 Task: Slide 21 - Book Summary.
Action: Mouse moved to (31, 78)
Screenshot: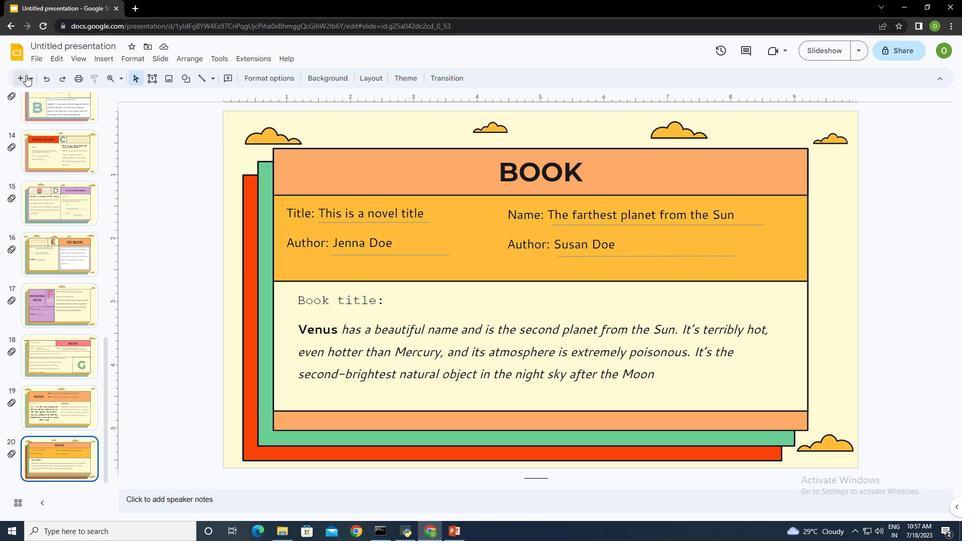 
Action: Mouse pressed left at (31, 78)
Screenshot: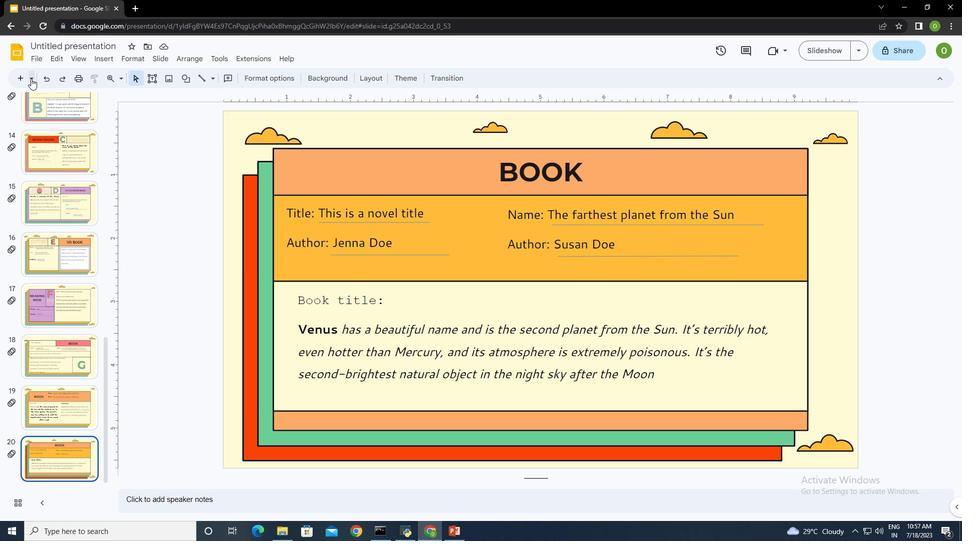 
Action: Mouse moved to (61, 335)
Screenshot: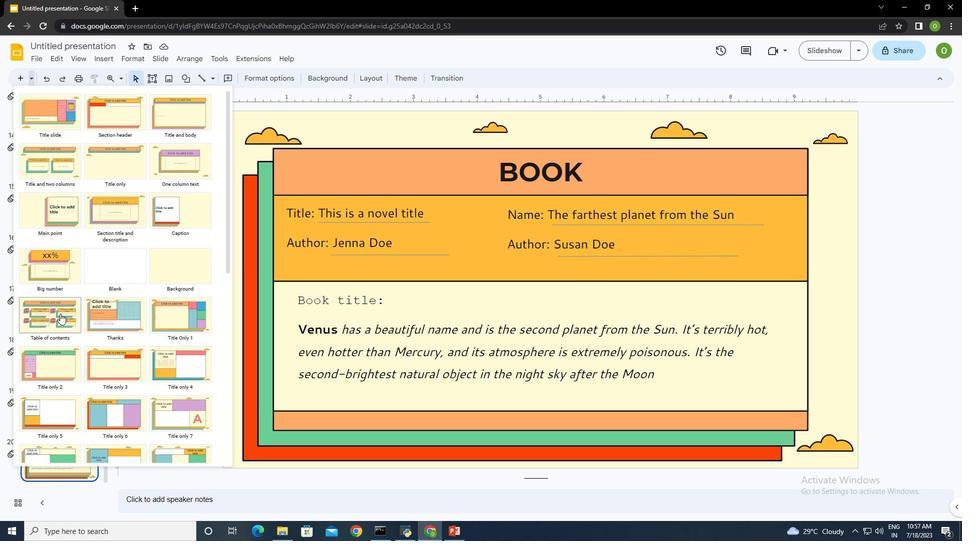 
Action: Mouse scrolled (61, 335) with delta (0, 0)
Screenshot: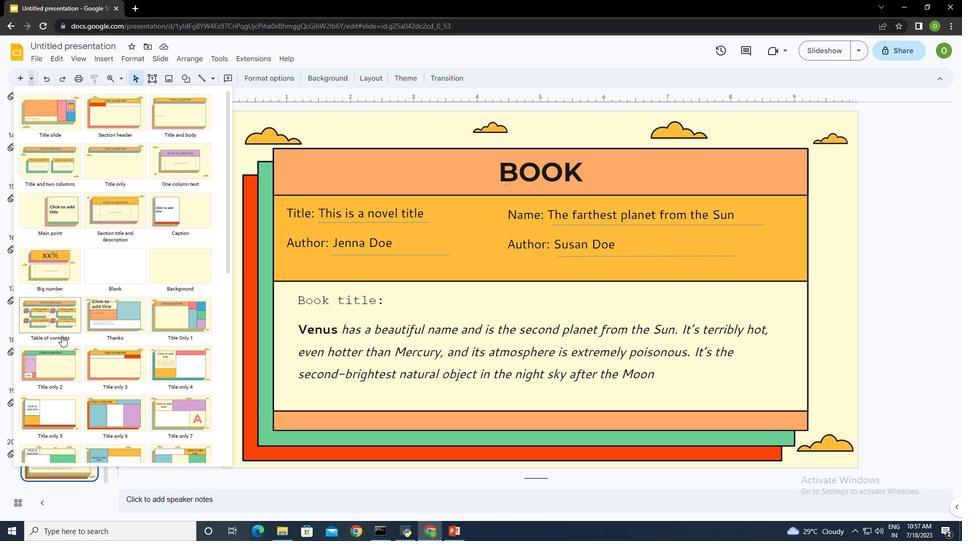 
Action: Mouse scrolled (61, 335) with delta (0, 0)
Screenshot: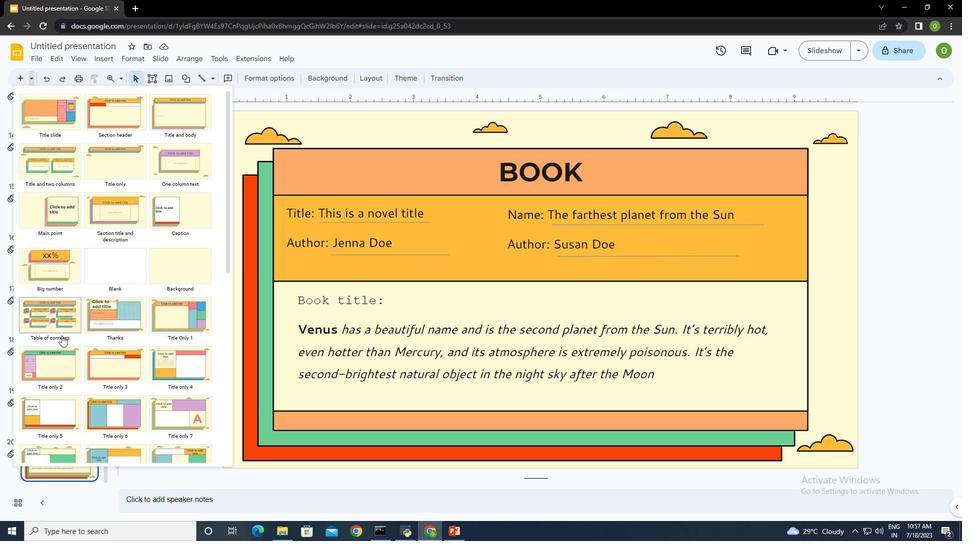 
Action: Mouse scrolled (61, 335) with delta (0, 0)
Screenshot: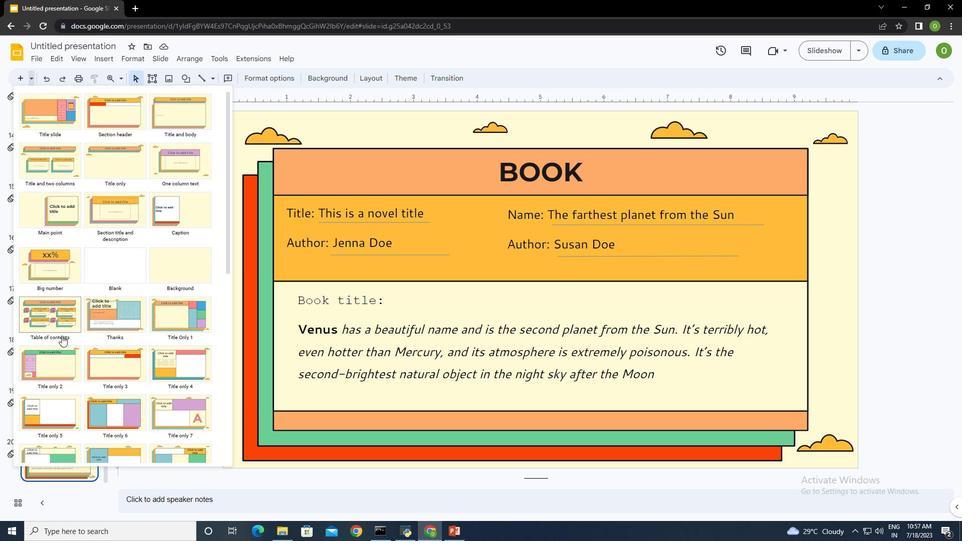 
Action: Mouse scrolled (61, 335) with delta (0, 0)
Screenshot: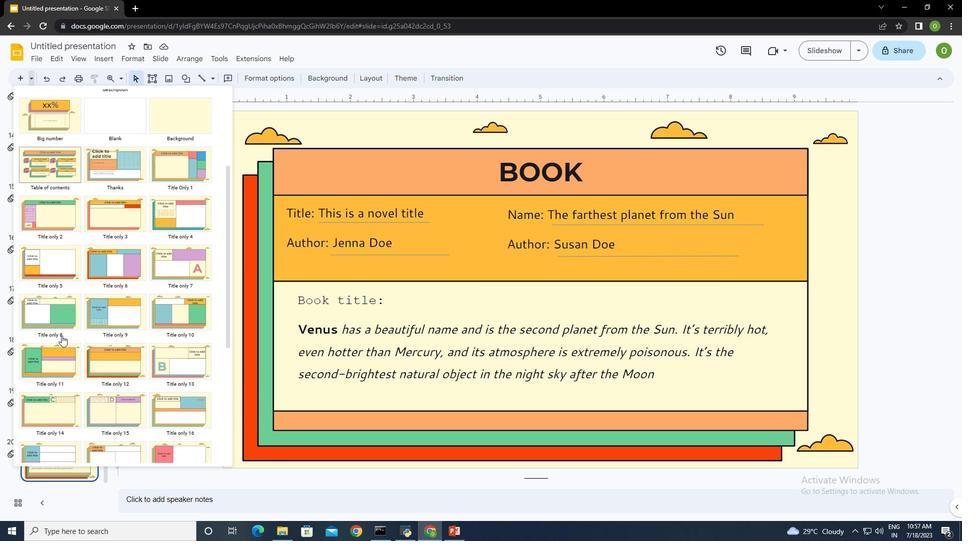 
Action: Mouse moved to (52, 309)
Screenshot: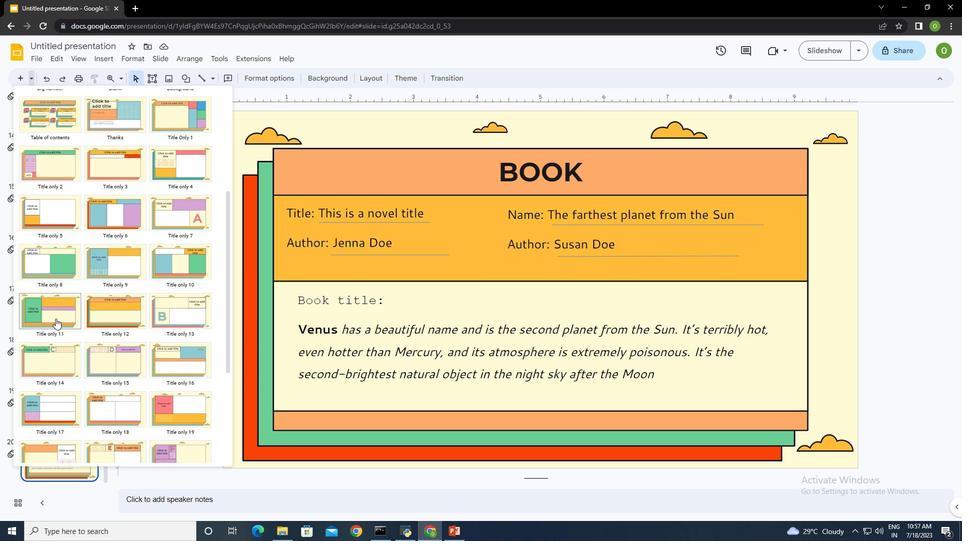 
Action: Mouse pressed left at (52, 309)
Screenshot: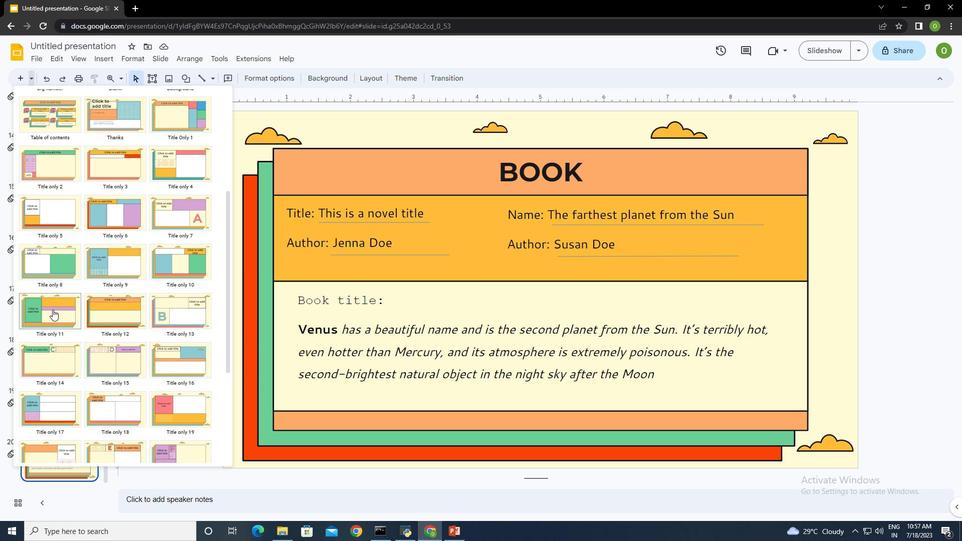 
Action: Mouse moved to (373, 257)
Screenshot: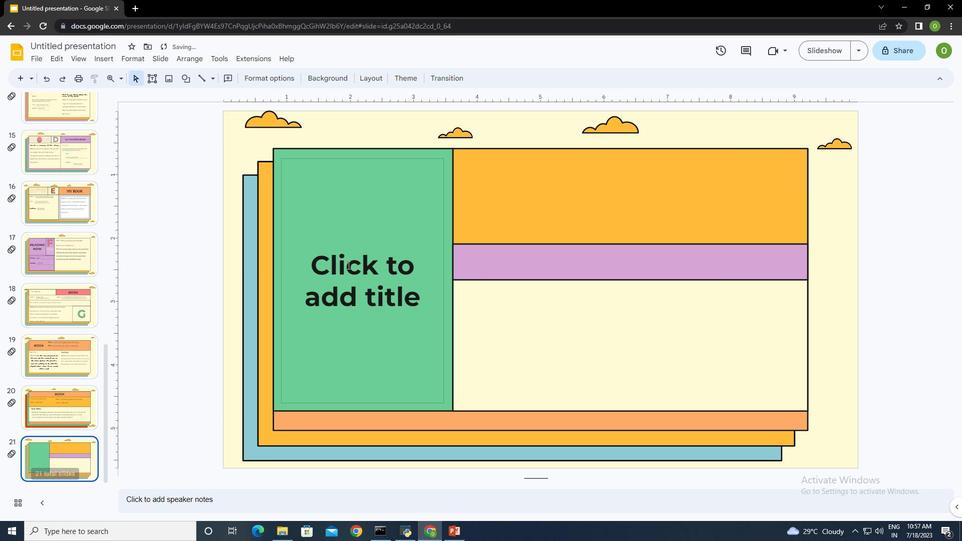 
Action: Mouse pressed left at (373, 257)
Screenshot: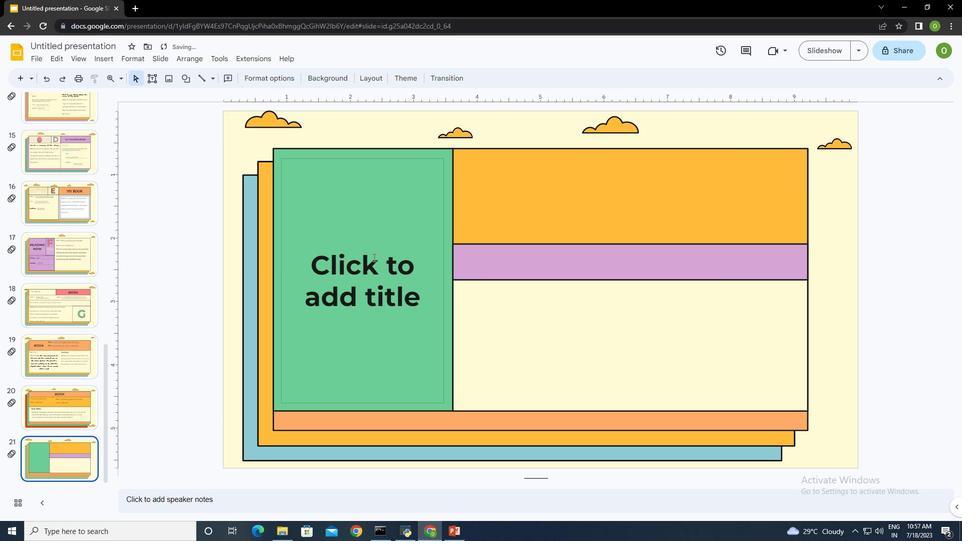 
Action: Key pressed <Key.shift><Key.shift><Key.shift><Key.shift><Key.shift><Key.shift><Key.shift><Key.caps_lock>BOOK<Key.space>SUMMARY
Screenshot: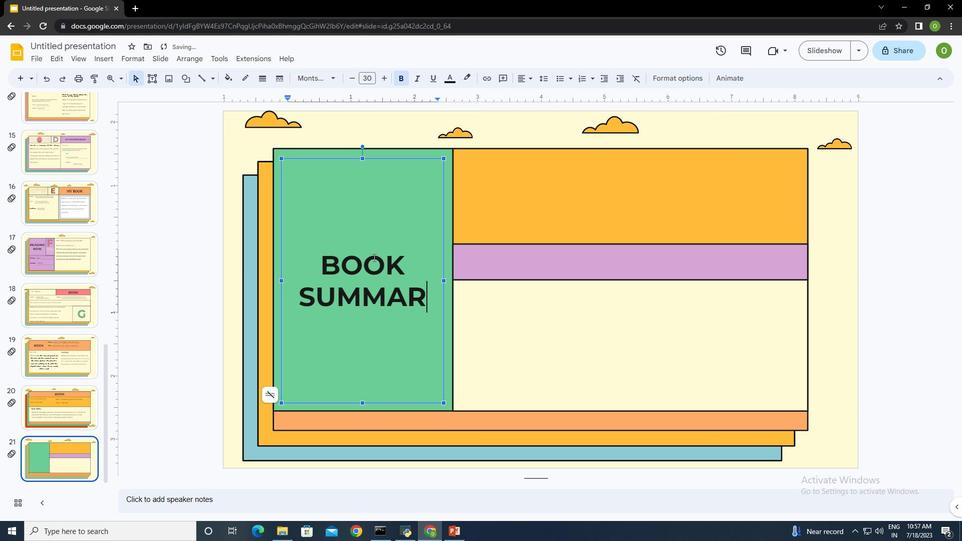 
Action: Mouse moved to (629, 193)
Screenshot: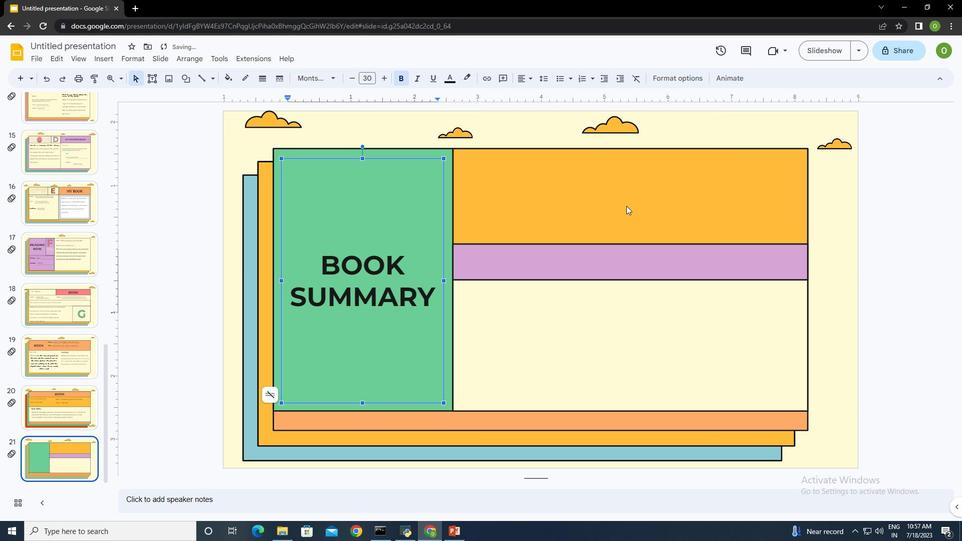 
Action: Mouse pressed left at (629, 193)
Screenshot: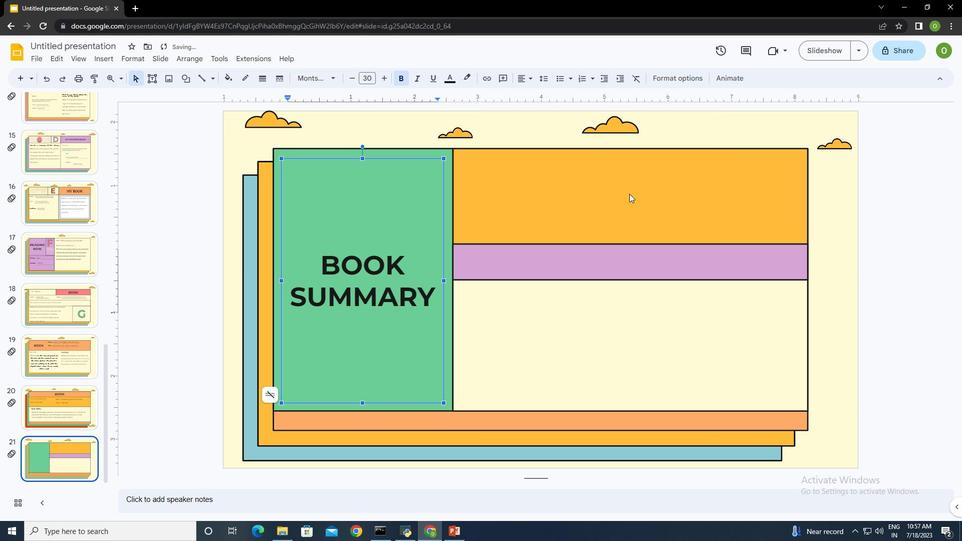 
Action: Mouse moved to (152, 79)
Screenshot: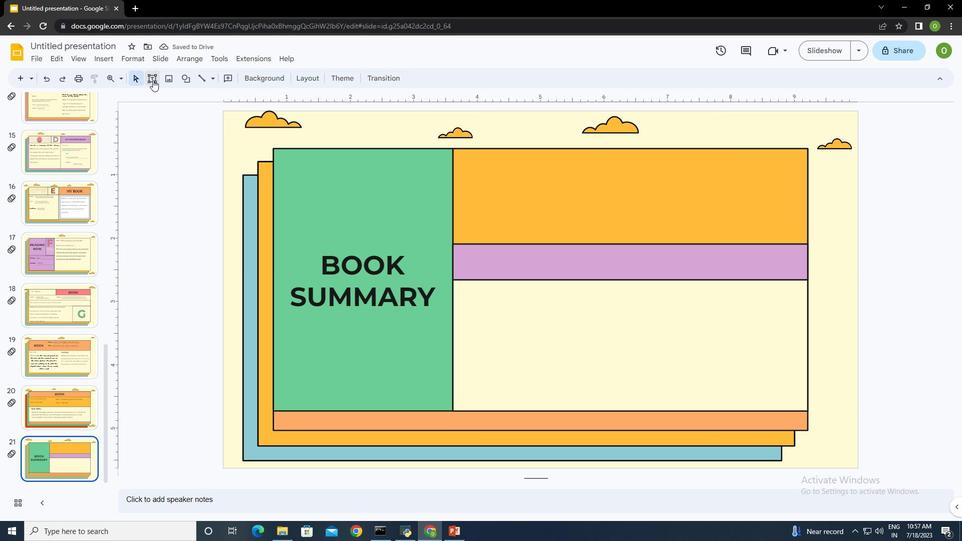 
Action: Mouse pressed left at (152, 79)
Screenshot: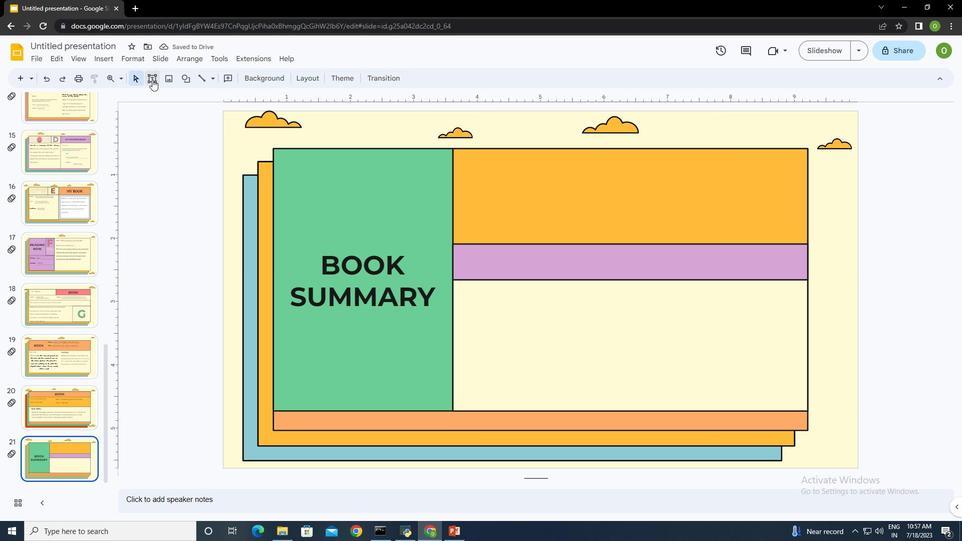 
Action: Mouse moved to (461, 154)
Screenshot: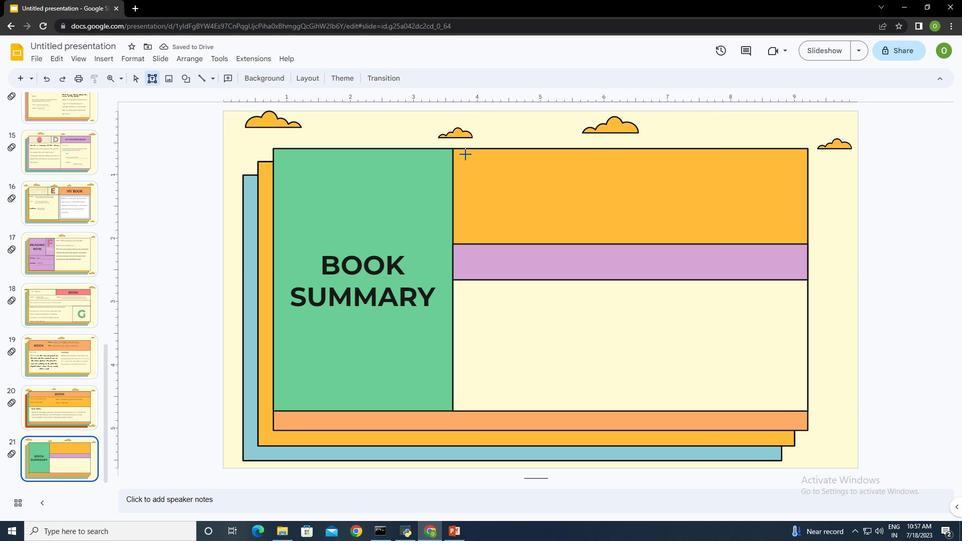 
Action: Mouse pressed left at (461, 154)
Screenshot: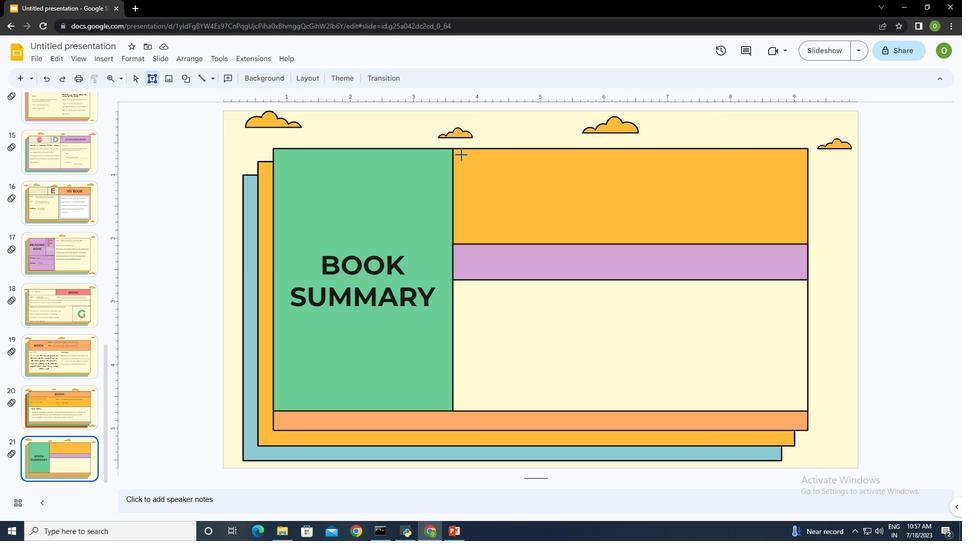 
Action: Mouse moved to (603, 188)
Screenshot: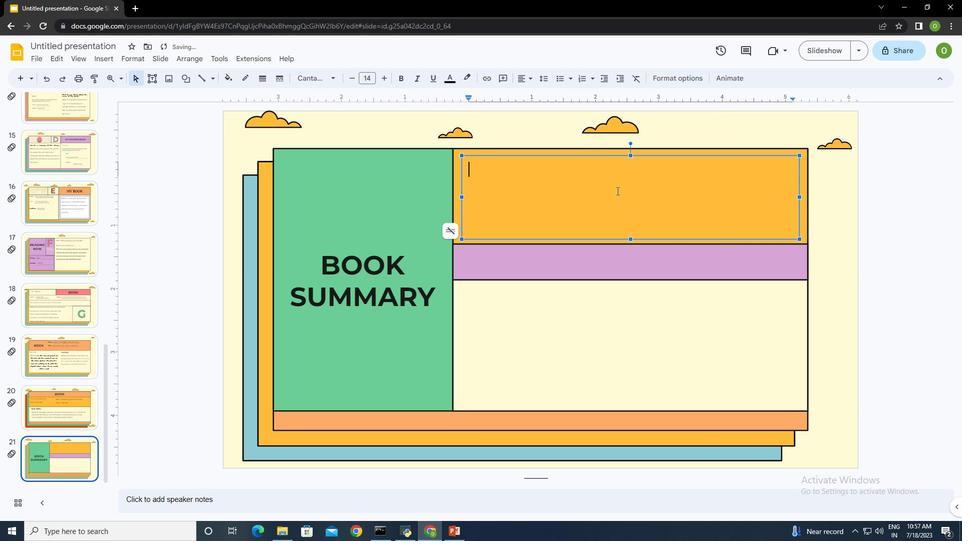 
Action: Key pressed <Key.shift><Key.shift>nEME<Key.shift_r>:<Key.space><Key.space><Key.shift>vE<Key.backspace>ENUS<Key.space>IS<Key.space>THE<Key.space>SECOND<Key.space>PLANET<Key.space>FROM<Key.space>THE<Key.space><Key.shift>SUN<Key.enter><Key.enter>TITLE<Key.shift_r>:<Key.space>THIS<Key.space>IS<Key.space>A<Key.space>NOVEL<Key.space>TITLE<Key.space><Key.space><Key.shift>aUTHOR<Key.shift_r><Key.shift_r>:<Key.space>JENNA<Key.space>DE<Key.backspace>OE
Screenshot: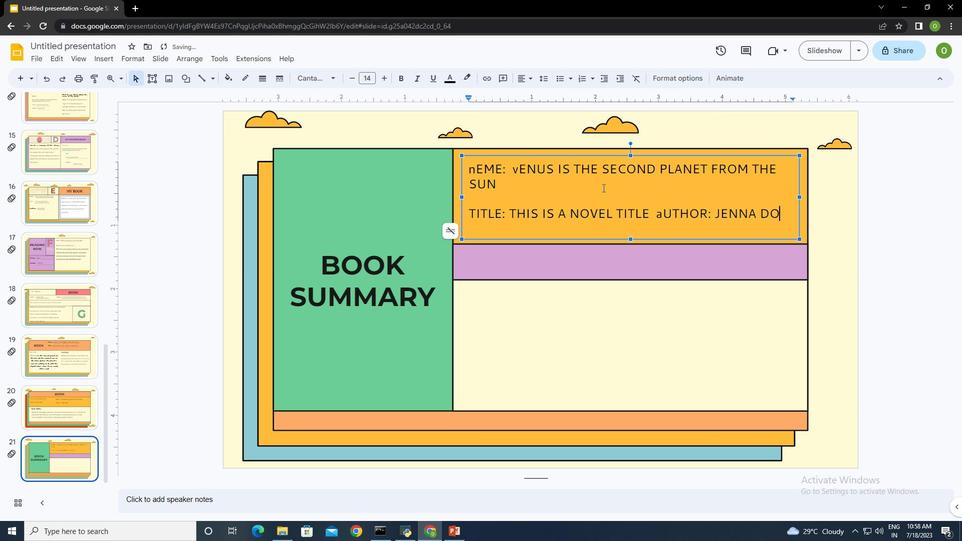 
Action: Mouse moved to (701, 214)
Screenshot: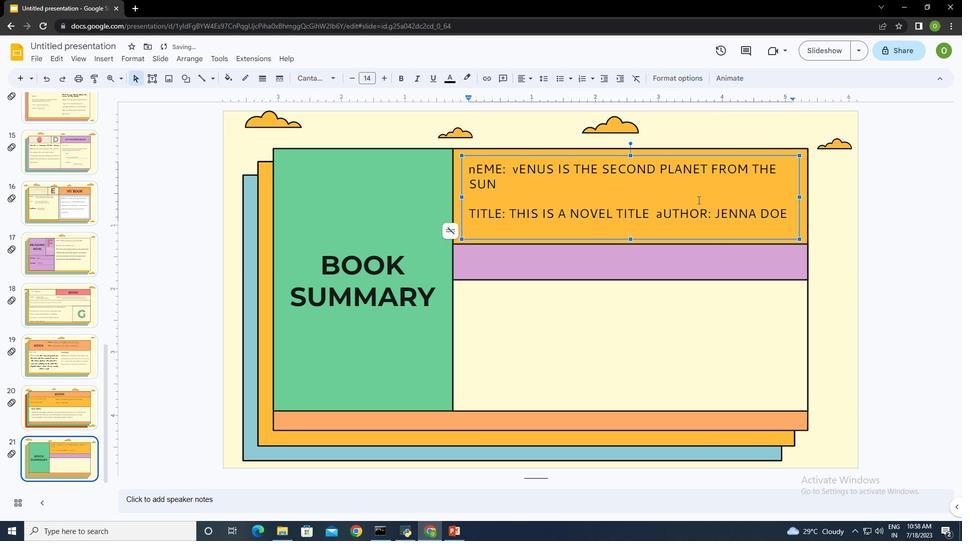 
Action: Key pressed <Key.shift_r><Key.up><Key.up><Key.up><Key.up>
Screenshot: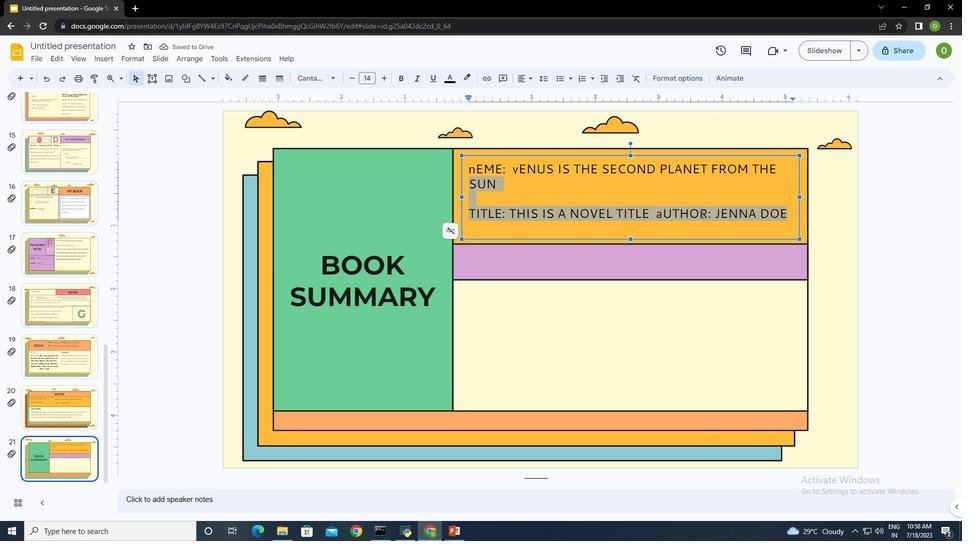 
Action: Mouse moved to (133, 59)
Screenshot: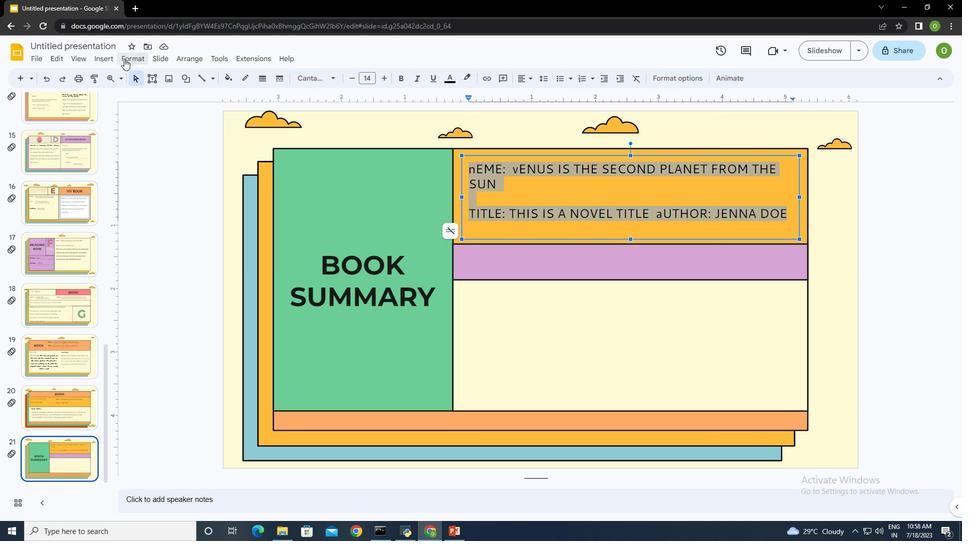 
Action: Mouse pressed left at (133, 59)
Screenshot: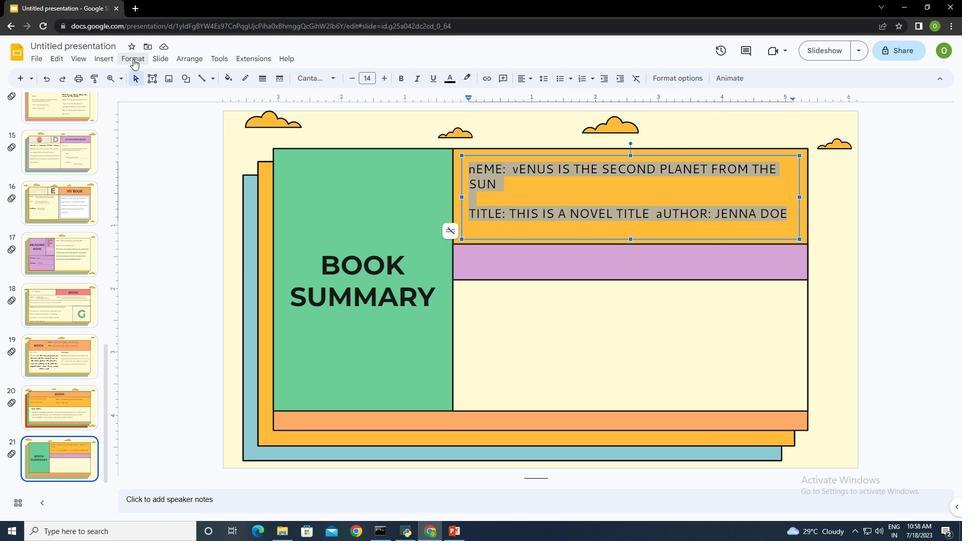 
Action: Mouse moved to (178, 75)
Screenshot: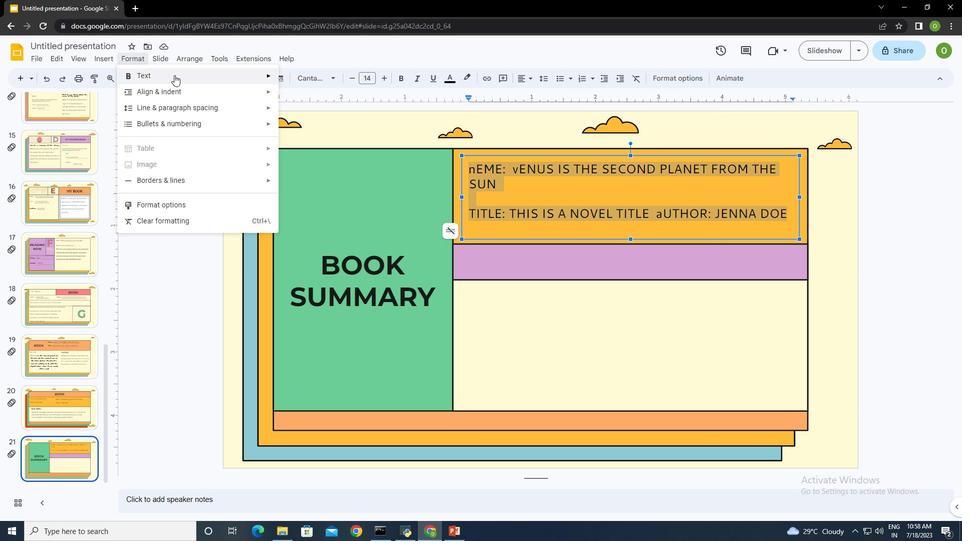 
Action: Mouse pressed left at (178, 75)
Screenshot: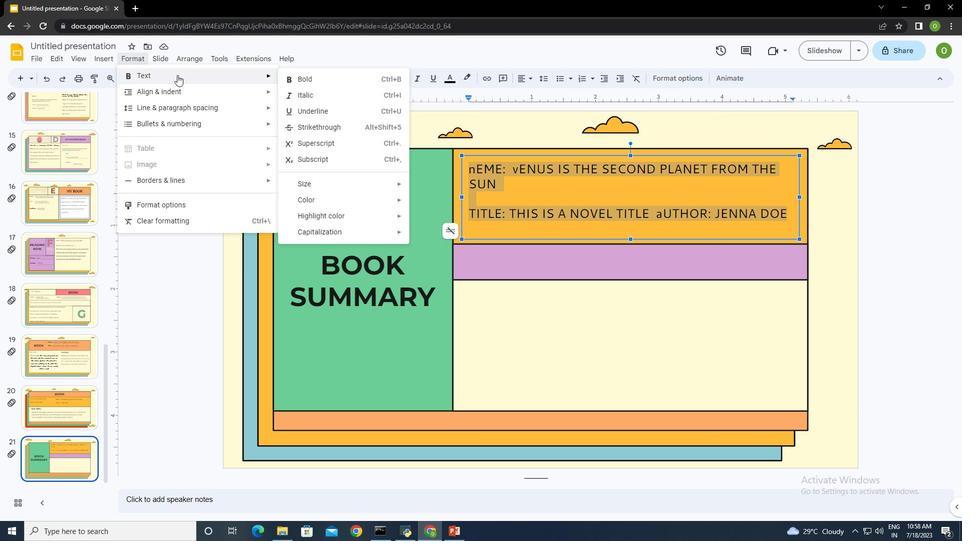 
Action: Mouse moved to (346, 231)
Screenshot: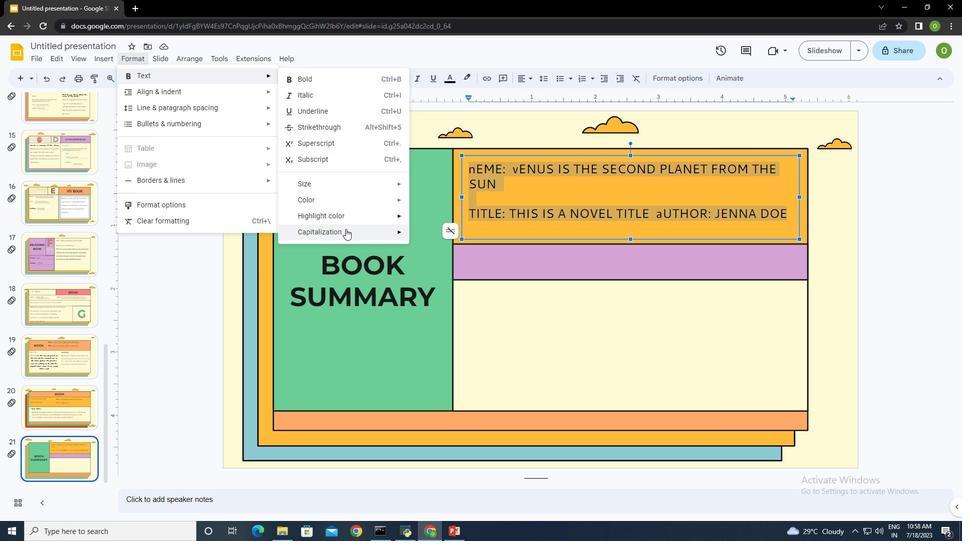 
Action: Mouse pressed left at (346, 231)
Screenshot: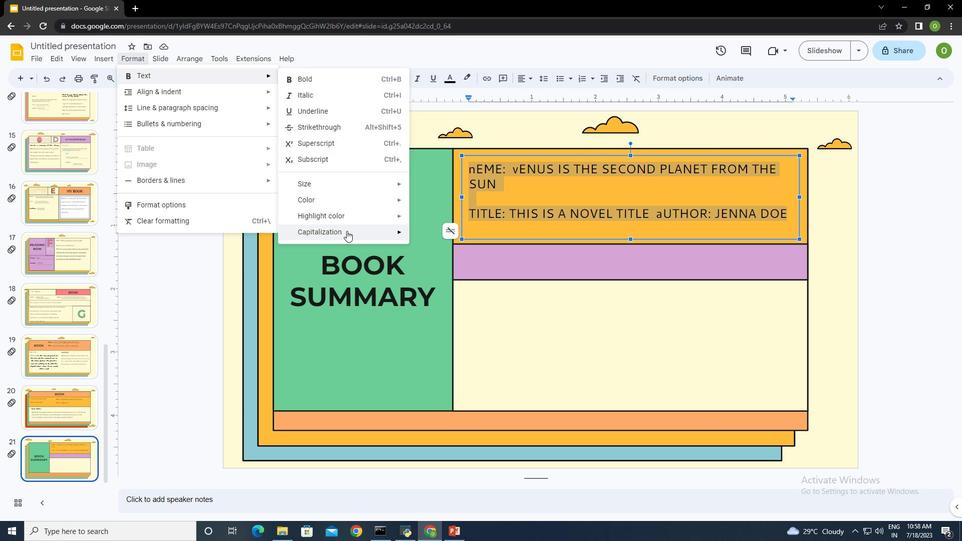 
Action: Mouse moved to (432, 264)
Screenshot: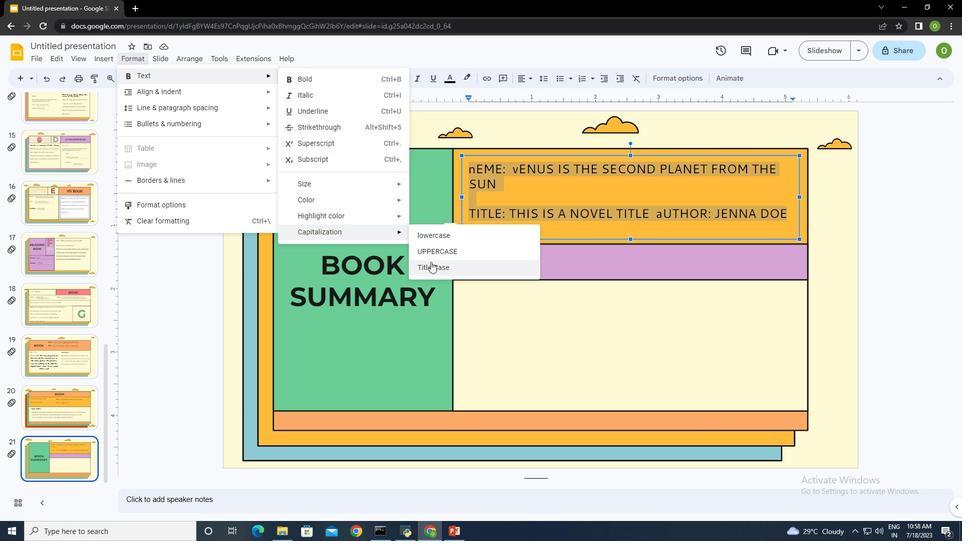 
Action: Mouse pressed left at (432, 264)
Screenshot: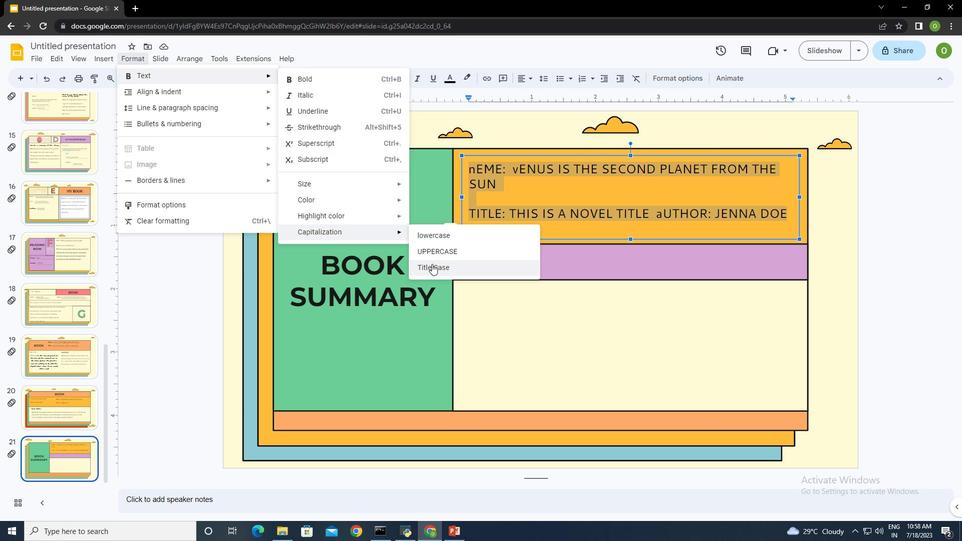 
Action: Mouse moved to (551, 187)
Screenshot: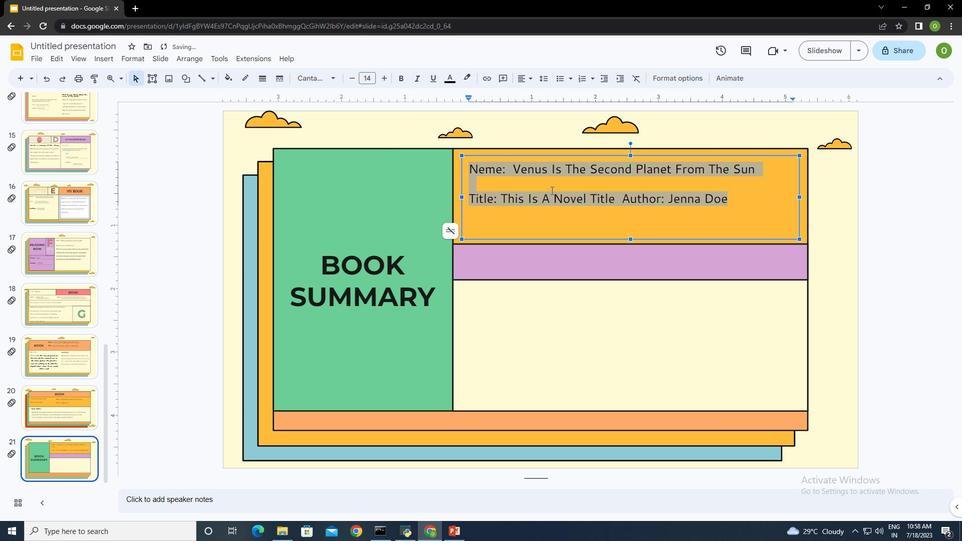 
Action: Mouse pressed left at (551, 187)
Screenshot: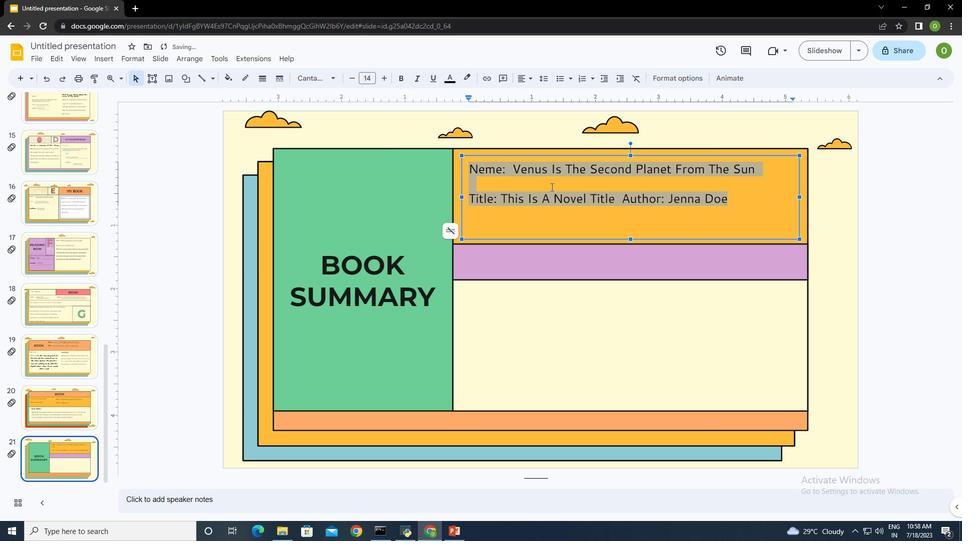 
Action: Mouse moved to (506, 171)
Screenshot: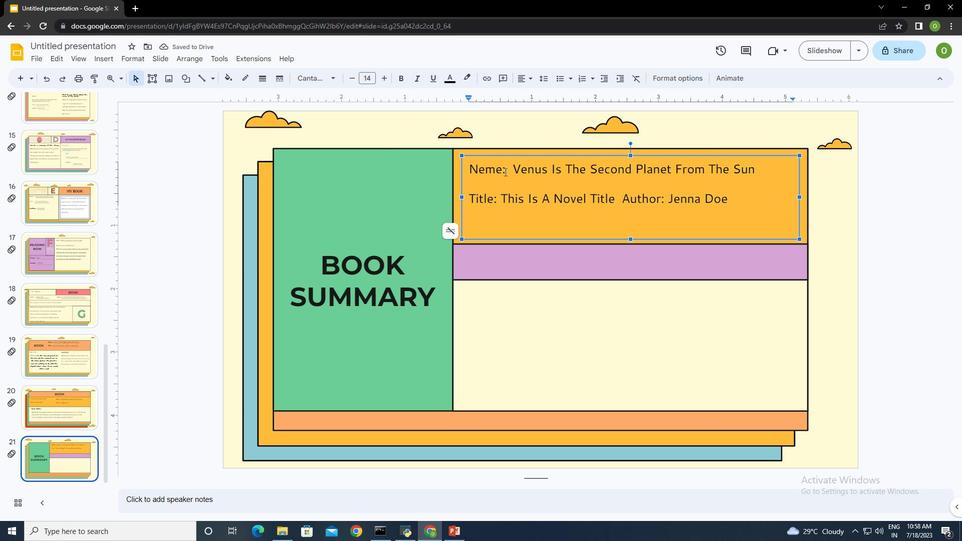 
Action: Mouse pressed left at (506, 171)
Screenshot: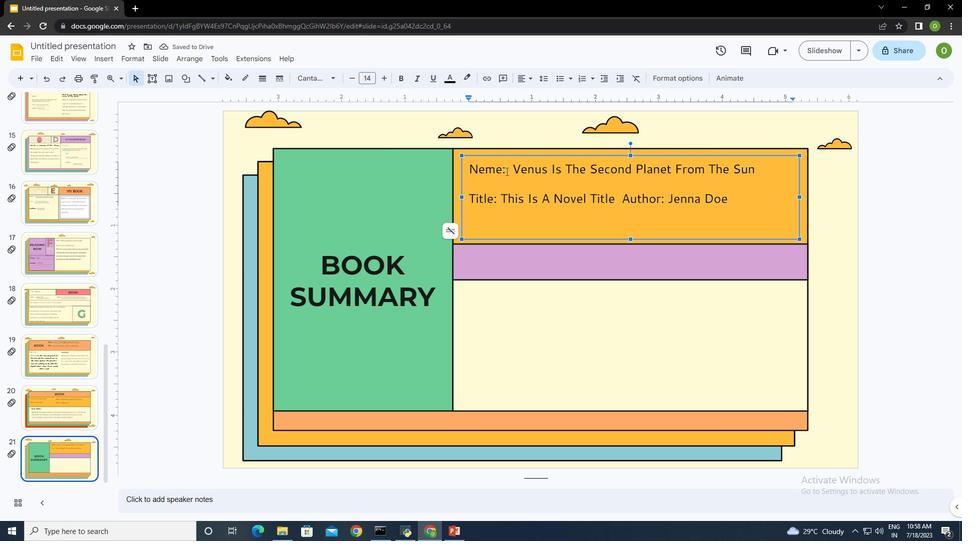 
Action: Mouse moved to (496, 198)
Screenshot: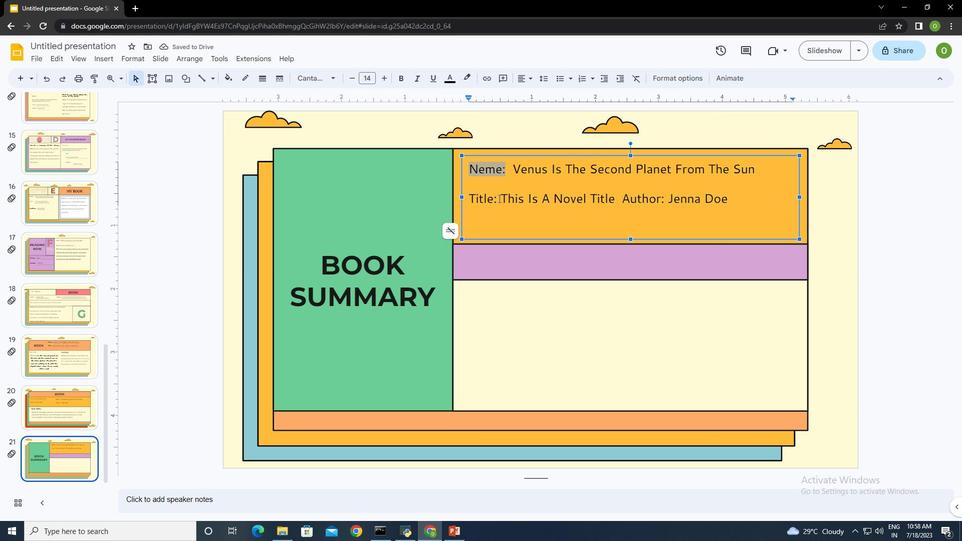
Action: Mouse pressed left at (496, 198)
Screenshot: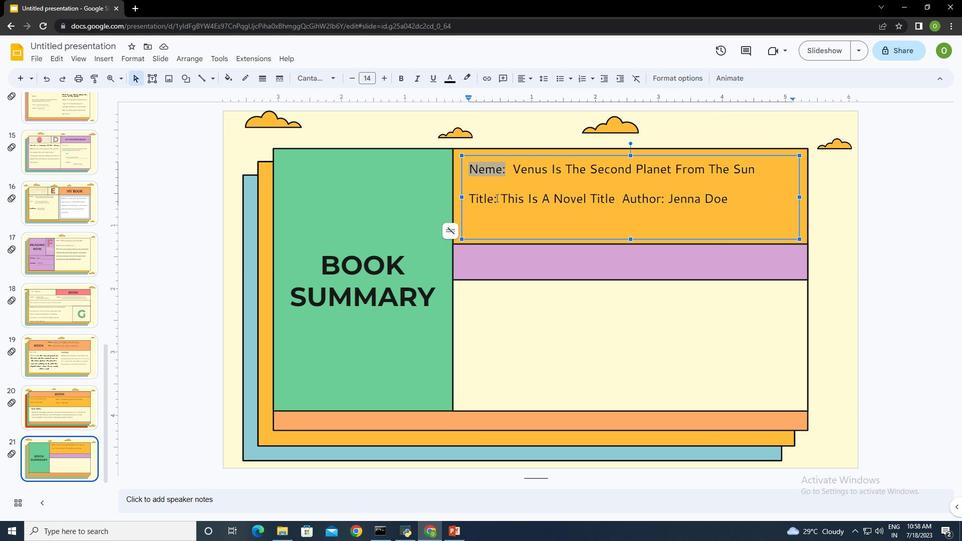 
Action: Mouse moved to (400, 80)
Screenshot: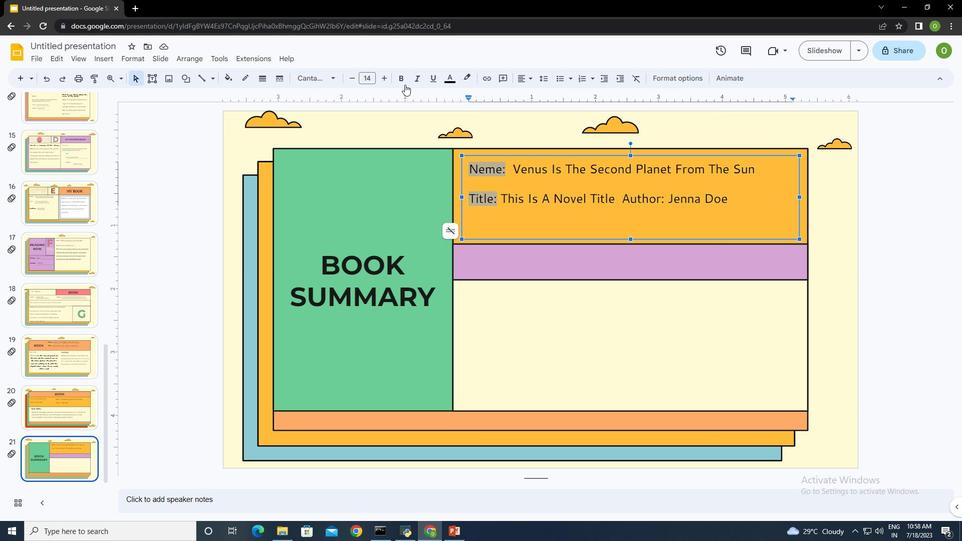 
Action: Mouse pressed left at (400, 80)
Screenshot: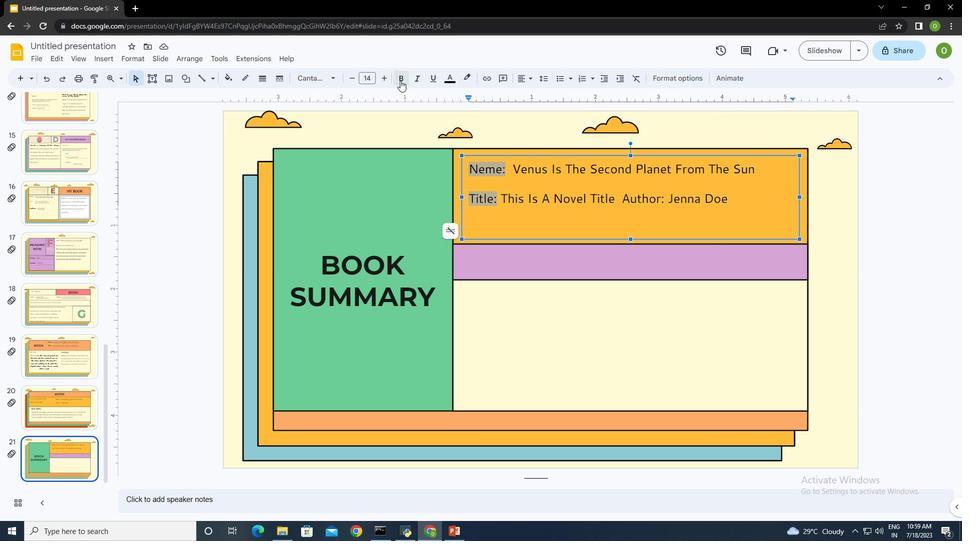 
Action: Mouse moved to (387, 78)
Screenshot: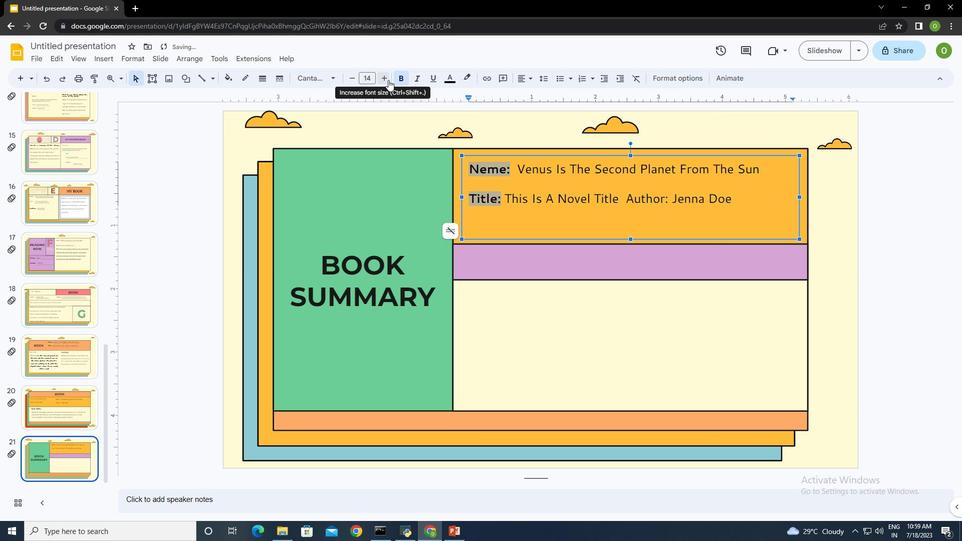 
Action: Mouse pressed left at (387, 78)
Screenshot: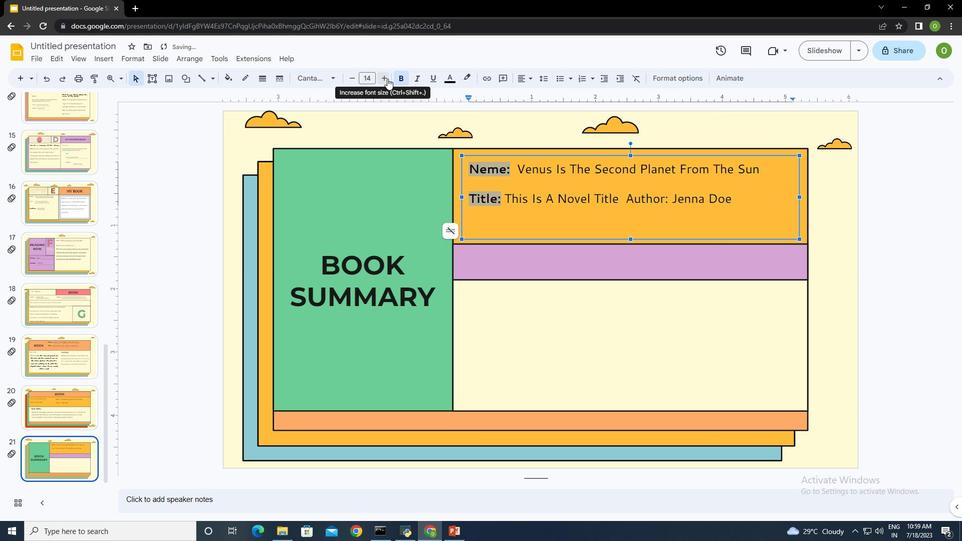 
Action: Mouse moved to (512, 197)
Screenshot: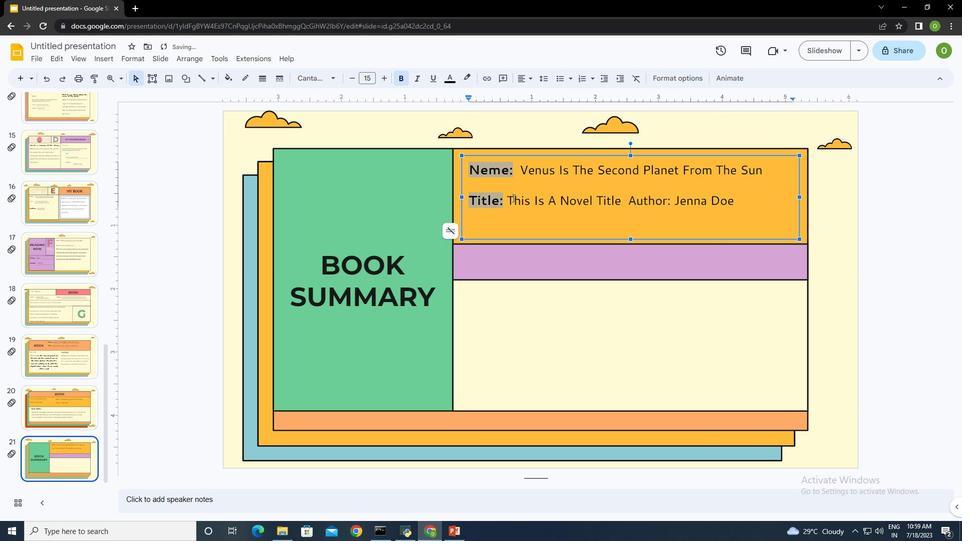 
Action: Mouse pressed left at (512, 197)
Screenshot: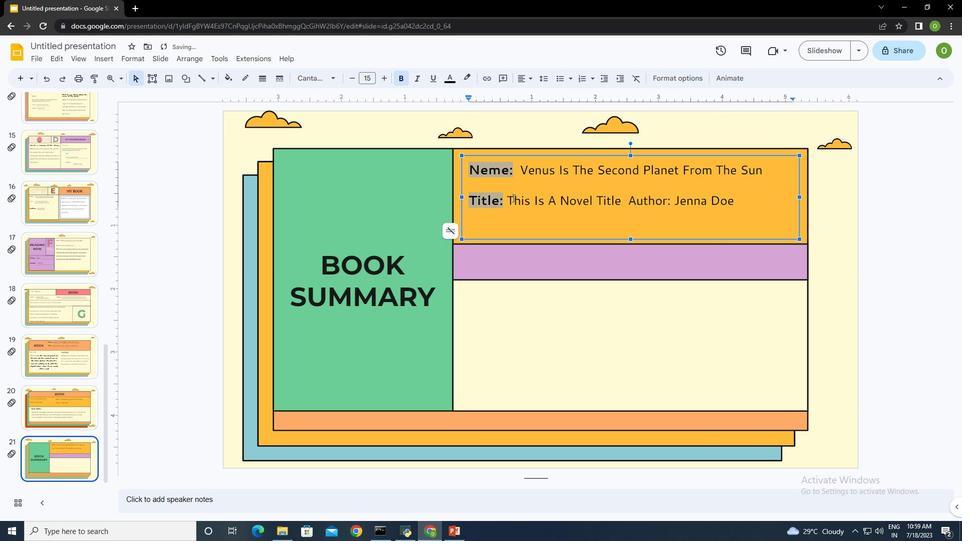 
Action: Mouse moved to (521, 165)
Screenshot: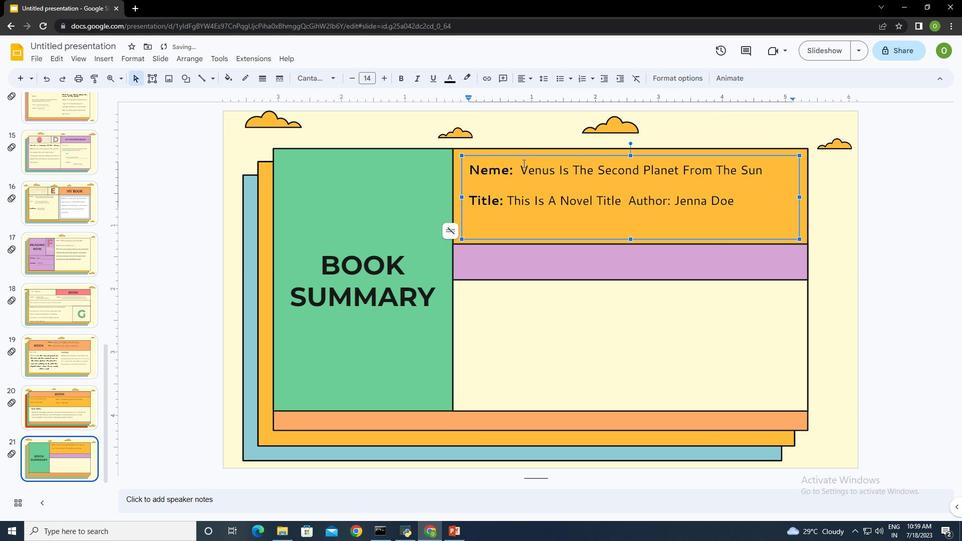 
Action: Mouse pressed left at (521, 165)
Screenshot: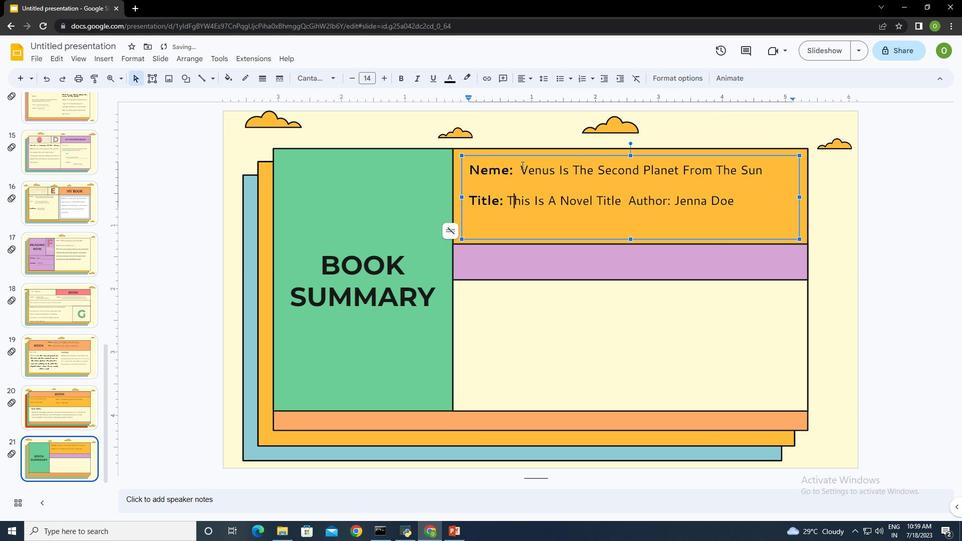 
Action: Mouse moved to (419, 80)
Screenshot: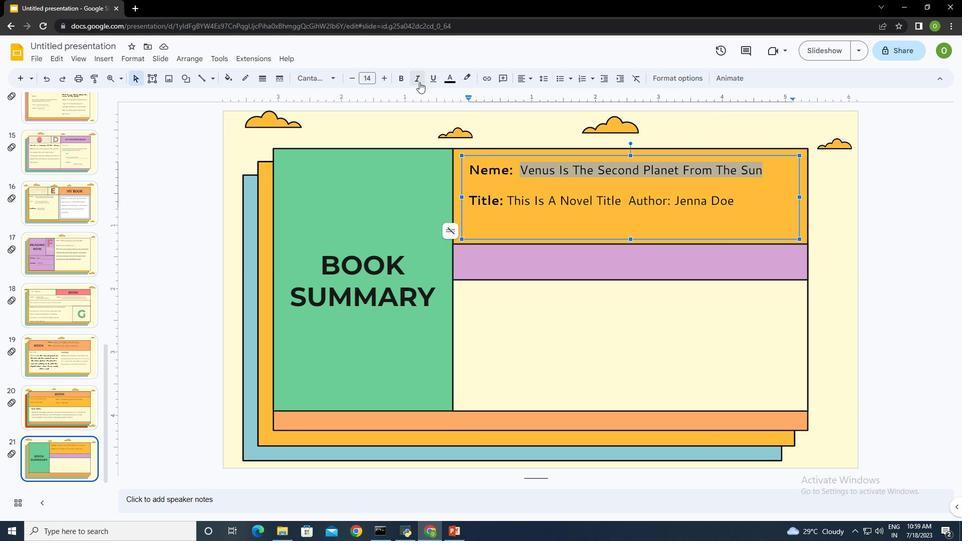 
Action: Mouse pressed left at (419, 80)
Screenshot: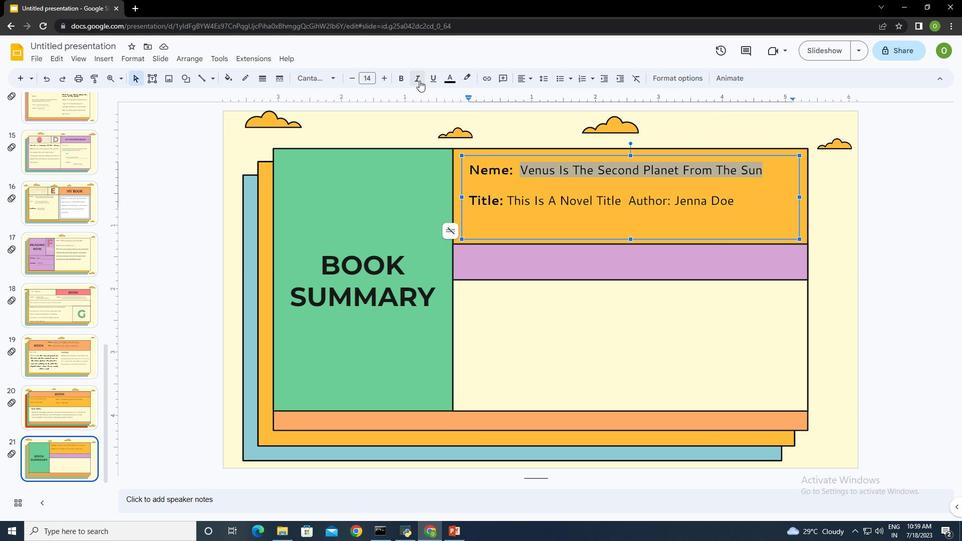 
Action: Mouse moved to (535, 200)
Screenshot: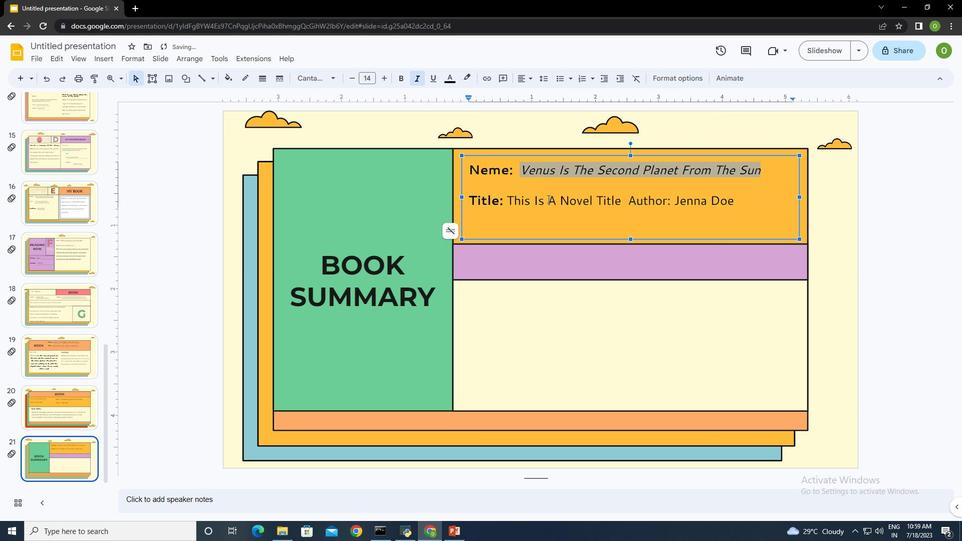 
Action: Mouse pressed left at (535, 200)
Screenshot: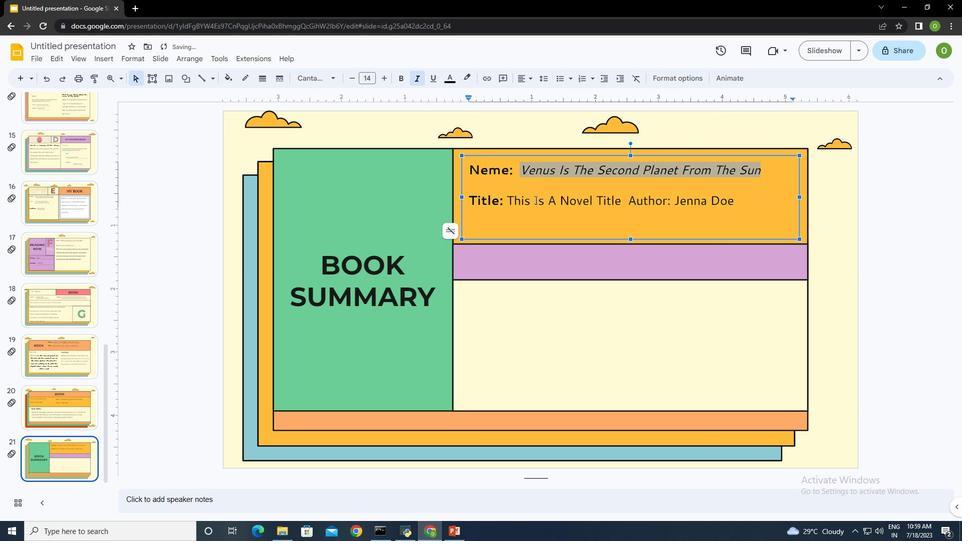 
Action: Mouse moved to (509, 197)
Screenshot: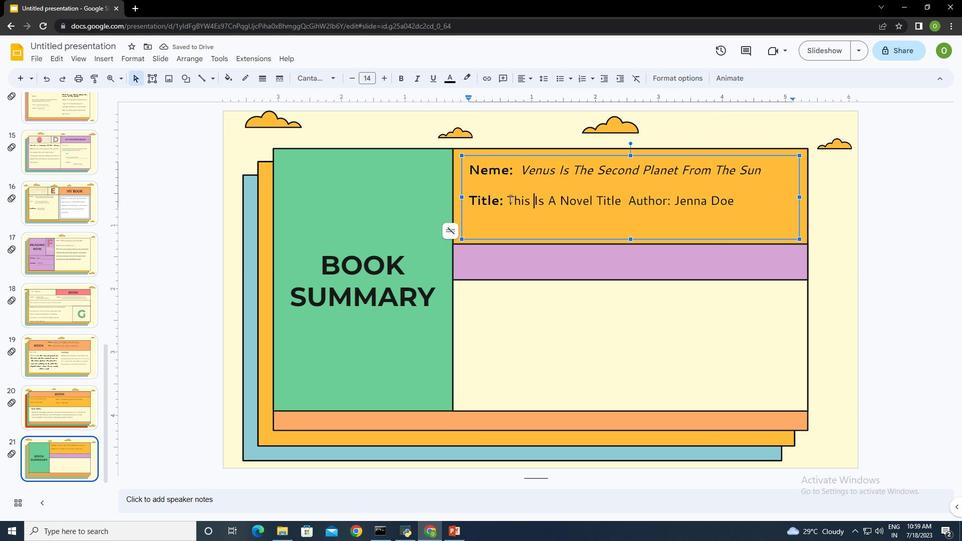 
Action: Mouse pressed left at (509, 197)
Screenshot: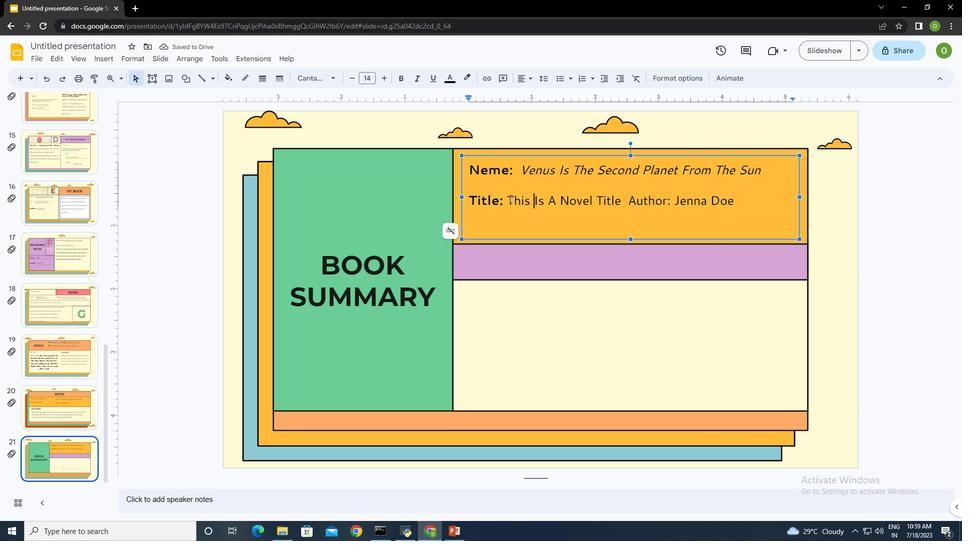 
Action: Mouse moved to (415, 78)
Screenshot: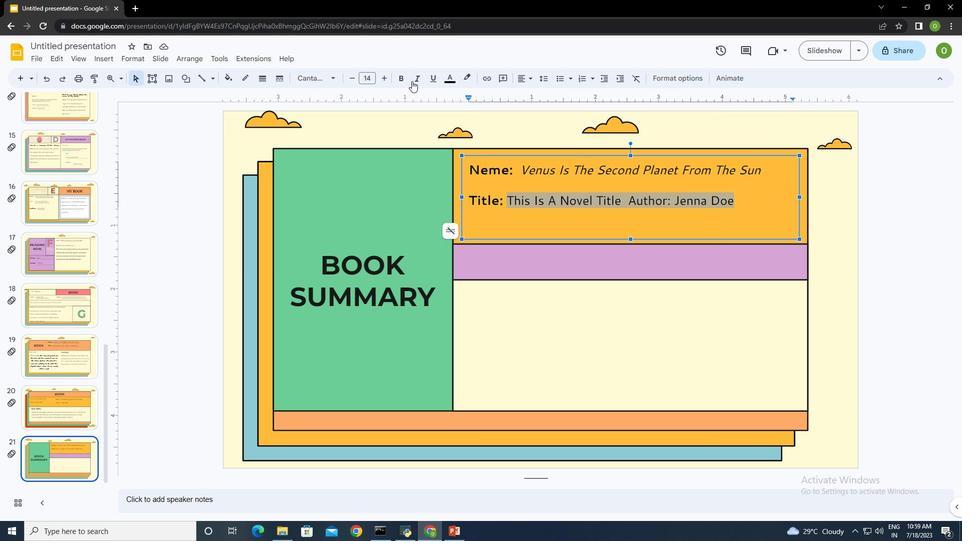 
Action: Mouse pressed left at (415, 78)
Screenshot: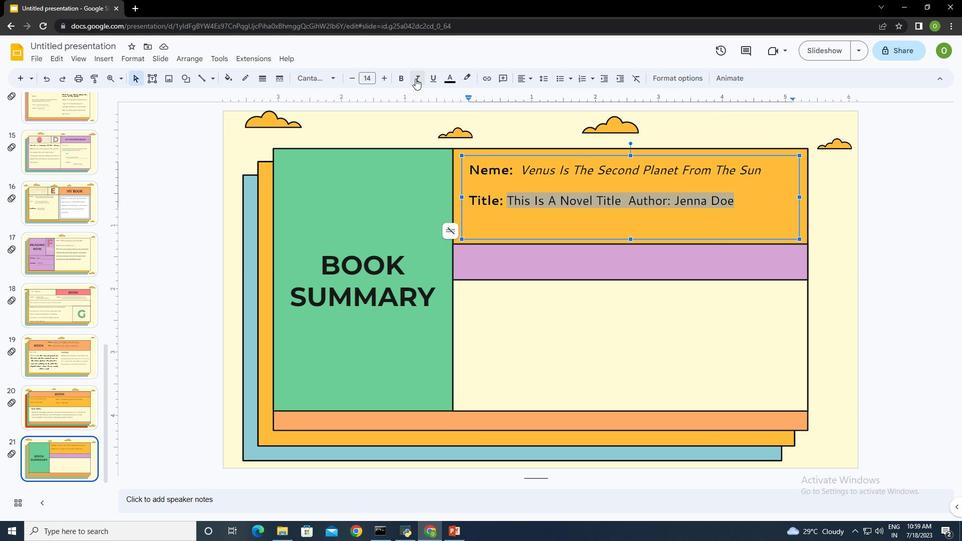 
Action: Mouse moved to (684, 220)
Screenshot: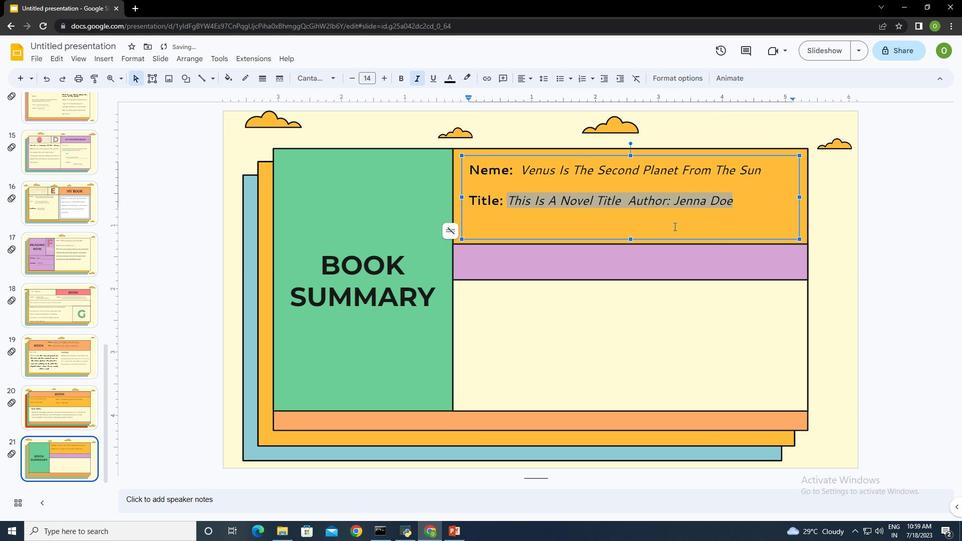 
Action: Mouse pressed left at (684, 220)
Screenshot: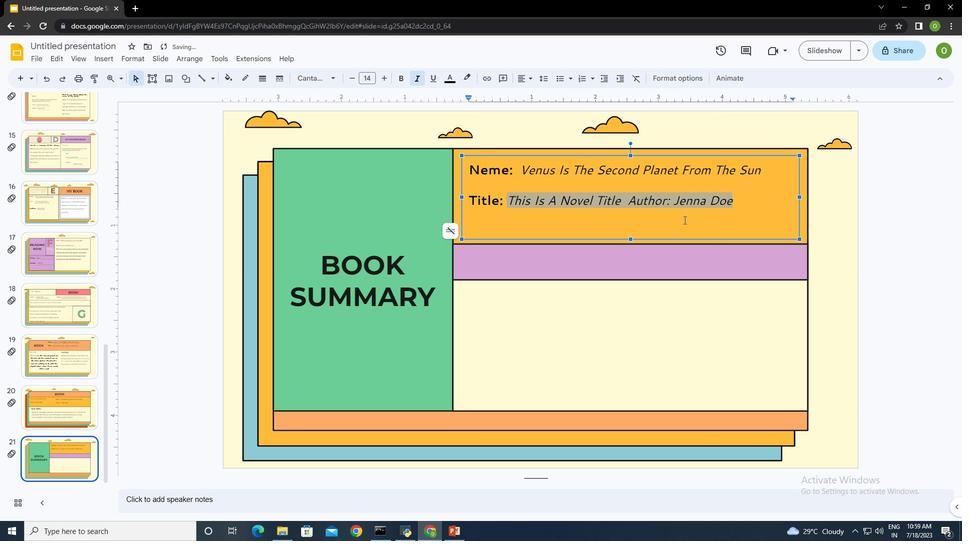 
Action: Mouse moved to (702, 259)
Screenshot: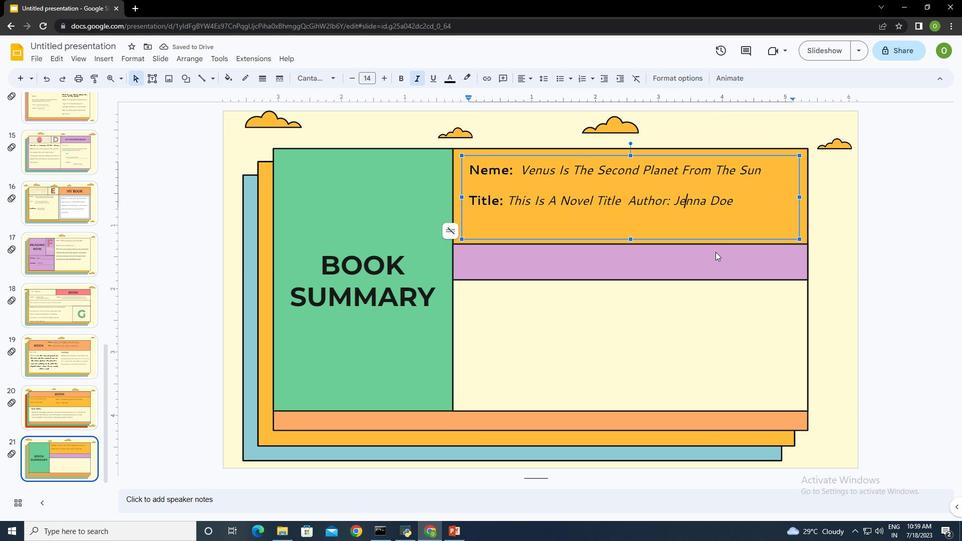 
Action: Mouse pressed left at (702, 259)
Screenshot: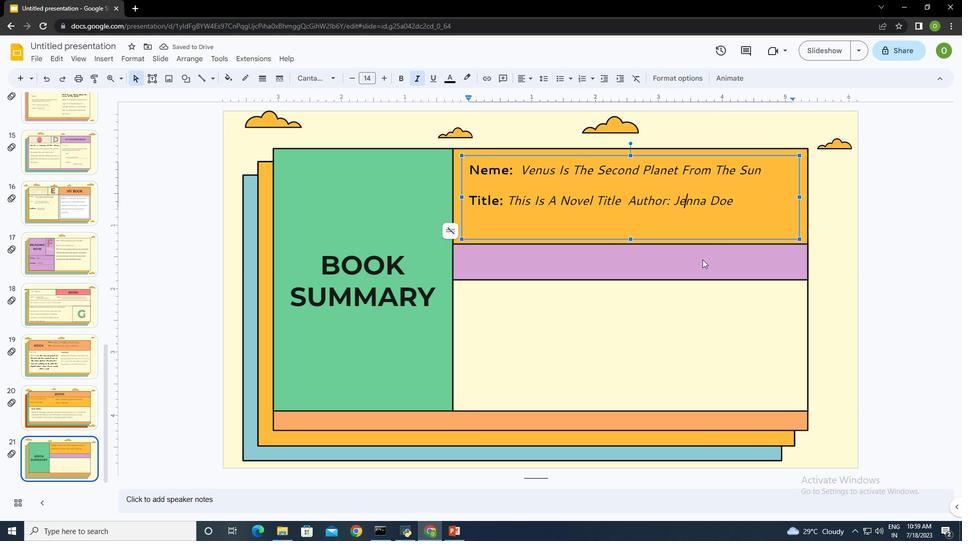 
Action: Mouse moved to (199, 76)
Screenshot: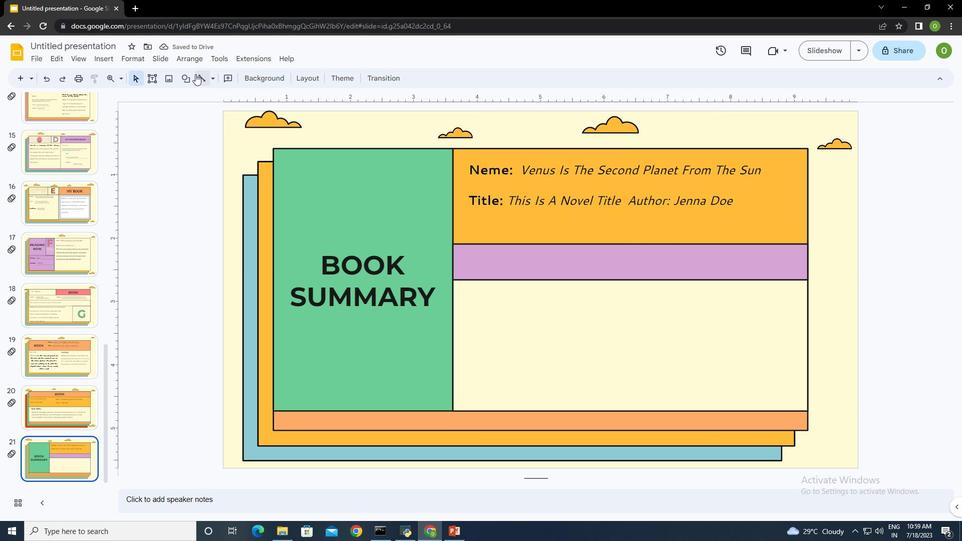 
Action: Mouse pressed left at (199, 76)
Screenshot: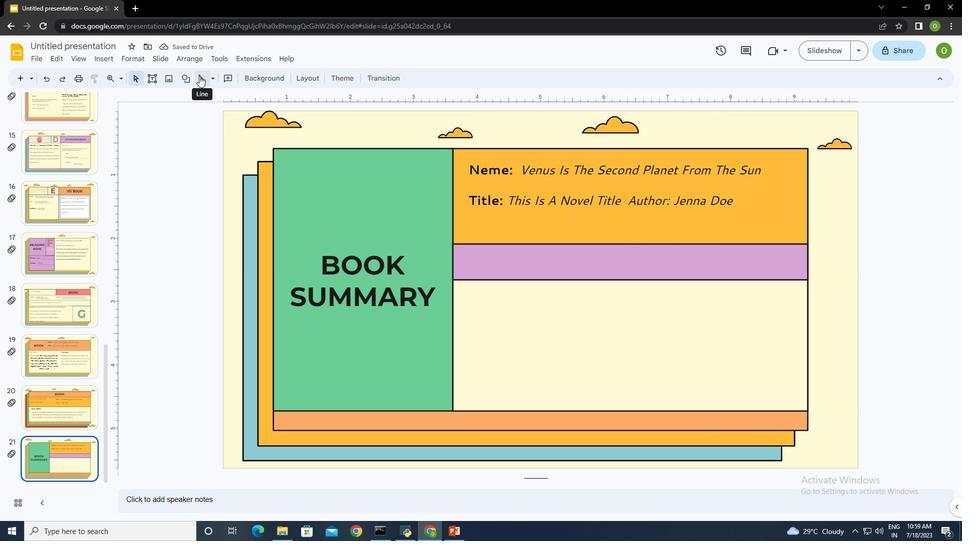 
Action: Mouse moved to (524, 177)
Screenshot: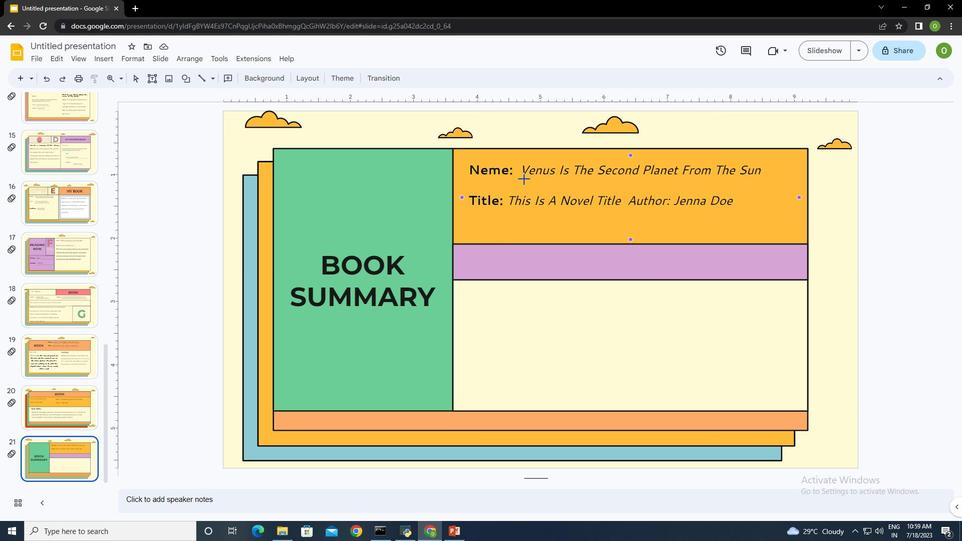 
Action: Mouse pressed left at (524, 177)
Screenshot: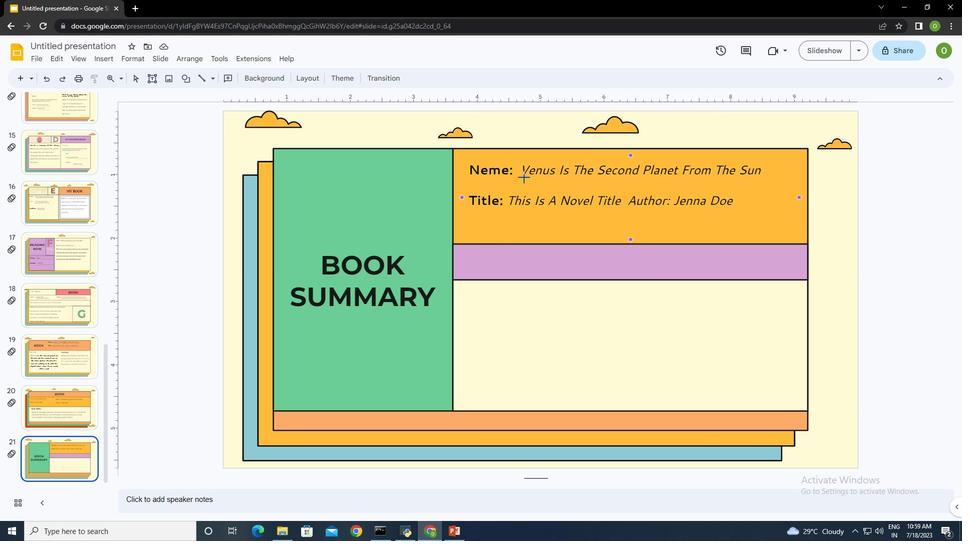 
Action: Mouse moved to (524, 178)
Screenshot: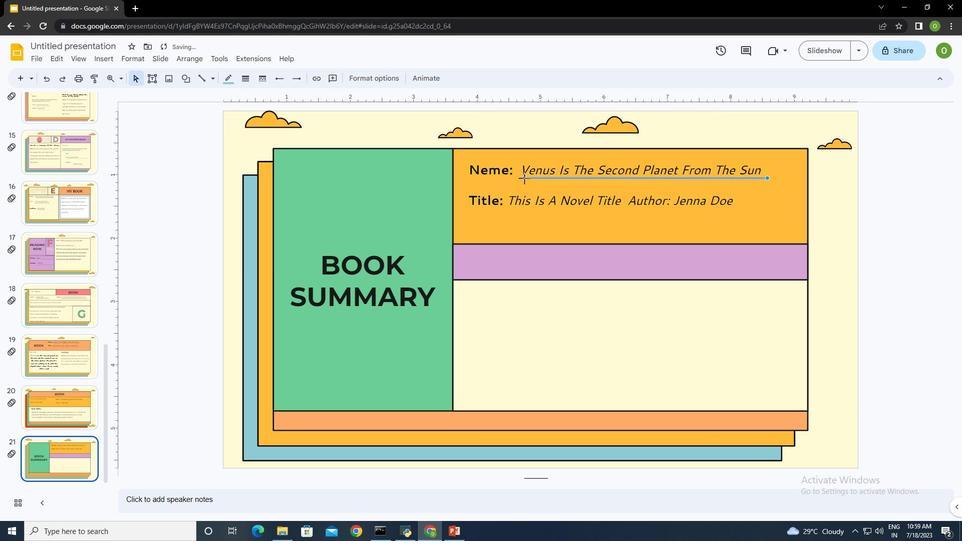
Action: Mouse pressed left at (524, 178)
Screenshot: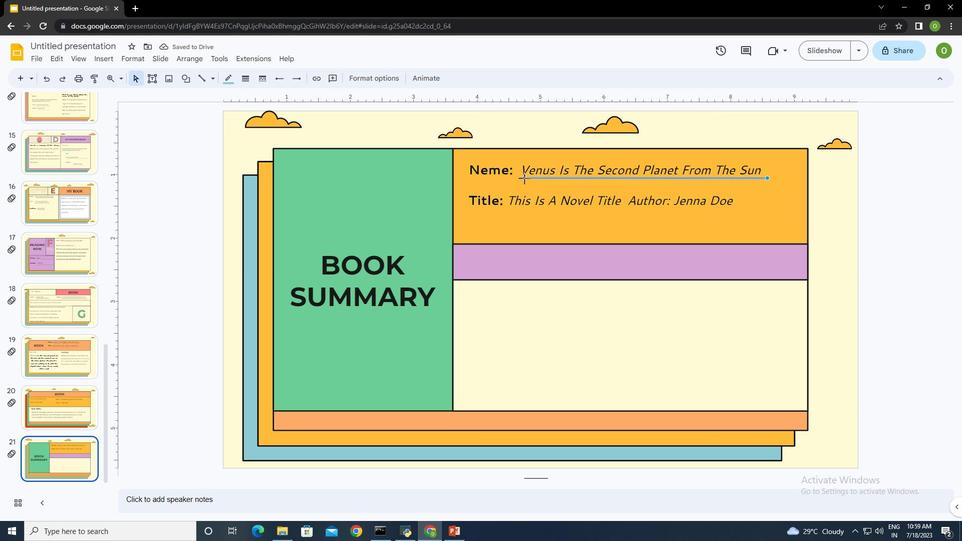 
Action: Mouse moved to (529, 186)
Screenshot: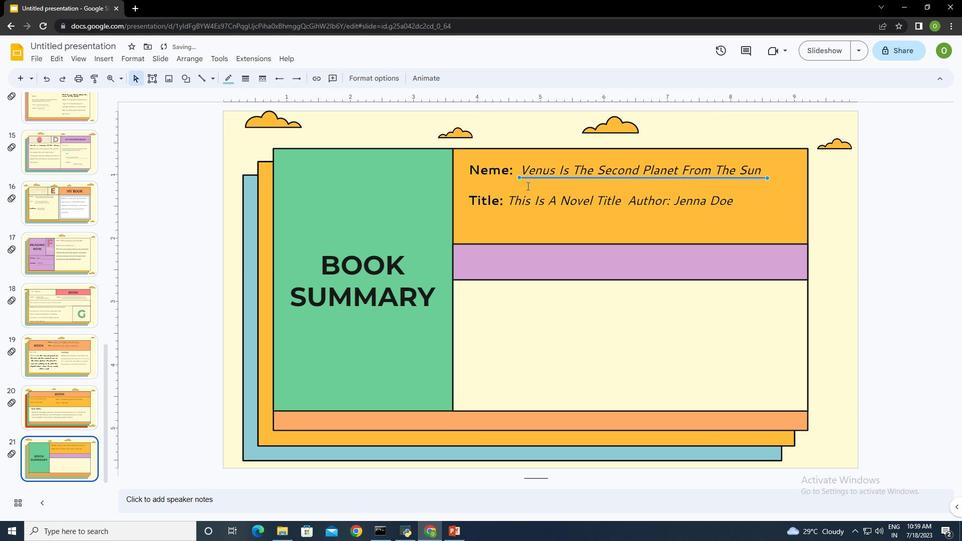 
Action: Mouse pressed left at (529, 186)
Screenshot: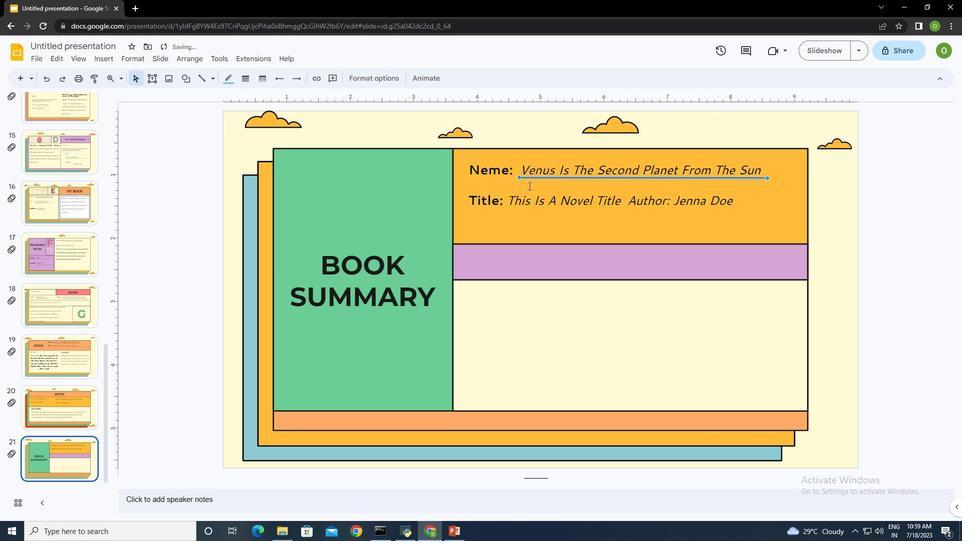 
Action: Mouse moved to (532, 174)
Screenshot: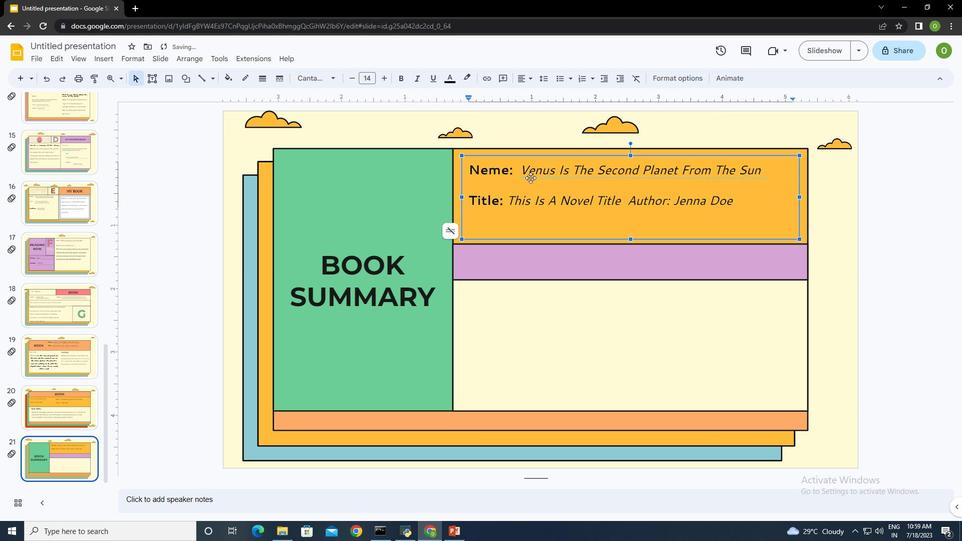 
Action: Mouse pressed left at (532, 174)
Screenshot: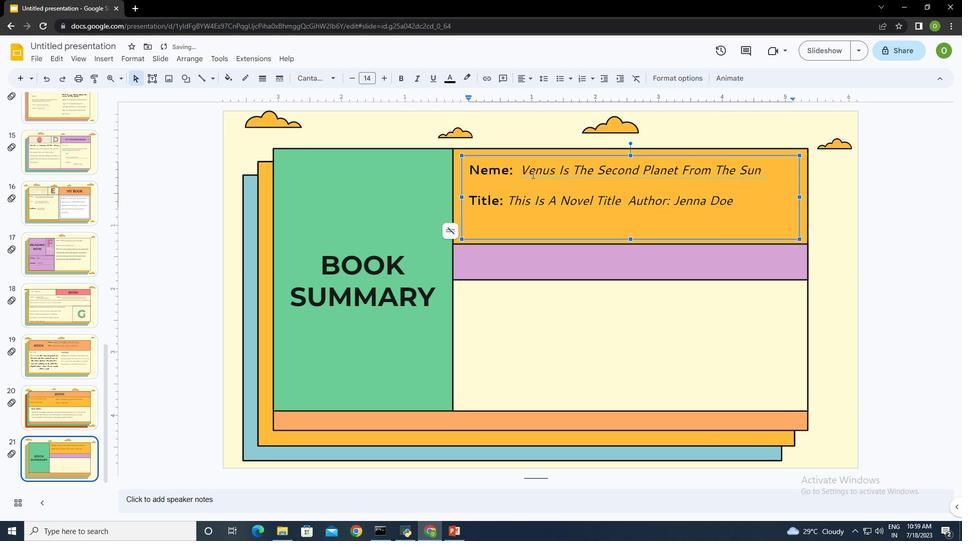 
Action: Mouse moved to (532, 178)
Screenshot: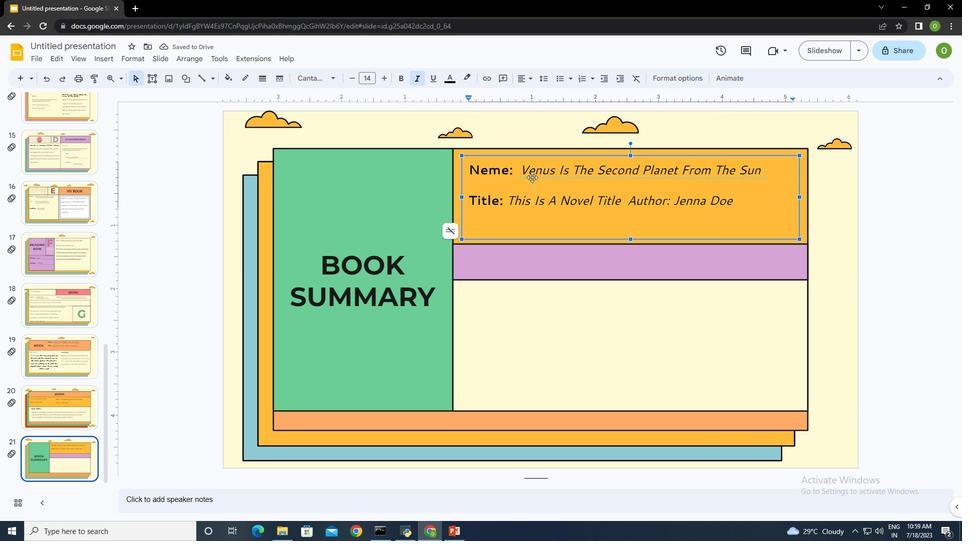 
Action: Mouse pressed left at (532, 178)
Screenshot: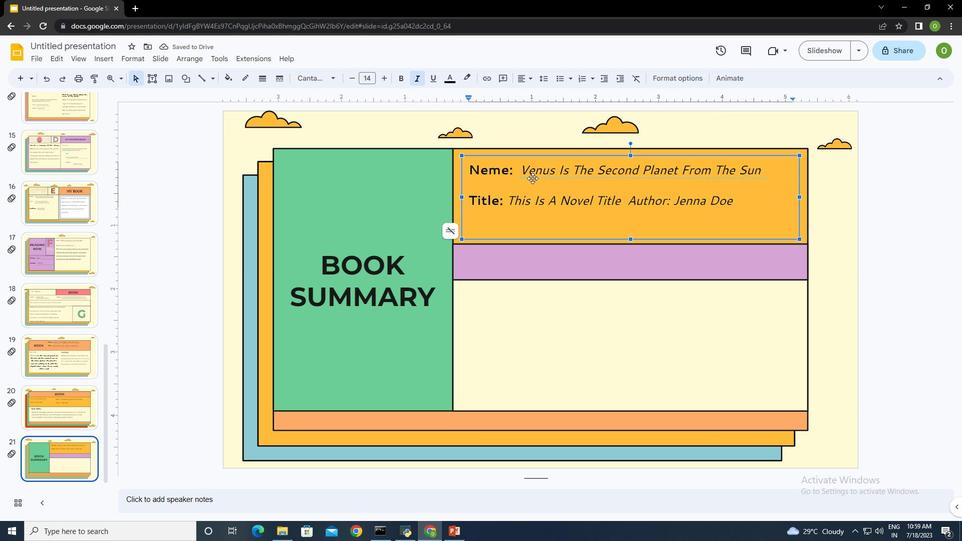 
Action: Mouse moved to (225, 78)
Screenshot: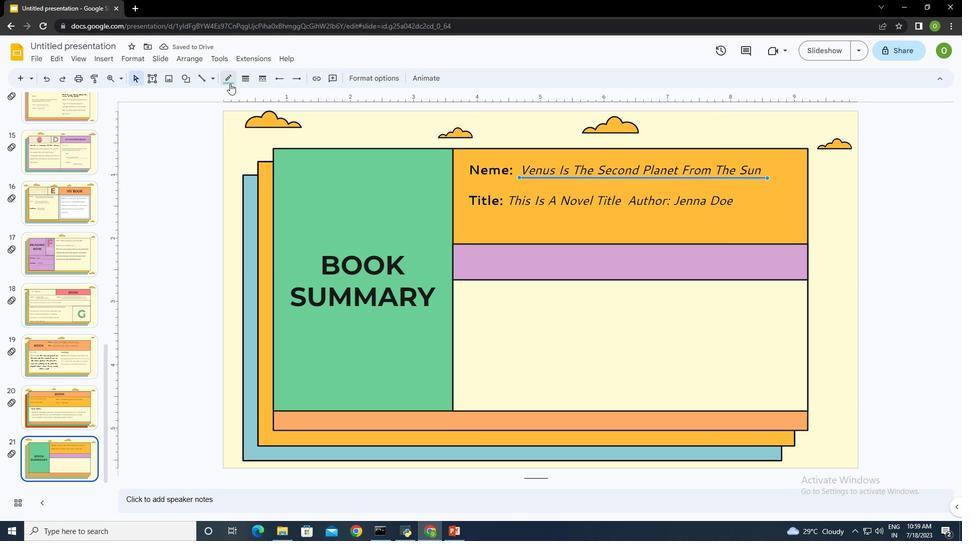 
Action: Mouse pressed left at (225, 78)
Screenshot: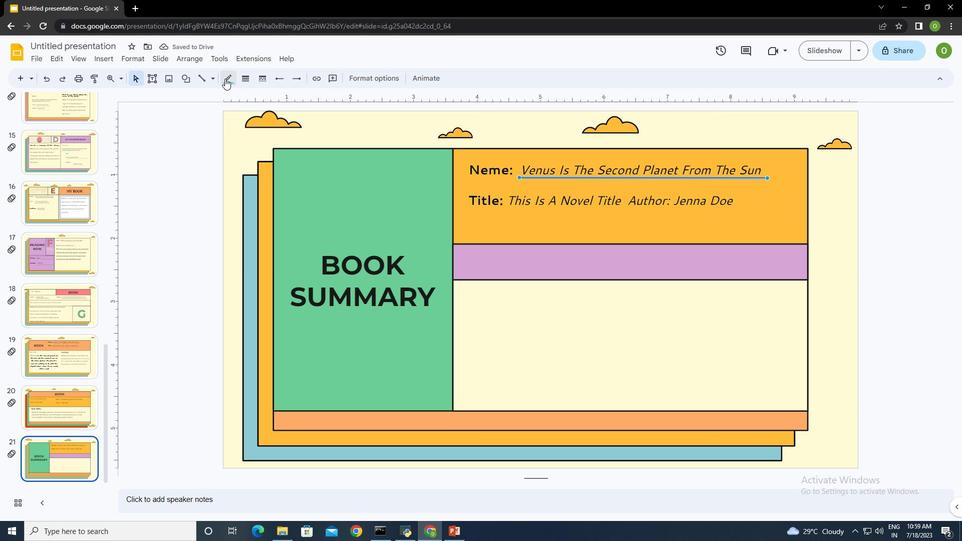 
Action: Mouse moved to (233, 107)
Screenshot: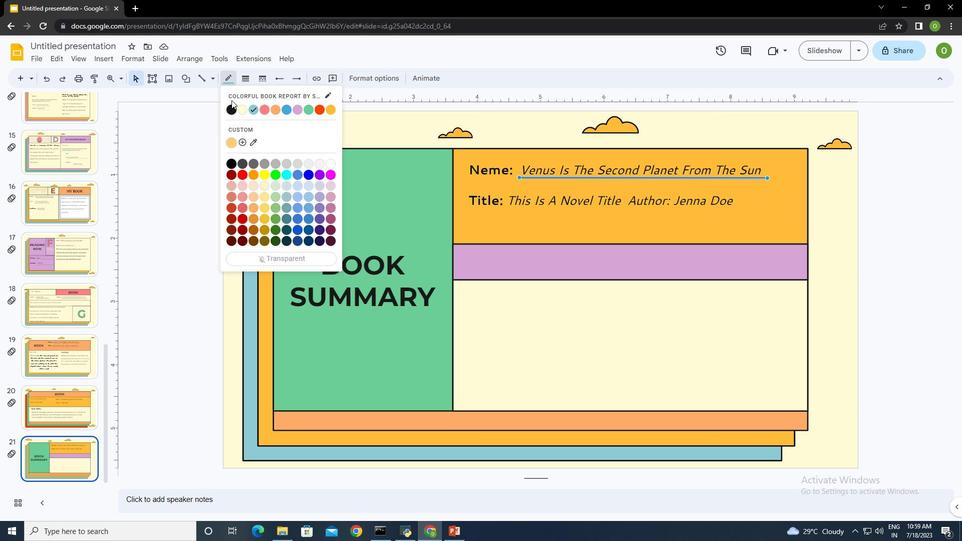 
Action: Mouse pressed left at (233, 107)
Screenshot: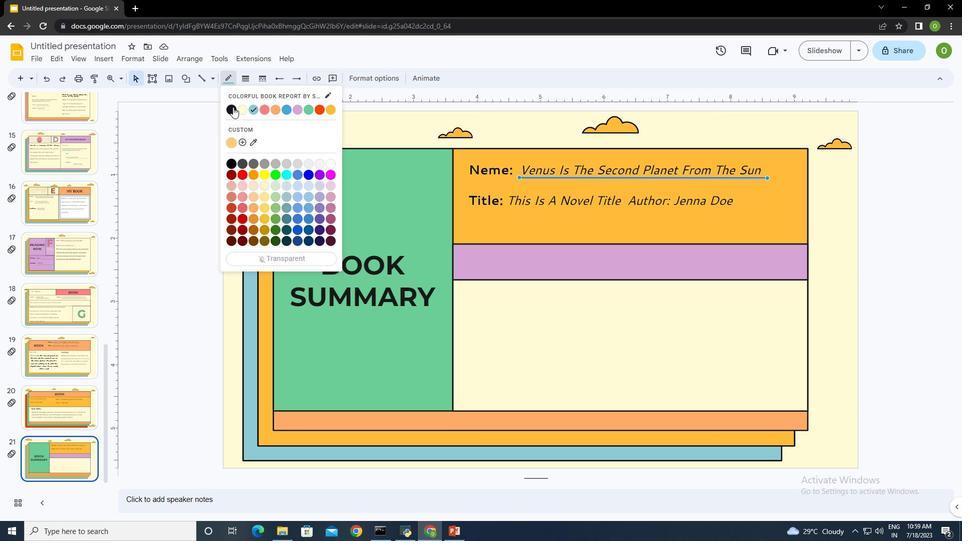 
Action: Mouse moved to (639, 218)
Screenshot: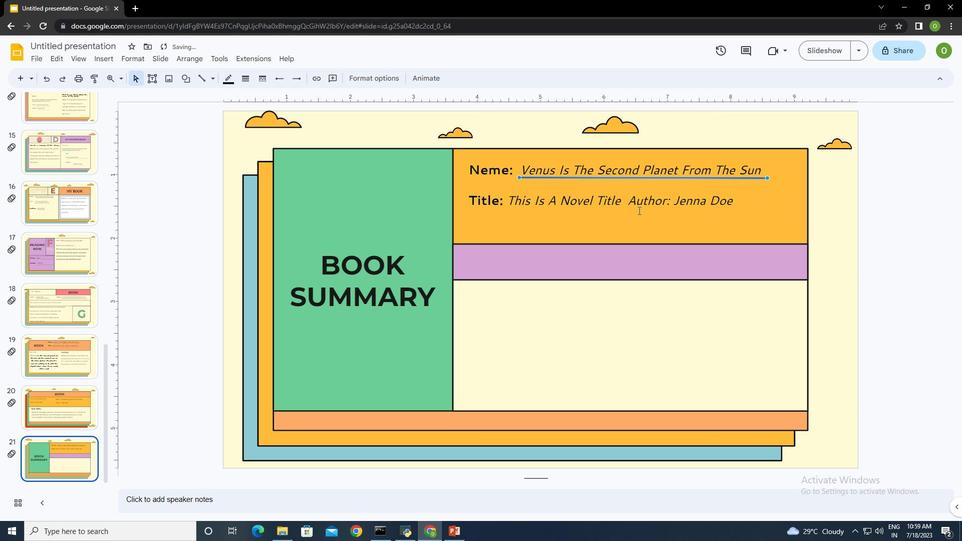 
Action: Mouse pressed left at (639, 218)
Screenshot: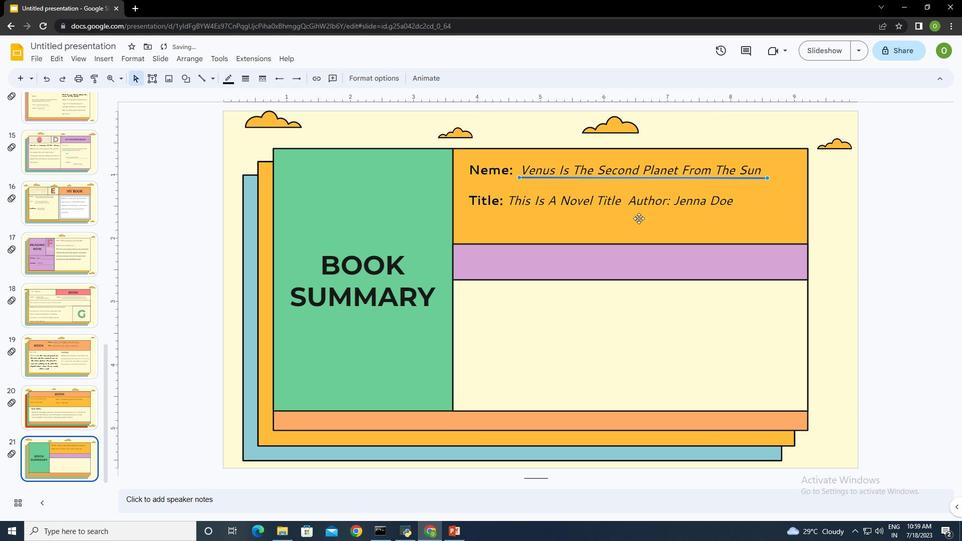 
Action: Mouse moved to (202, 77)
Screenshot: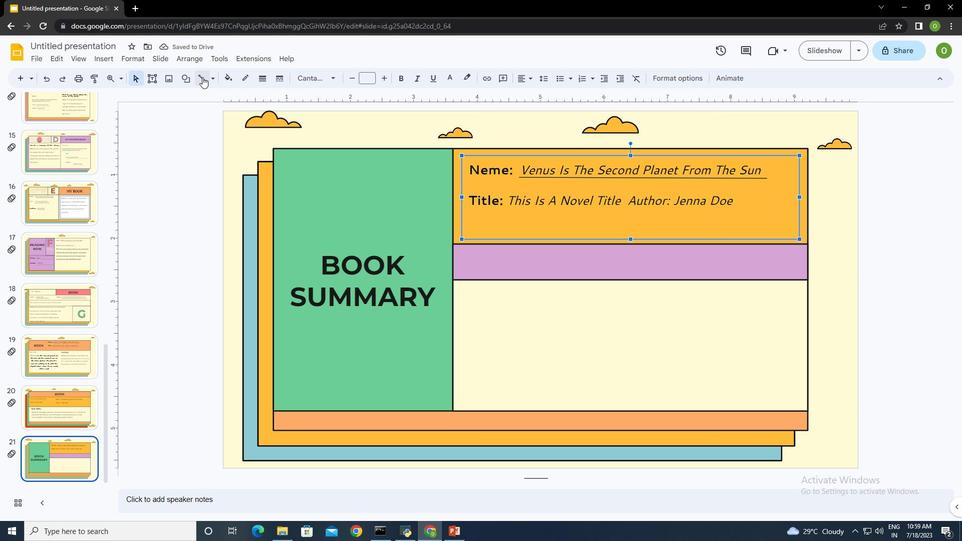 
Action: Mouse pressed left at (202, 77)
Screenshot: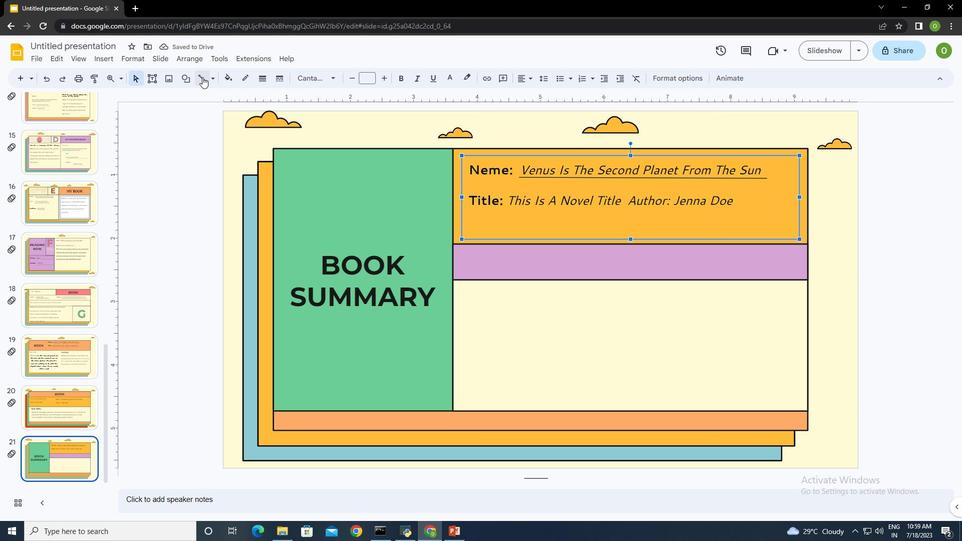 
Action: Mouse moved to (508, 211)
Screenshot: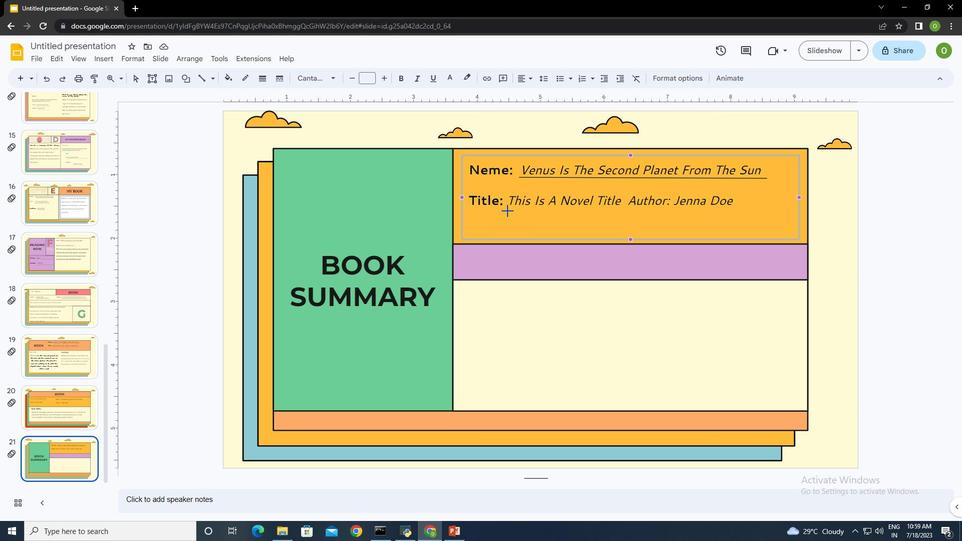 
Action: Mouse pressed left at (508, 211)
Screenshot: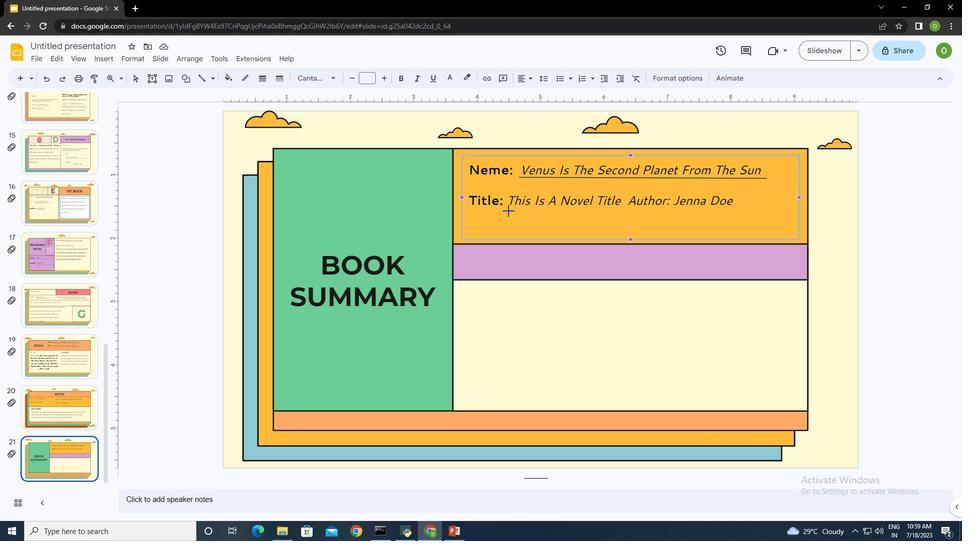
Action: Mouse moved to (226, 79)
Screenshot: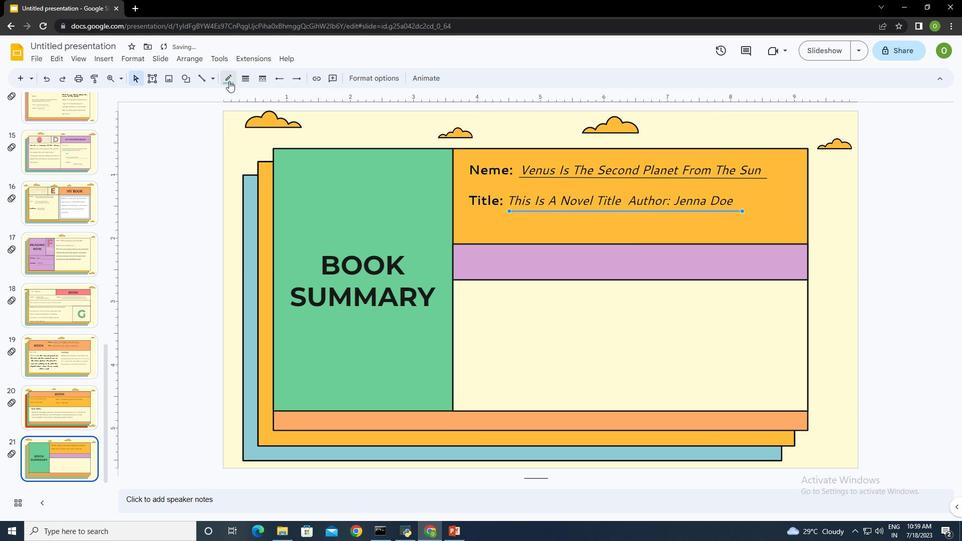 
Action: Mouse pressed left at (226, 79)
Screenshot: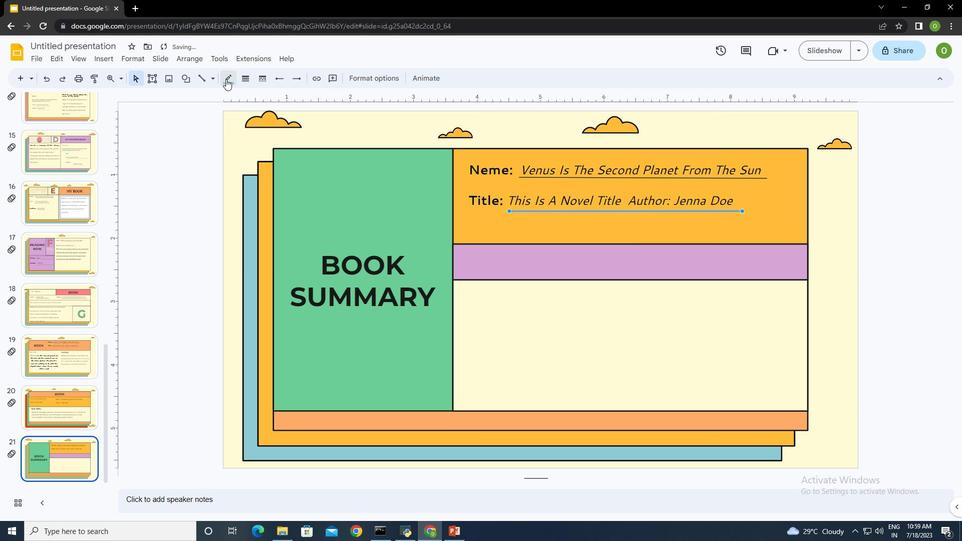 
Action: Mouse moved to (231, 110)
Screenshot: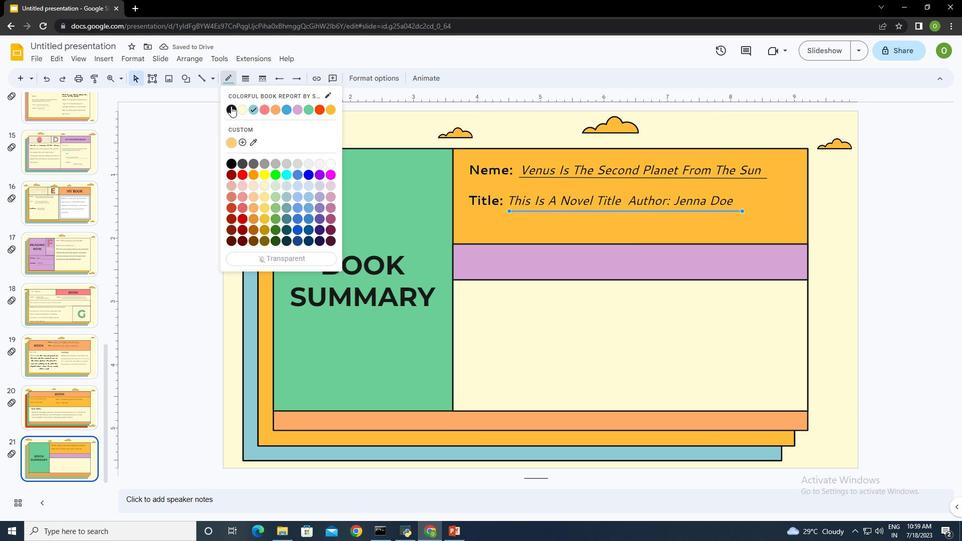 
Action: Mouse pressed left at (231, 110)
Screenshot: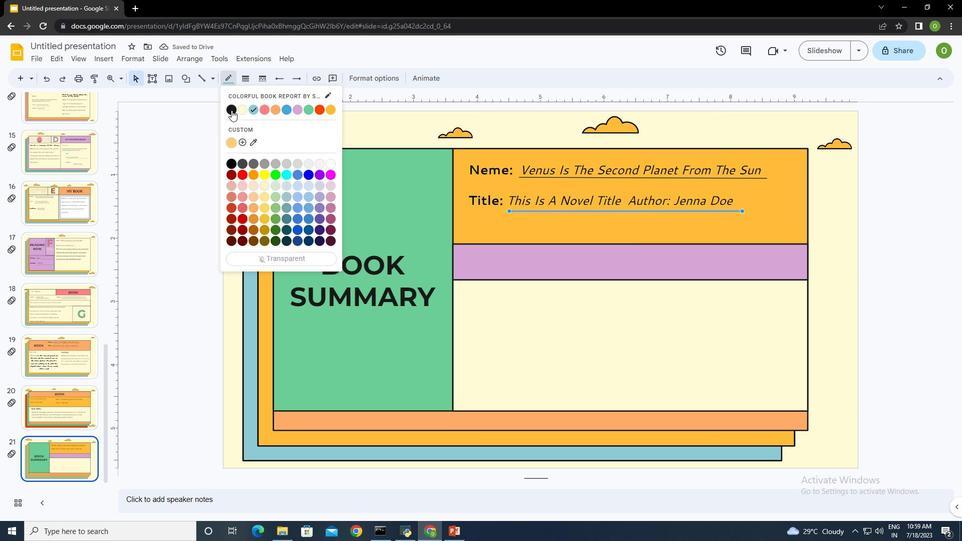
Action: Mouse moved to (619, 228)
Screenshot: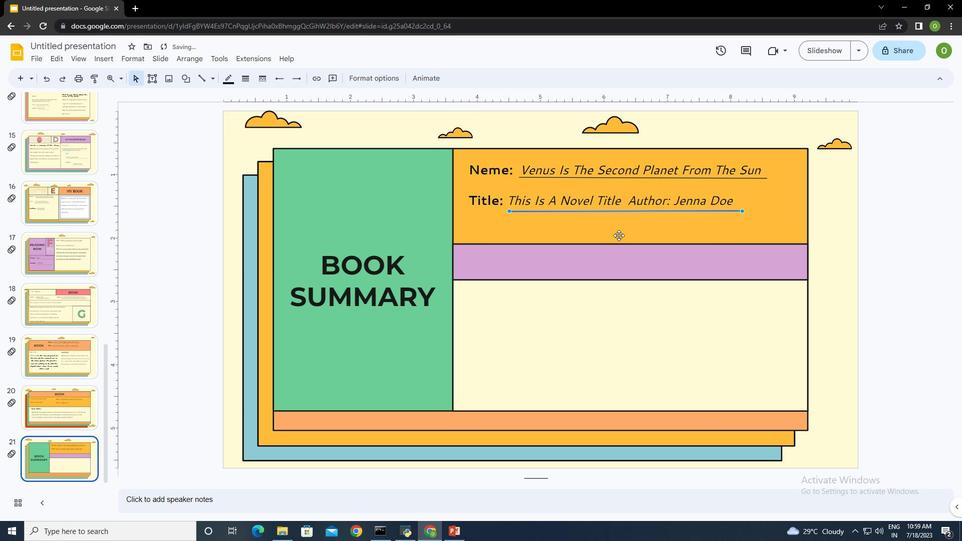 
Action: Mouse pressed left at (619, 228)
Screenshot: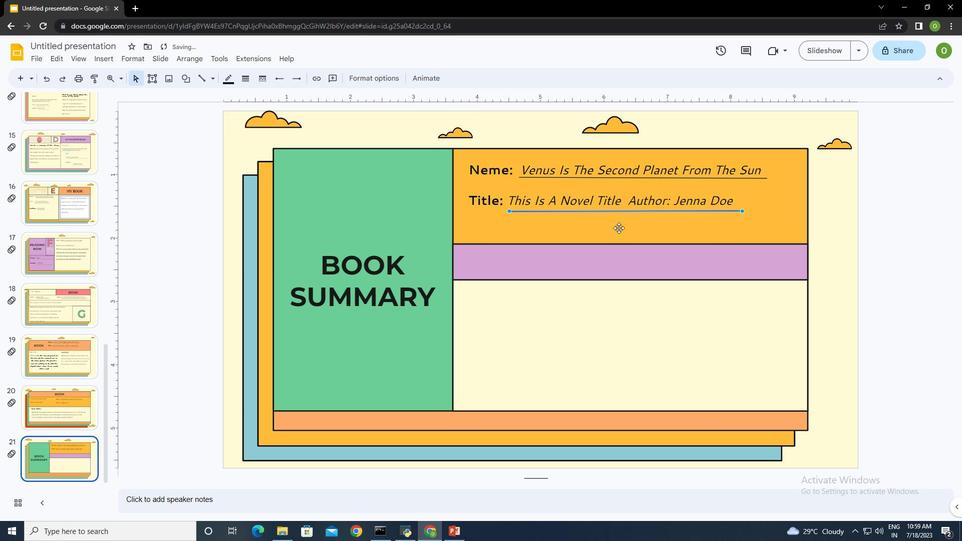 
Action: Mouse moved to (569, 297)
Screenshot: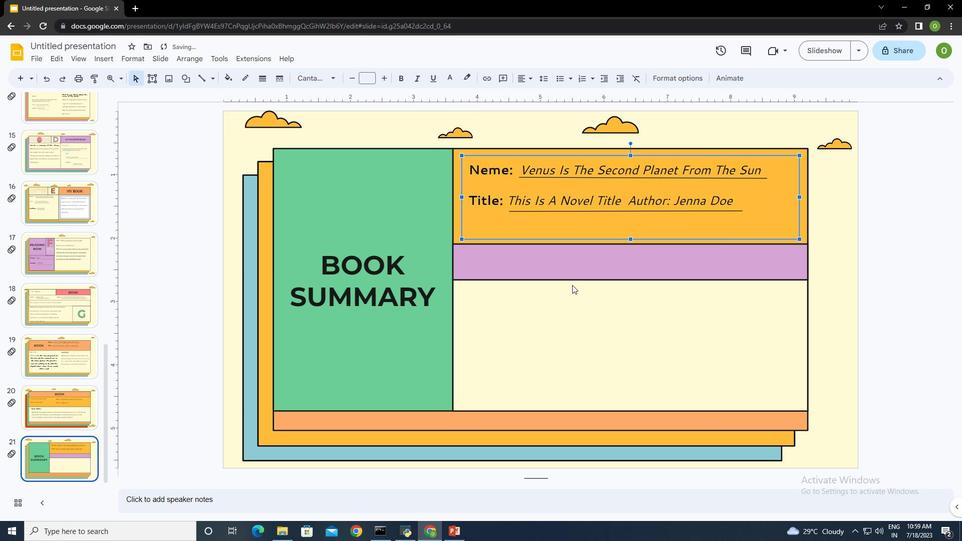 
Action: Mouse pressed left at (569, 297)
Screenshot: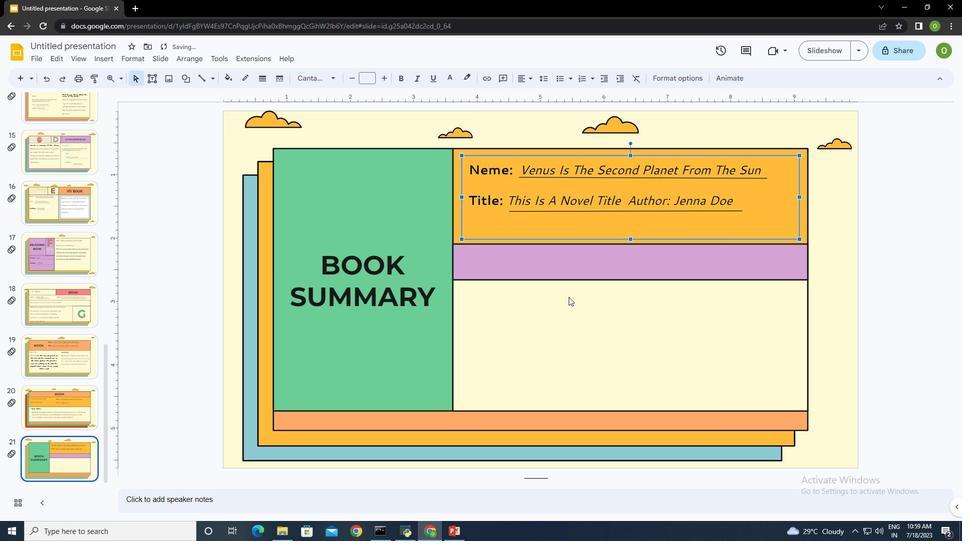 
Action: Mouse moved to (150, 73)
Screenshot: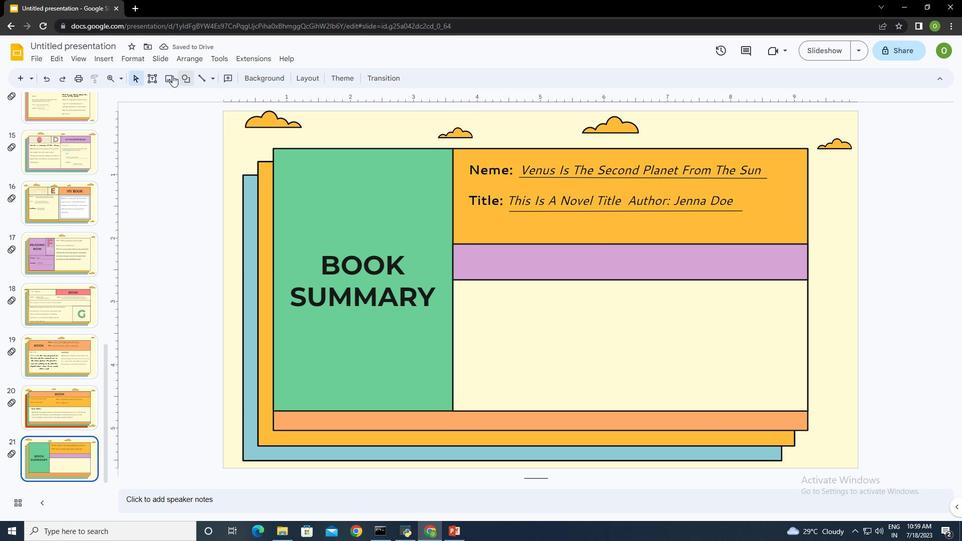 
Action: Mouse pressed left at (150, 73)
Screenshot: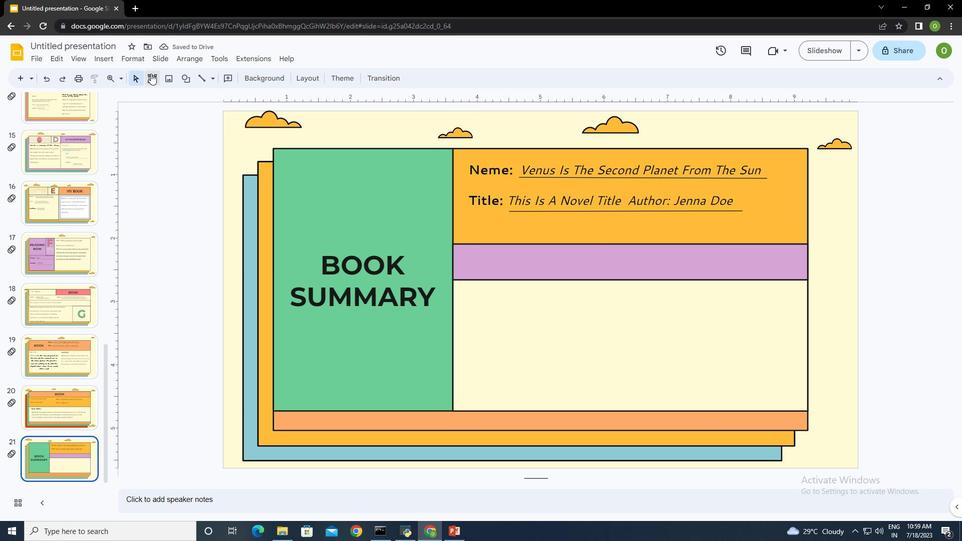 
Action: Mouse moved to (459, 247)
Screenshot: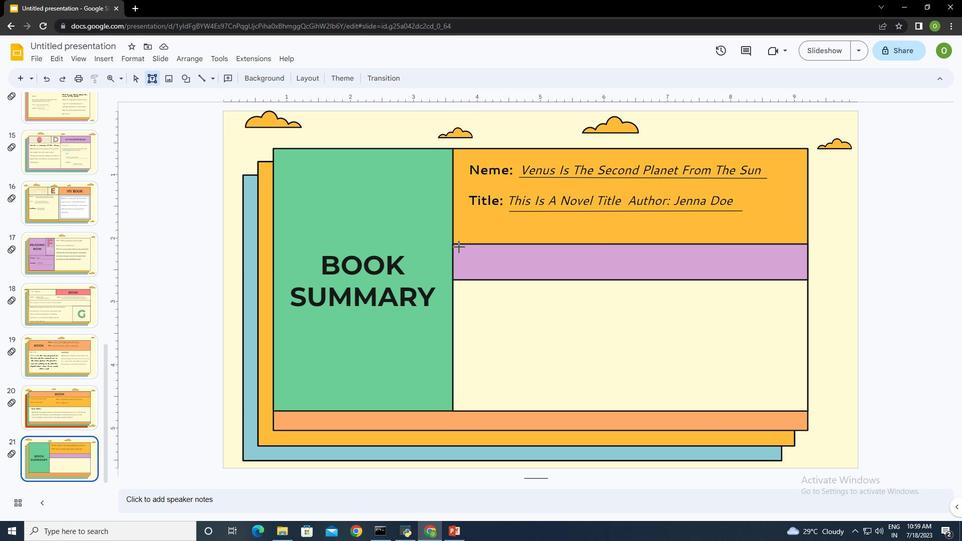 
Action: Mouse pressed left at (459, 247)
Screenshot: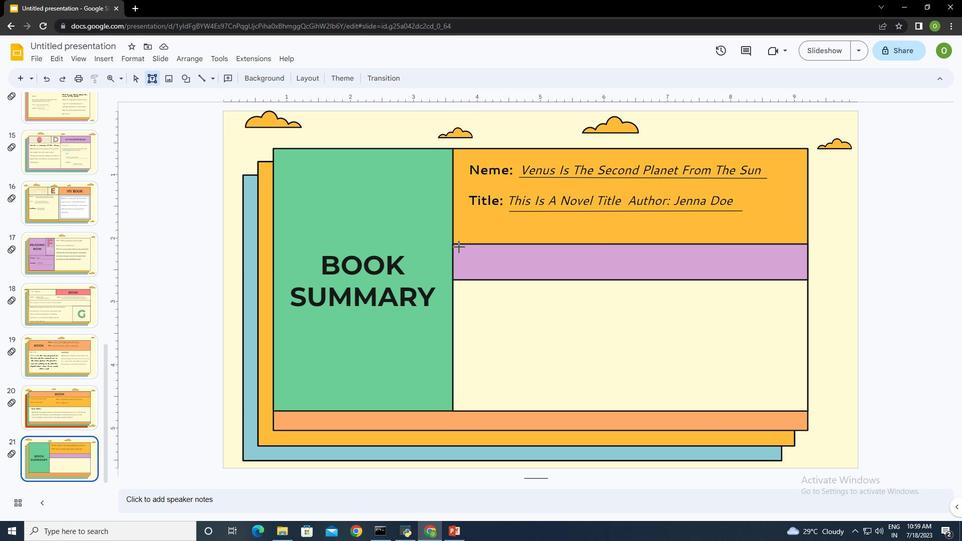 
Action: Mouse moved to (583, 257)
Screenshot: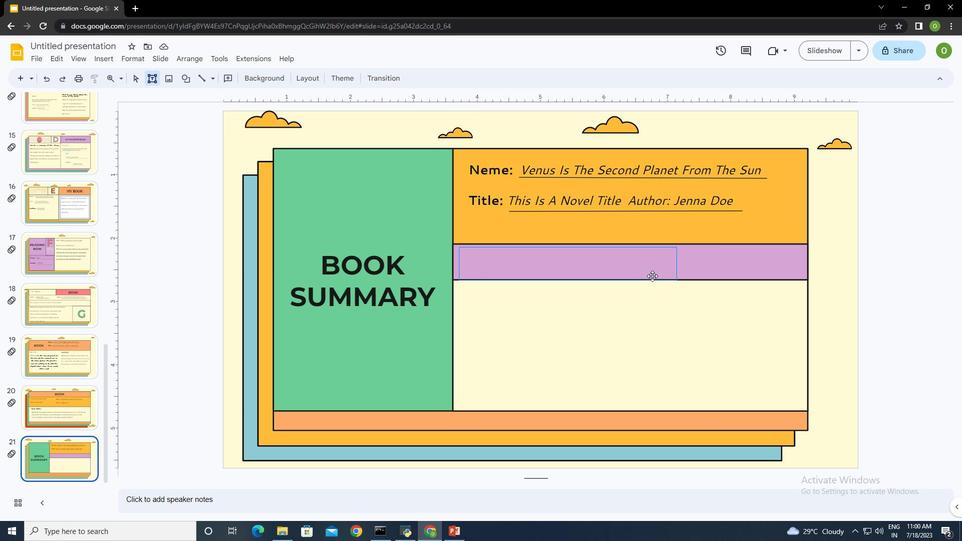 
Action: Key pressed <Key.shift>aB<Key.backspace><Key.backspace><Key.caps_lock><Key.shift>About<Key.space>the<Key.space>book<Key.shift_r>:
Screenshot: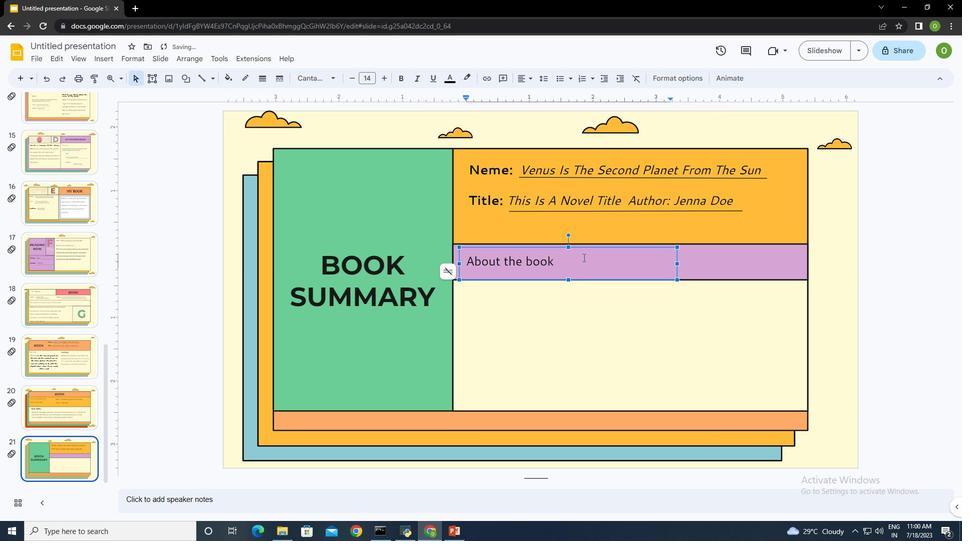 
Action: Mouse moved to (677, 262)
Screenshot: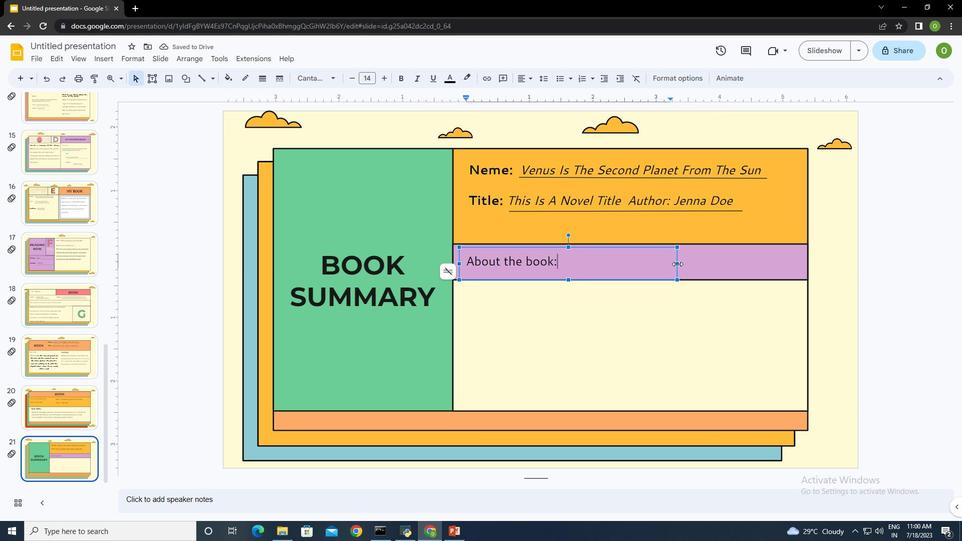 
Action: Mouse pressed left at (677, 262)
Screenshot: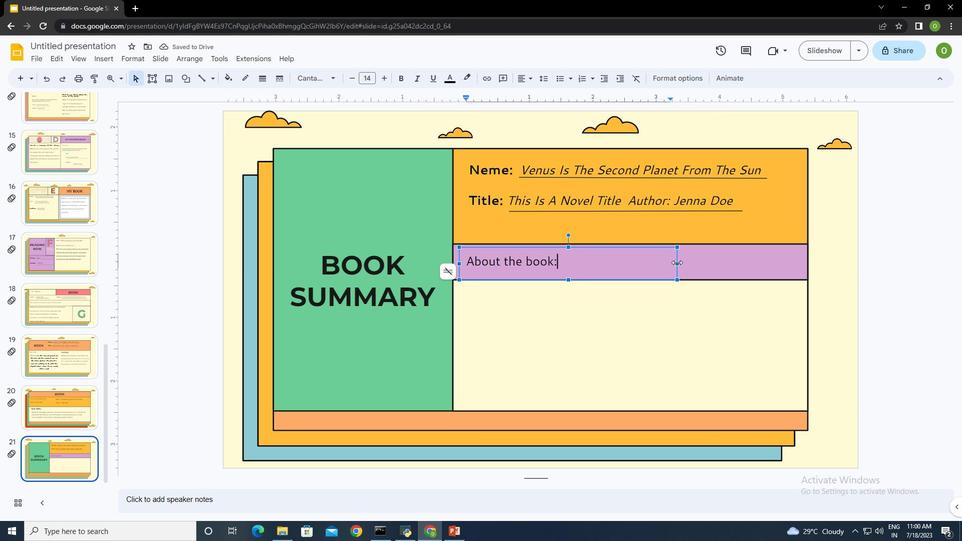 
Action: Mouse moved to (577, 262)
Screenshot: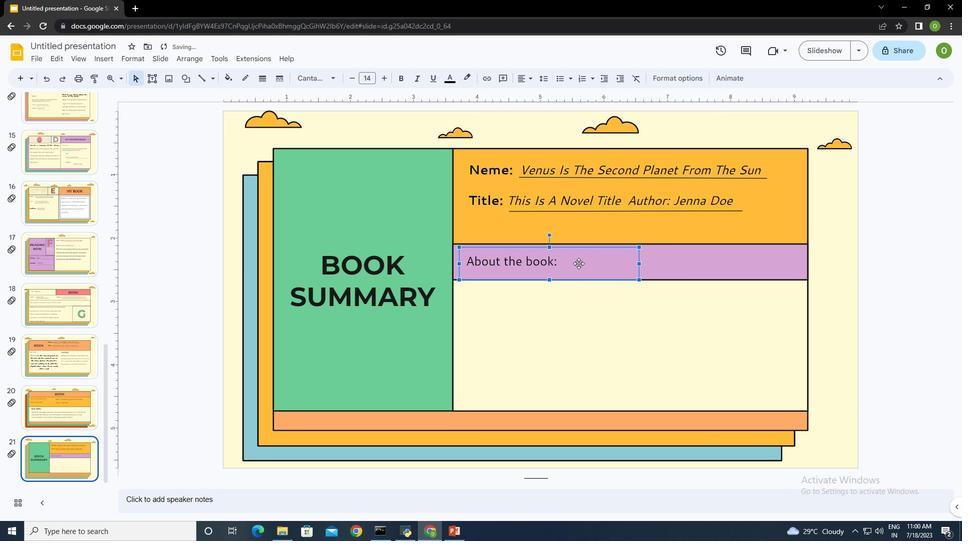 
Action: Mouse pressed left at (577, 262)
Screenshot: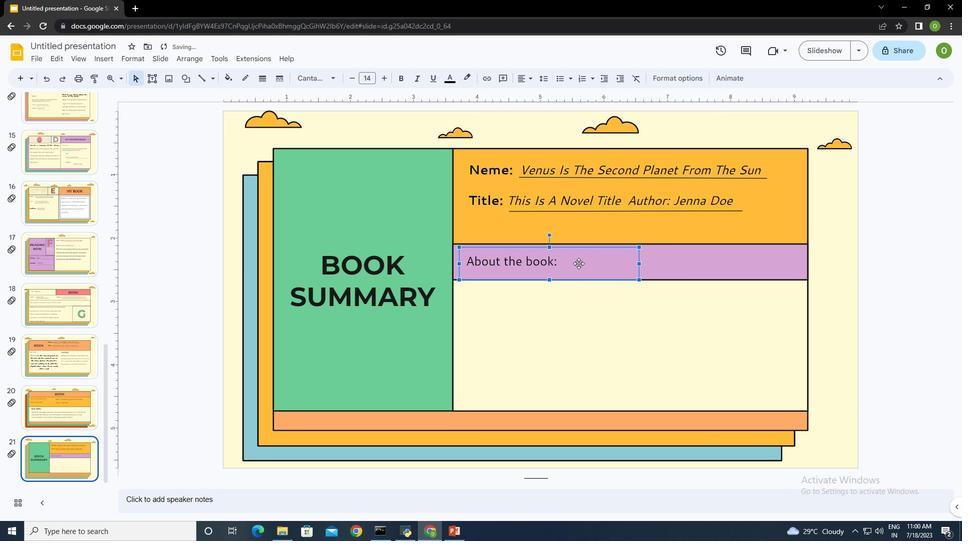 
Action: Key pressed ctrl+A
Screenshot: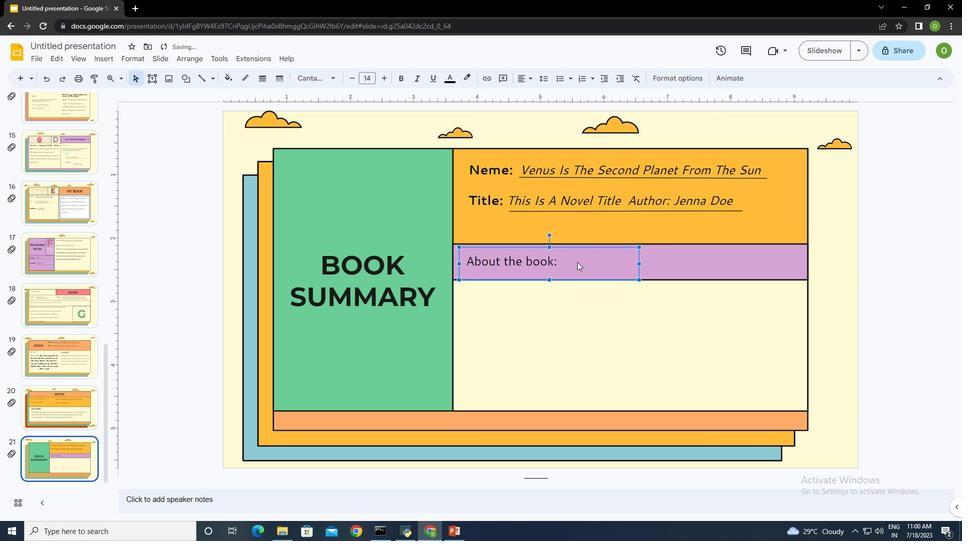 
Action: Mouse moved to (580, 264)
Screenshot: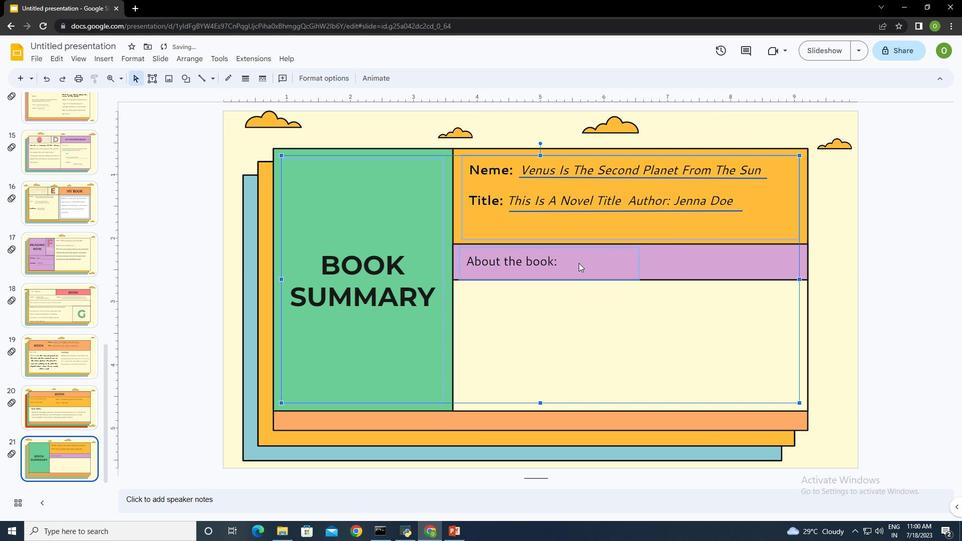 
Action: Mouse pressed left at (580, 264)
Screenshot: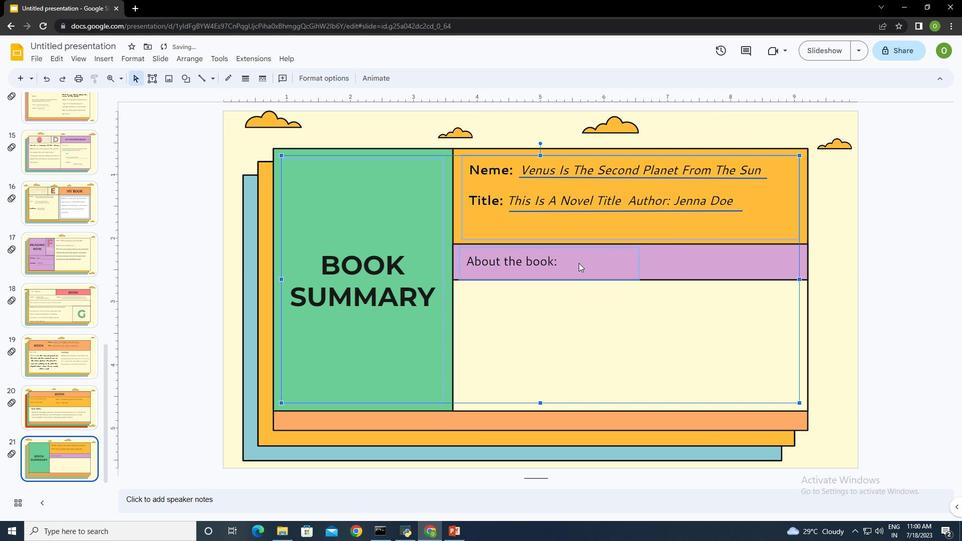 
Action: Mouse moved to (561, 360)
Screenshot: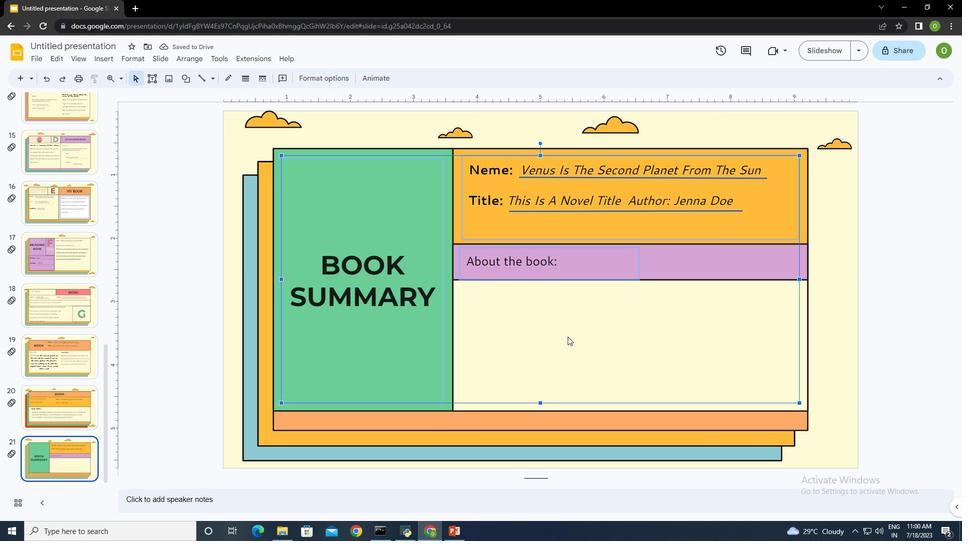 
Action: Mouse pressed left at (561, 360)
Screenshot: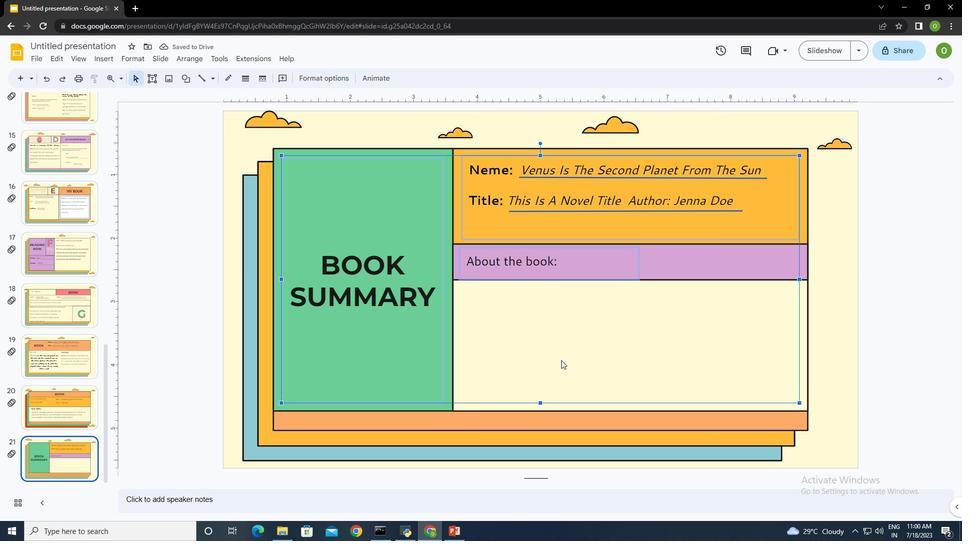 
Action: Mouse moved to (514, 265)
Screenshot: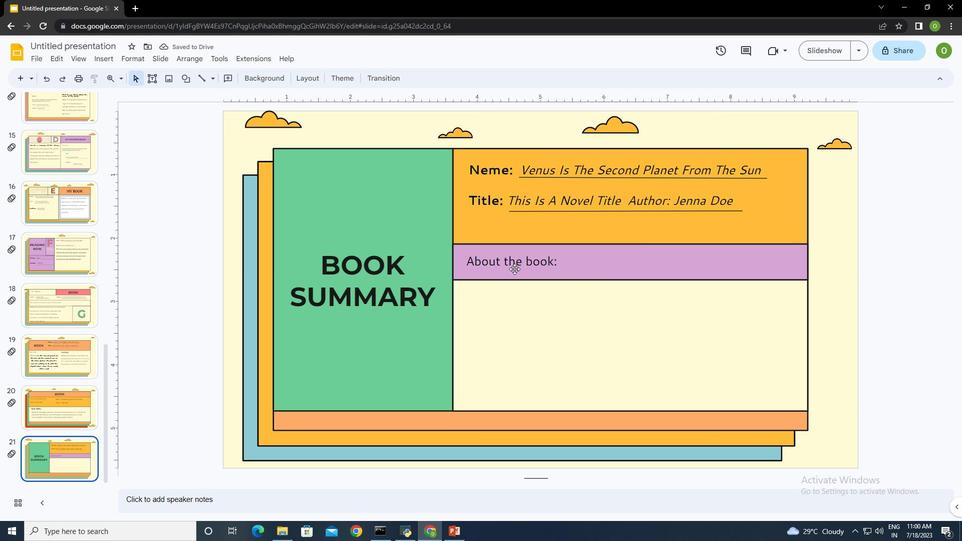 
Action: Mouse pressed left at (514, 265)
Screenshot: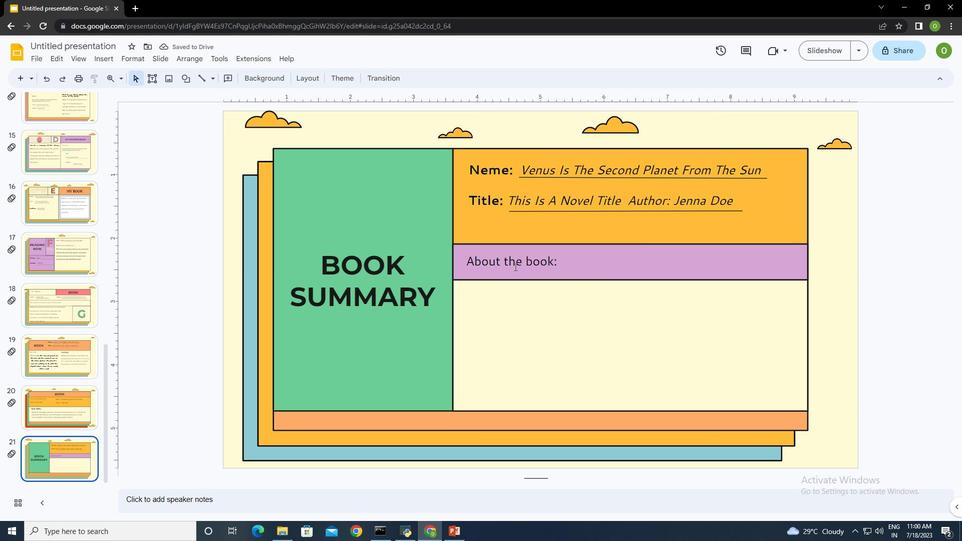 
Action: Mouse pressed left at (514, 265)
Screenshot: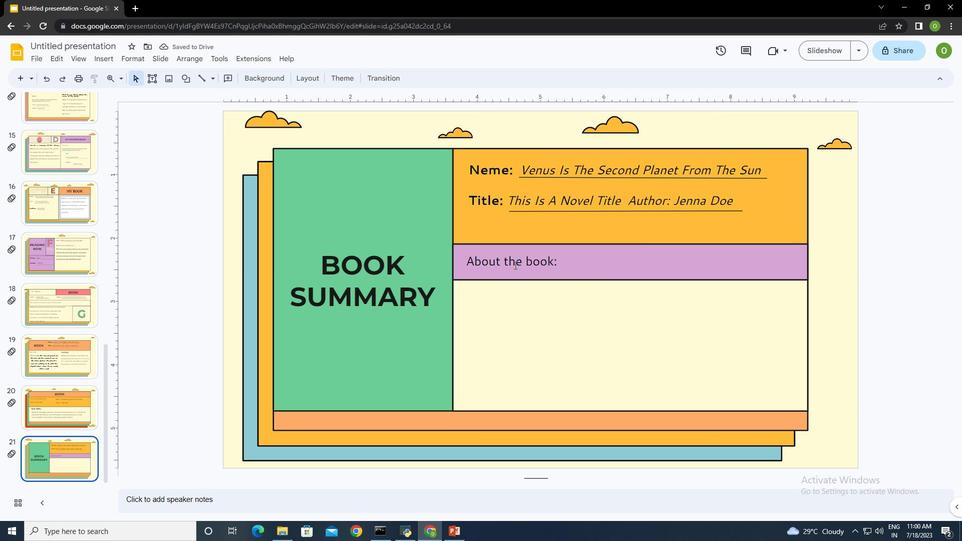 
Action: Mouse moved to (515, 265)
Screenshot: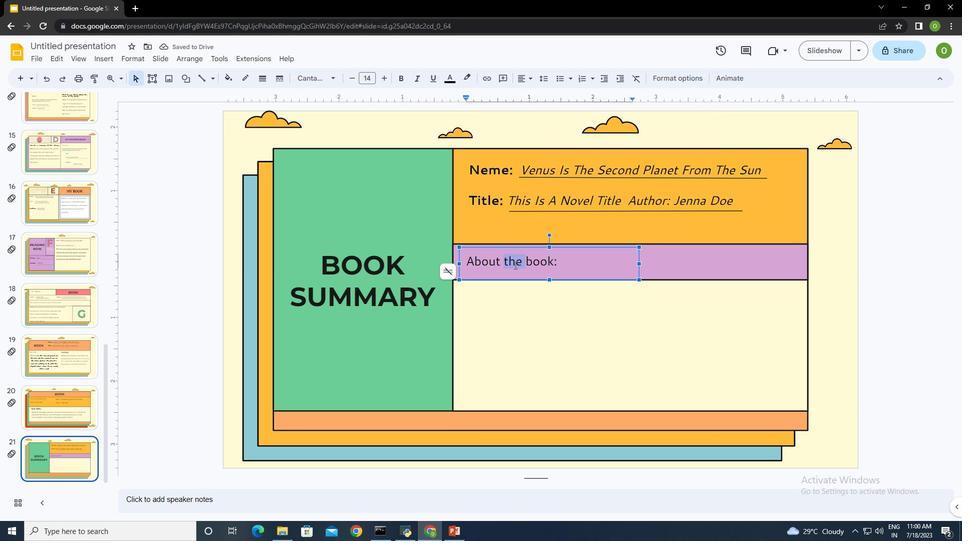 
Action: Key pressed ctrl+A
Screenshot: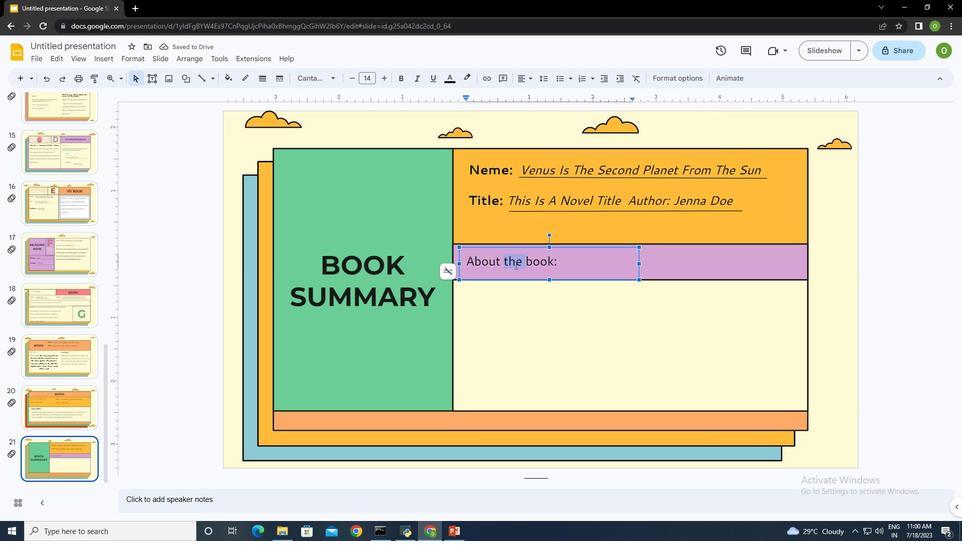 
Action: Mouse moved to (385, 82)
Screenshot: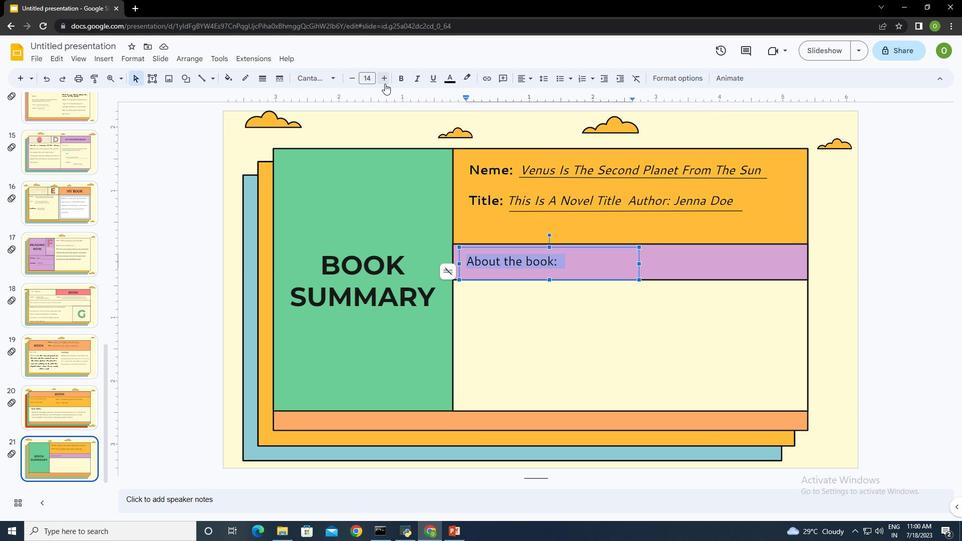 
Action: Mouse pressed left at (385, 82)
Screenshot: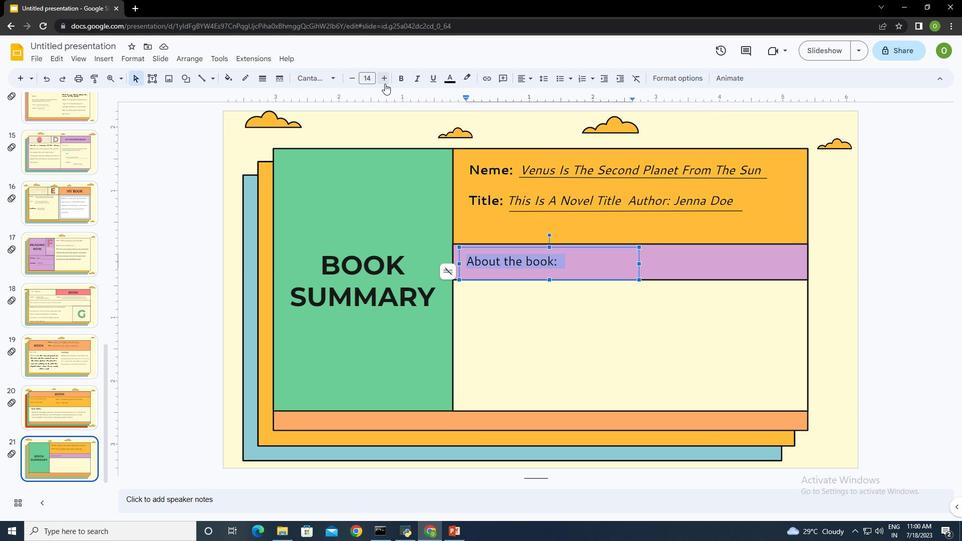 
Action: Mouse pressed left at (385, 82)
Screenshot: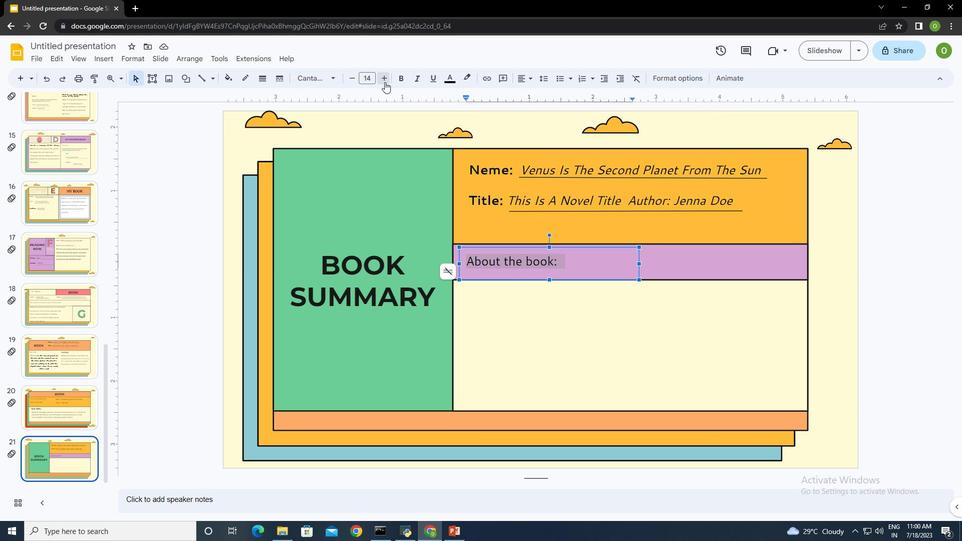 
Action: Mouse moved to (315, 75)
Screenshot: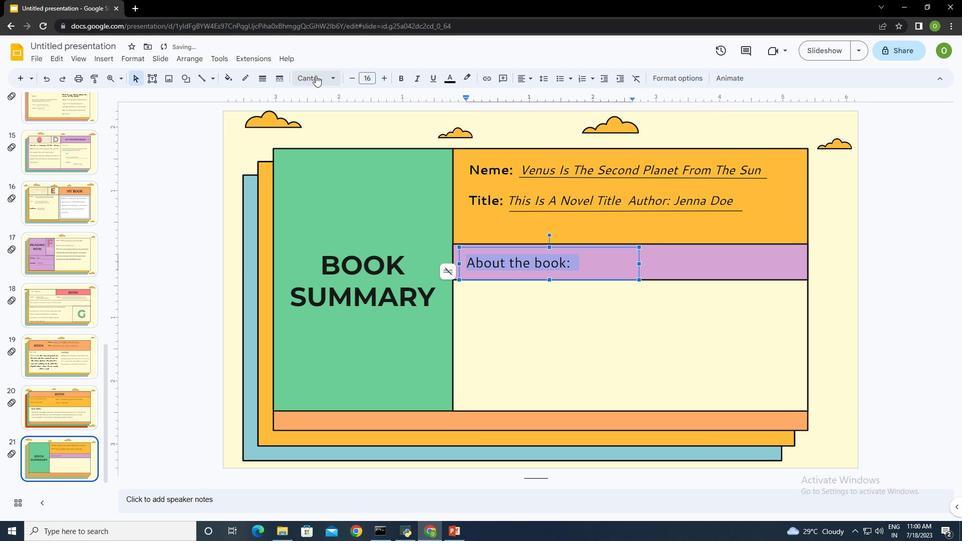 
Action: Mouse pressed left at (315, 75)
Screenshot: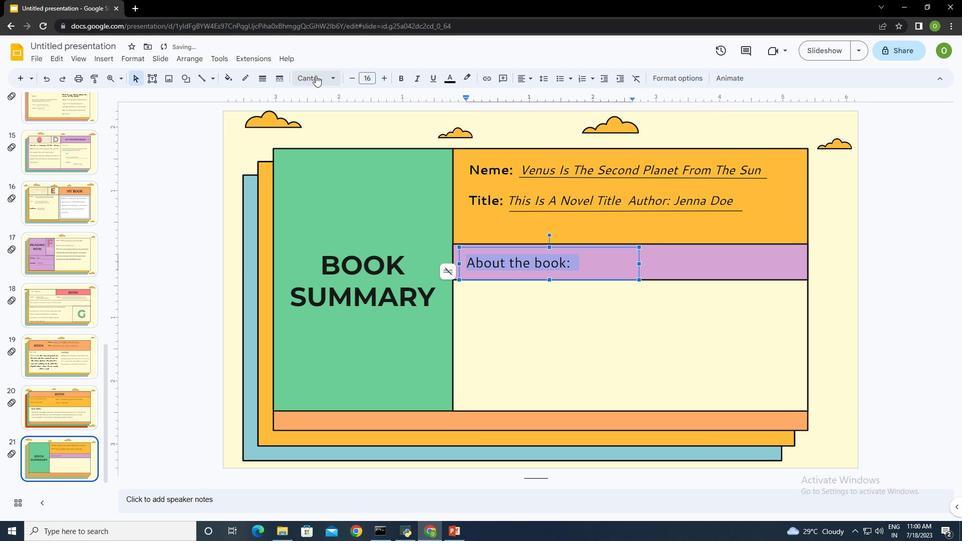 
Action: Mouse moved to (352, 243)
Screenshot: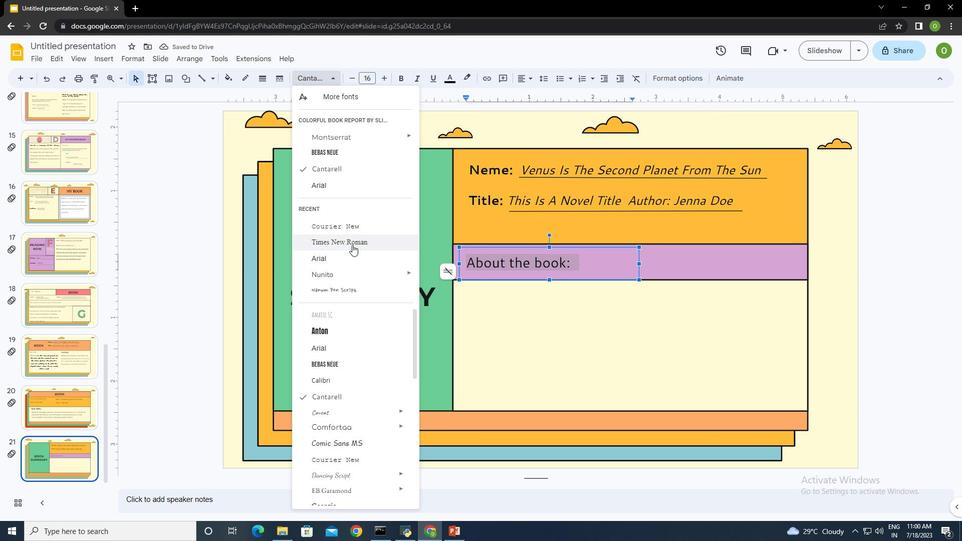 
Action: Mouse pressed left at (352, 243)
Screenshot: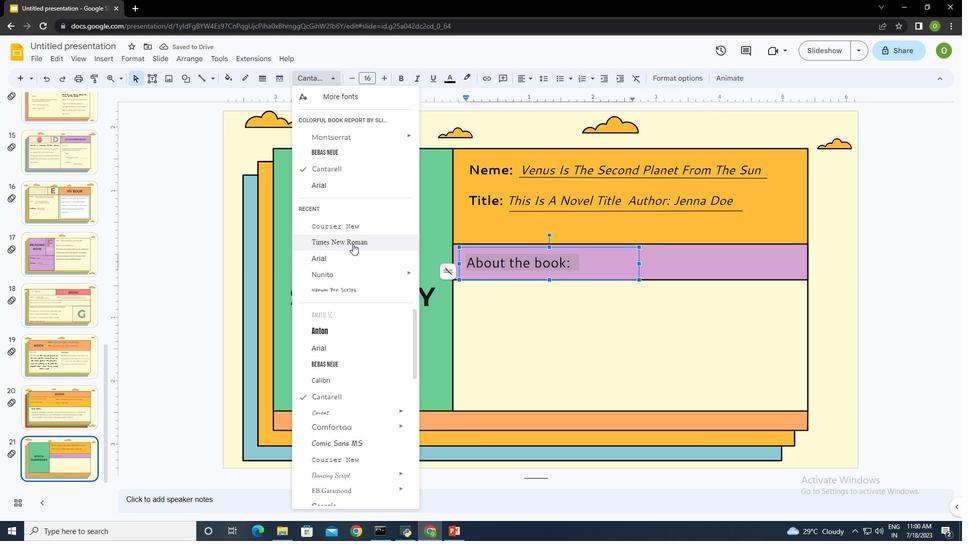 
Action: Mouse moved to (402, 80)
Screenshot: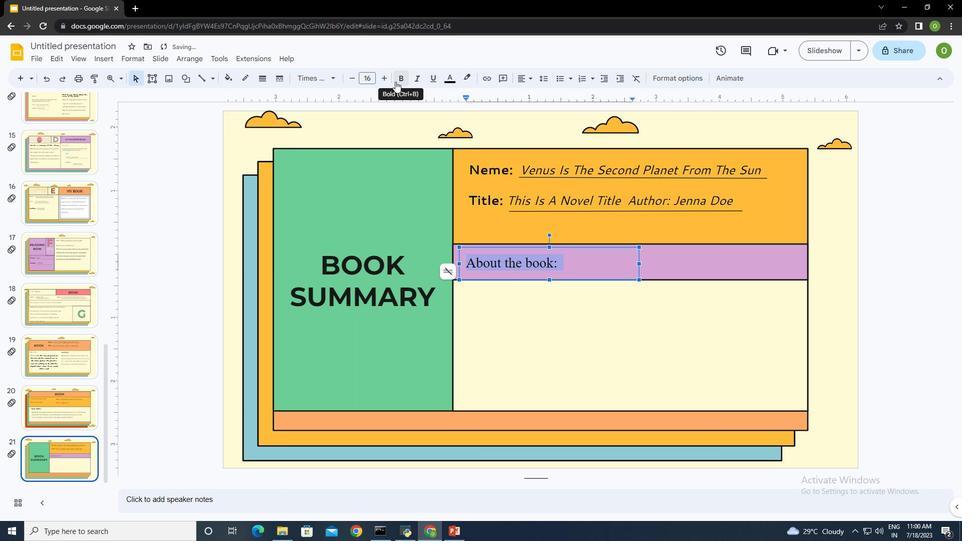 
Action: Mouse pressed left at (402, 80)
Screenshot: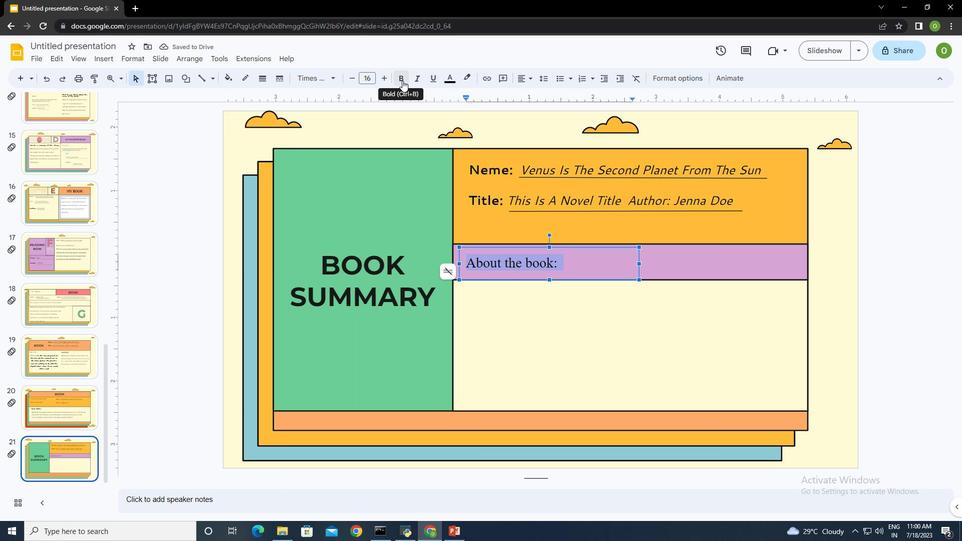 
Action: Mouse moved to (416, 81)
Screenshot: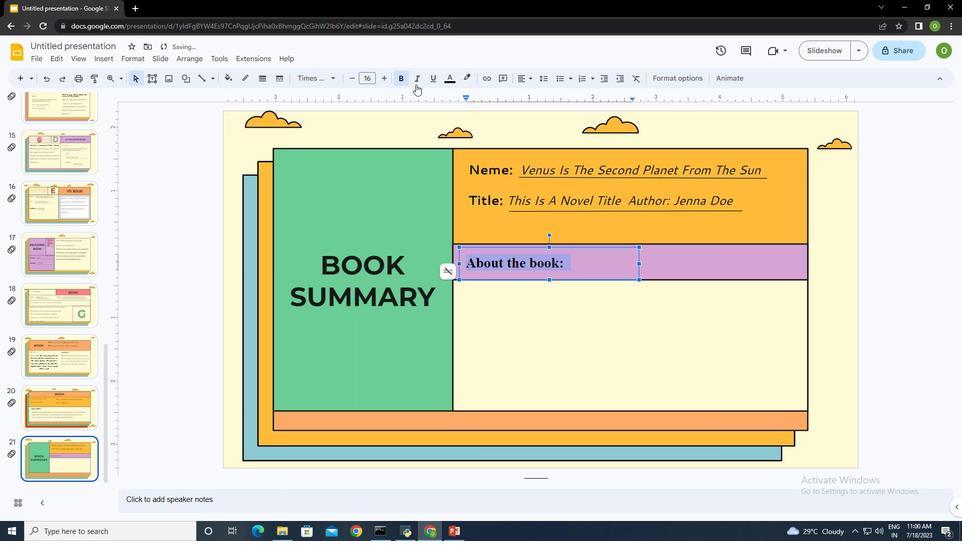
Action: Mouse pressed left at (416, 81)
Screenshot: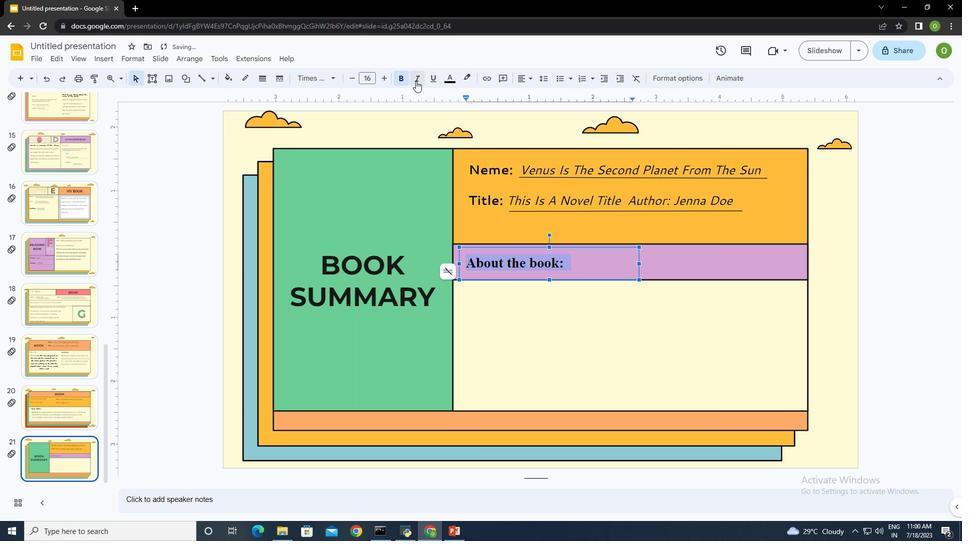 
Action: Mouse moved to (382, 78)
Screenshot: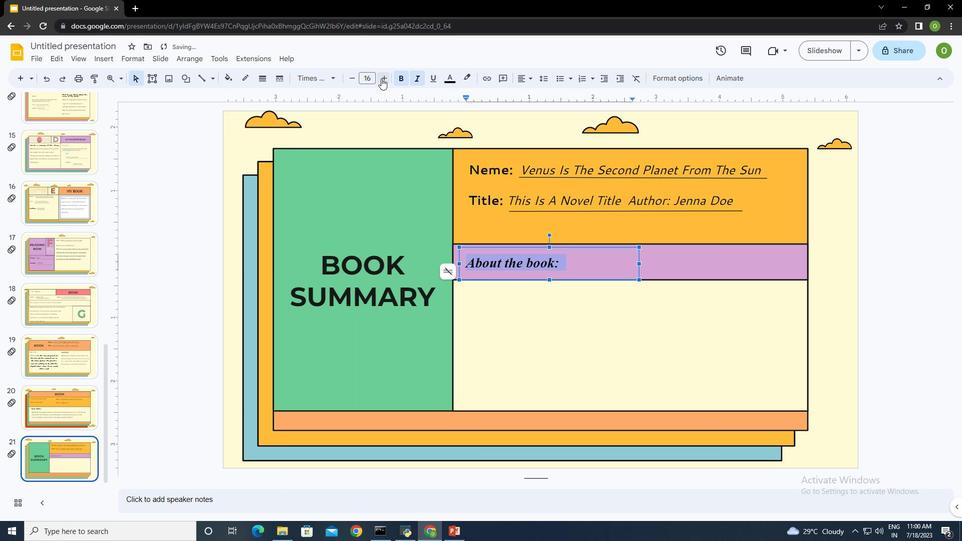 
Action: Mouse pressed left at (382, 78)
Screenshot: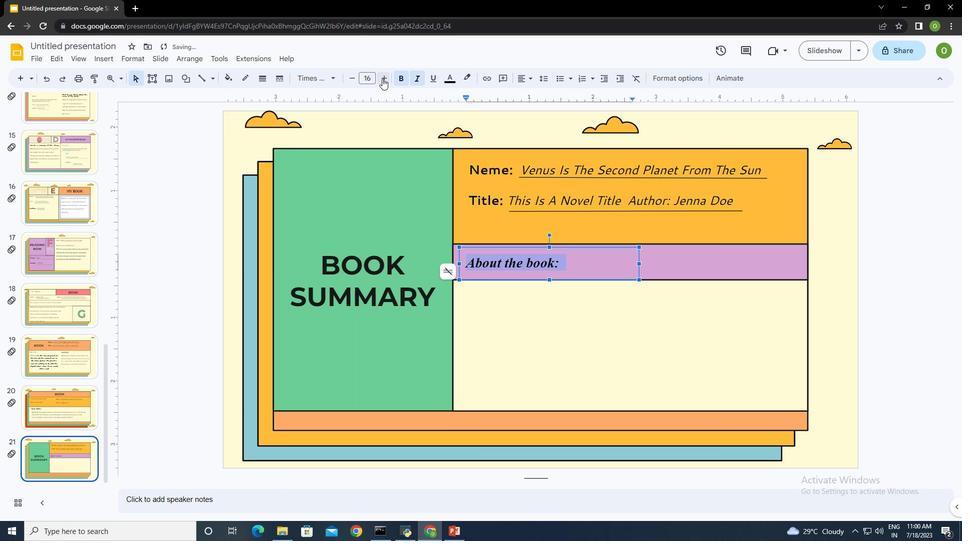 
Action: Mouse moved to (552, 328)
Screenshot: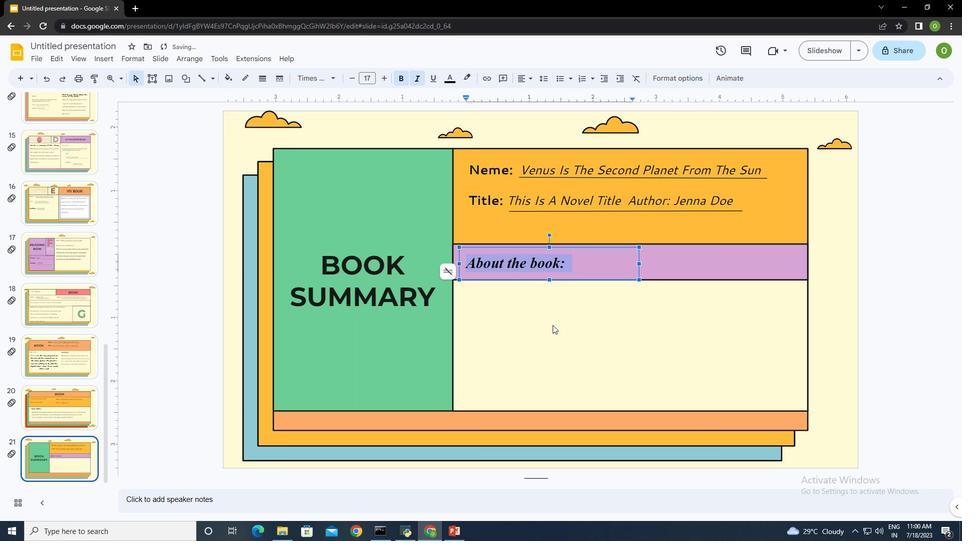
Action: Mouse pressed left at (552, 328)
Screenshot: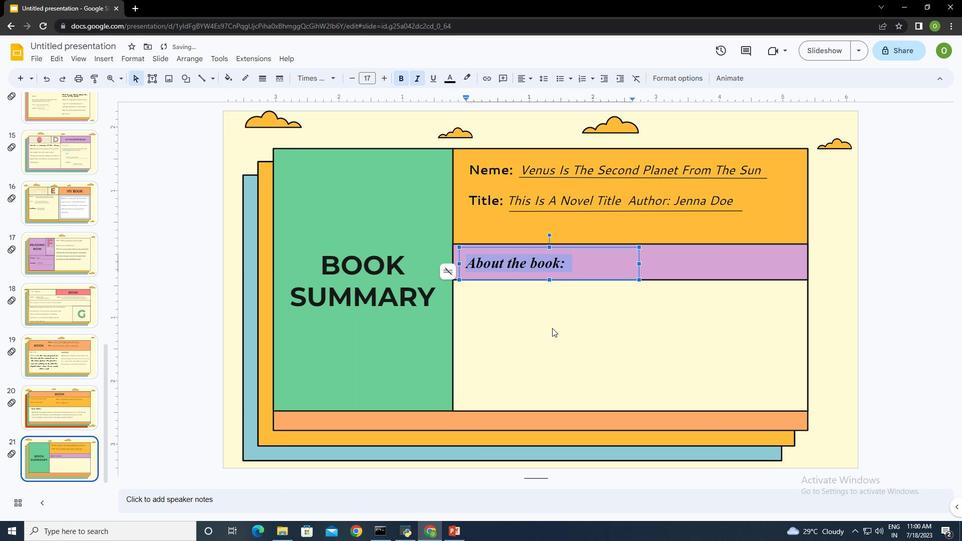 
Action: Mouse moved to (152, 79)
Screenshot: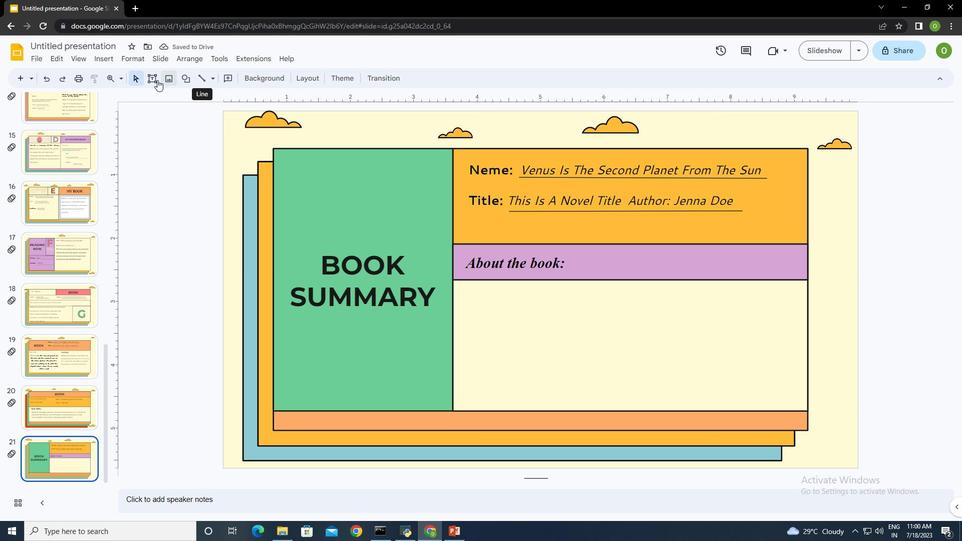
Action: Mouse pressed left at (152, 79)
Screenshot: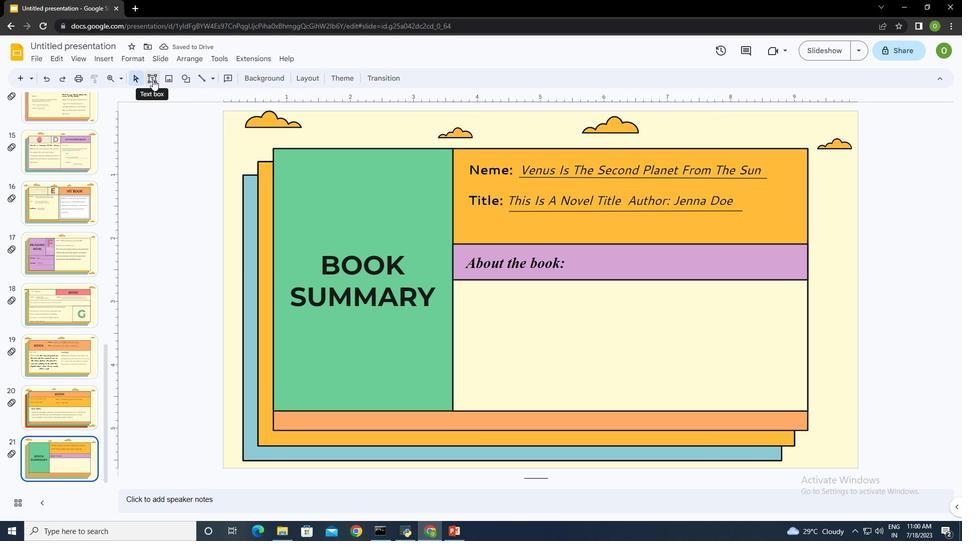 
Action: Mouse moved to (463, 325)
Screenshot: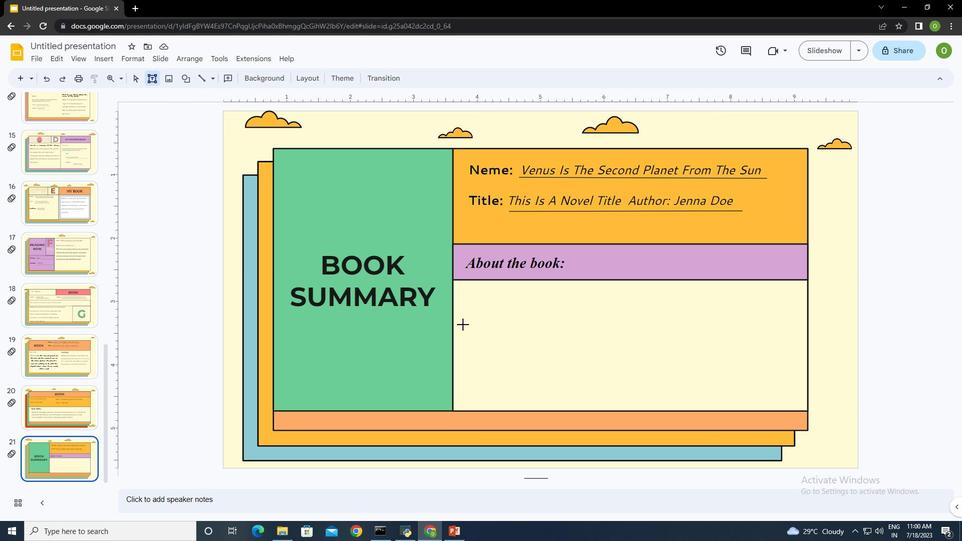 
Action: Mouse pressed left at (463, 325)
Screenshot: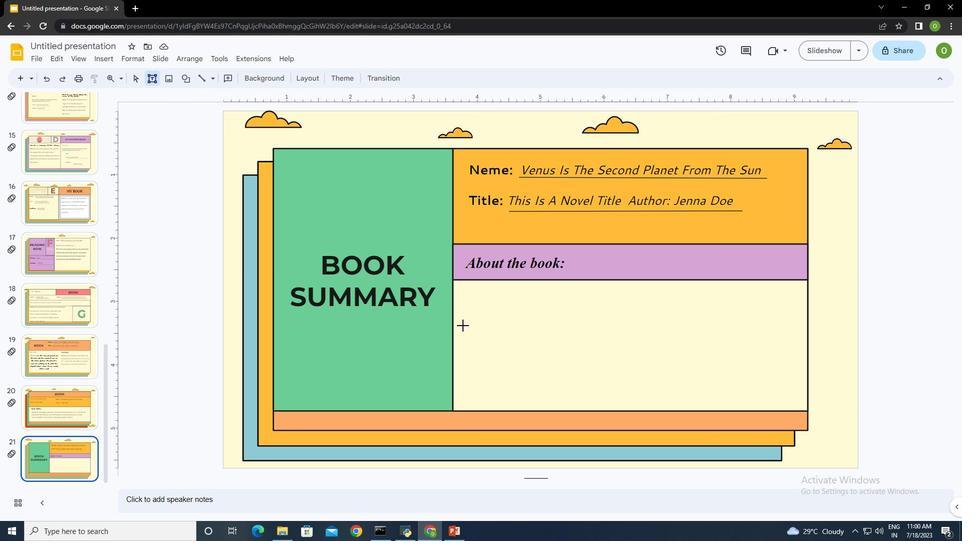 
Action: Mouse moved to (695, 379)
Screenshot: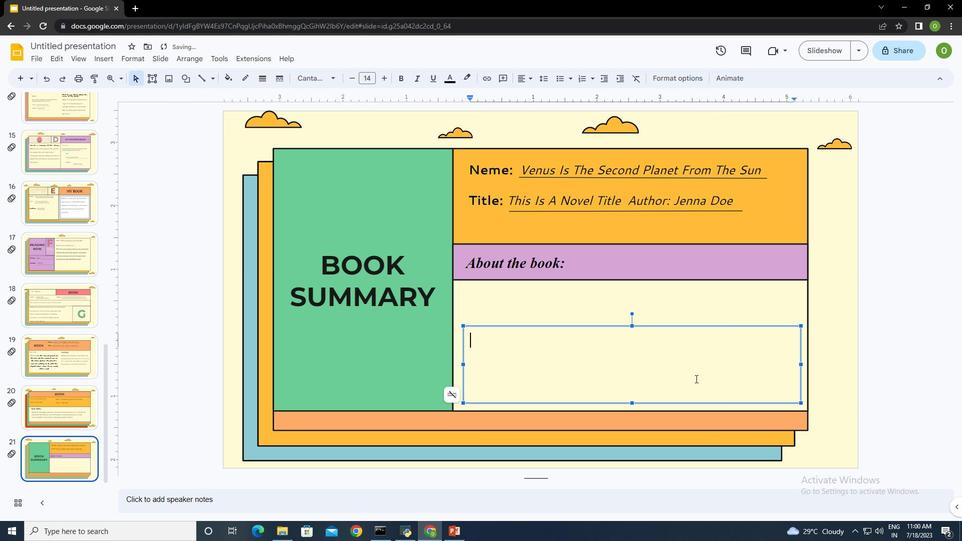 
Action: Key pressed <Key.shift><Key.shift><Key.shift>Jupiter<Key.shift_r><Key.left><Key.left><Key.left><Key.left><Key.left><Key.left><Key.left><Key.left>
Screenshot: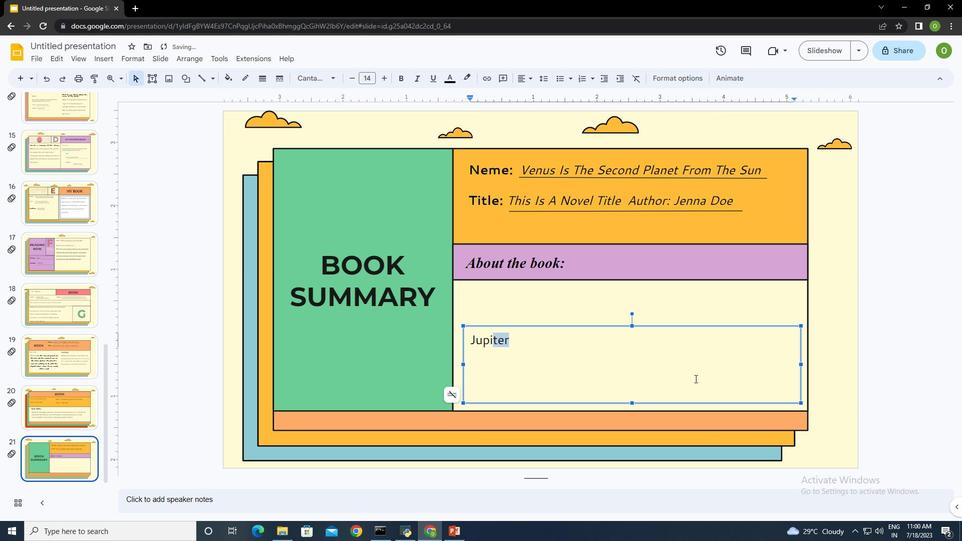 
Action: Mouse moved to (403, 78)
Screenshot: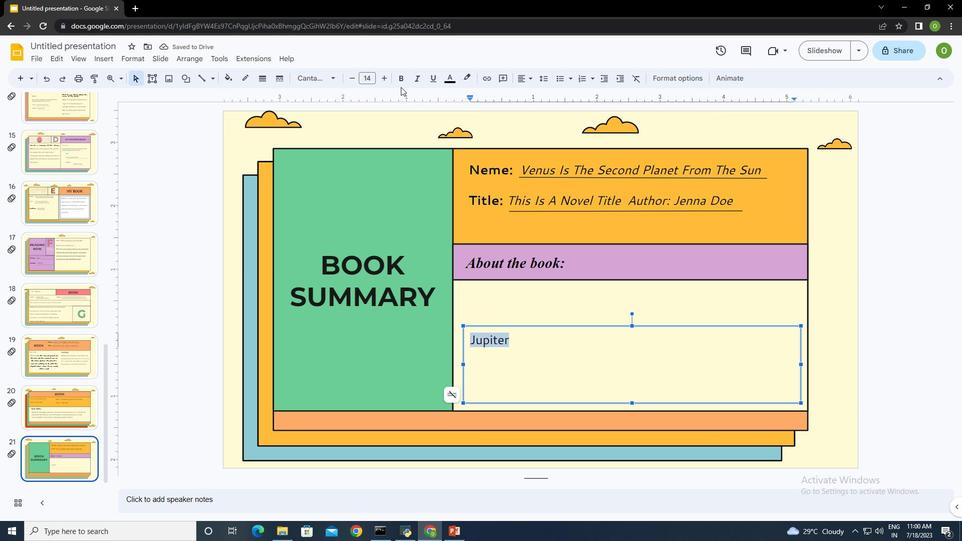 
Action: Mouse pressed left at (403, 78)
Screenshot: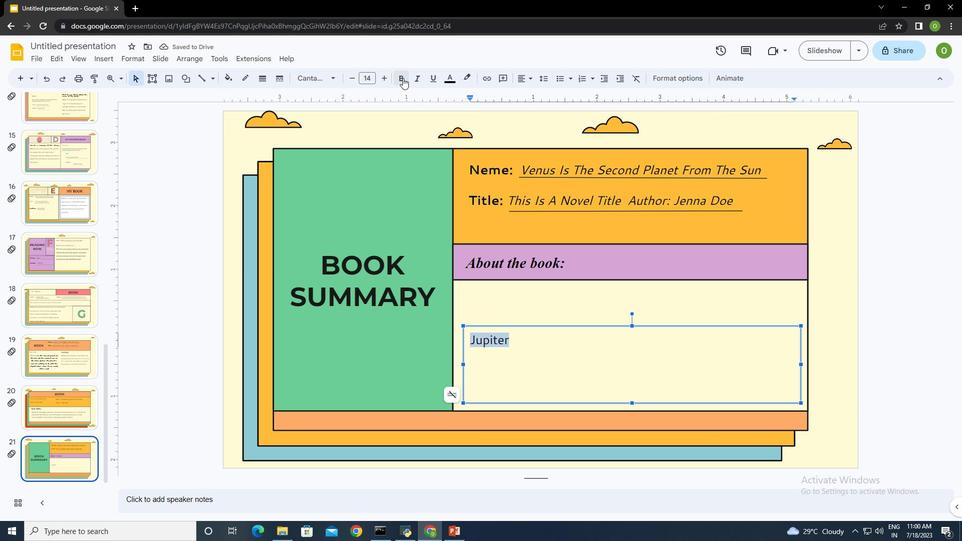 
Action: Mouse moved to (541, 340)
Screenshot: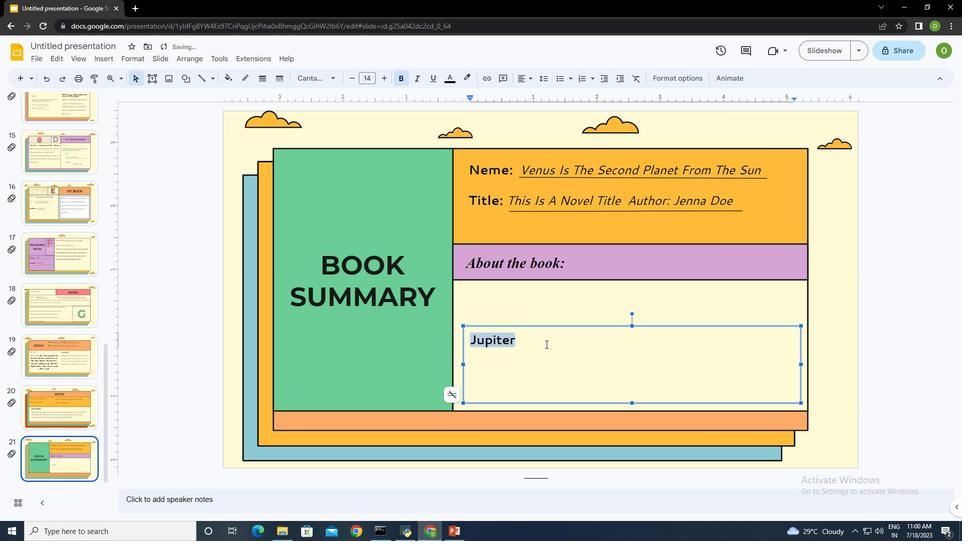 
Action: Mouse pressed left at (541, 340)
Screenshot: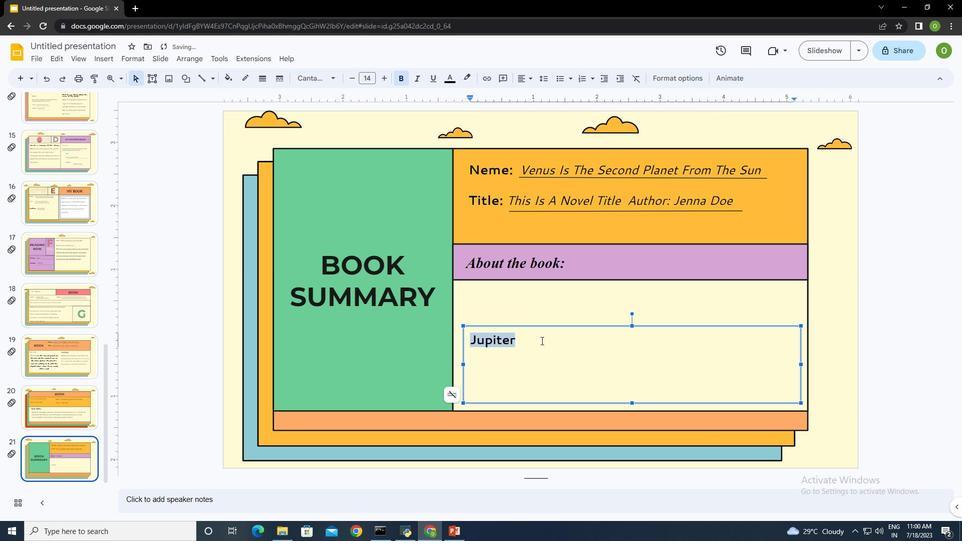 
Action: Key pressed <Key.space>is<Key.space>a<Key.space>gas<Key.space>giant<Key.space>and<Key.space>the<Key.space>biggest<Key.space>planet<Key.space>in<Key.space>the<Key.space><Key.shift>Solar<Key.space><Key.shift>S<Key.backspace>s<Key.backspace><Key.shift>System.<Key.space><Key.shift>It's<Key.space>the<Key.space>fourth-brightest<Key.space>objex<Key.backspace>ct<Key.space>in<Key.space>the<Key.space>night<Key.space>sky.<Key.space><Key.shift>It<Key.space>was<Key.space>named<Key.space>after<Key.space>a<Key.space><Key.shift>Roman<Key.space><Key.shift>god<Key.shift_r><Key.up><Key.up><Key.up><Key.right><Key.right><Key.right><Key.right><Key.right><Key.right><Key.right><Key.right>
Screenshot: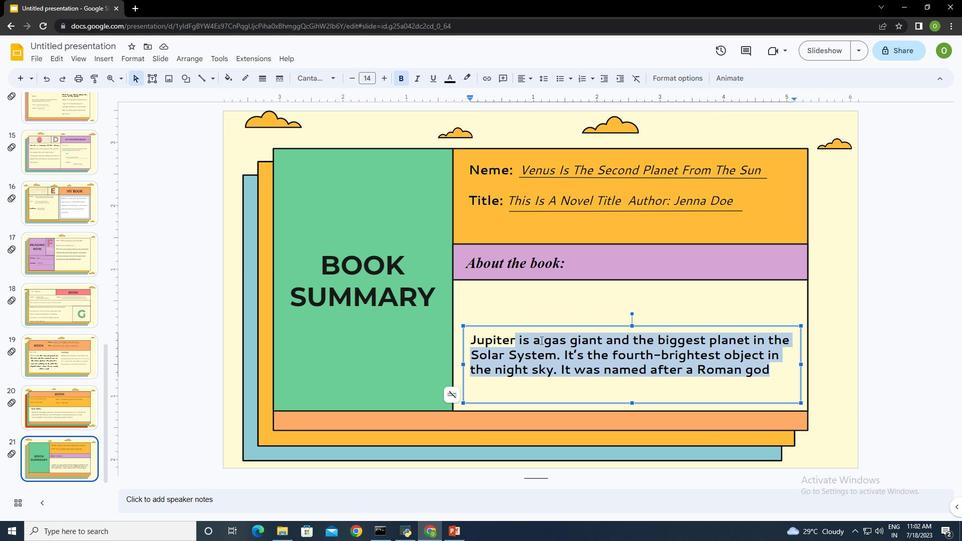 
Action: Mouse moved to (403, 75)
Screenshot: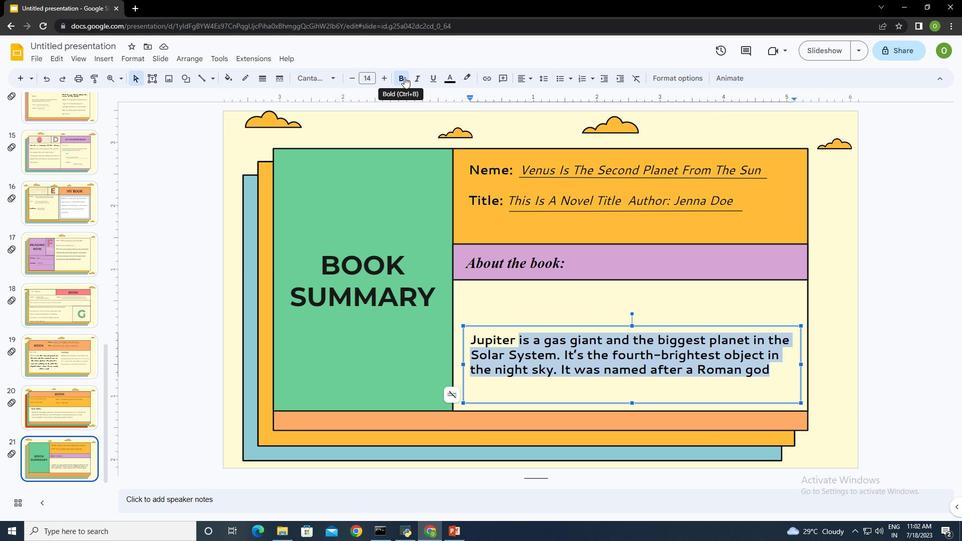 
Action: Mouse pressed left at (403, 75)
Screenshot: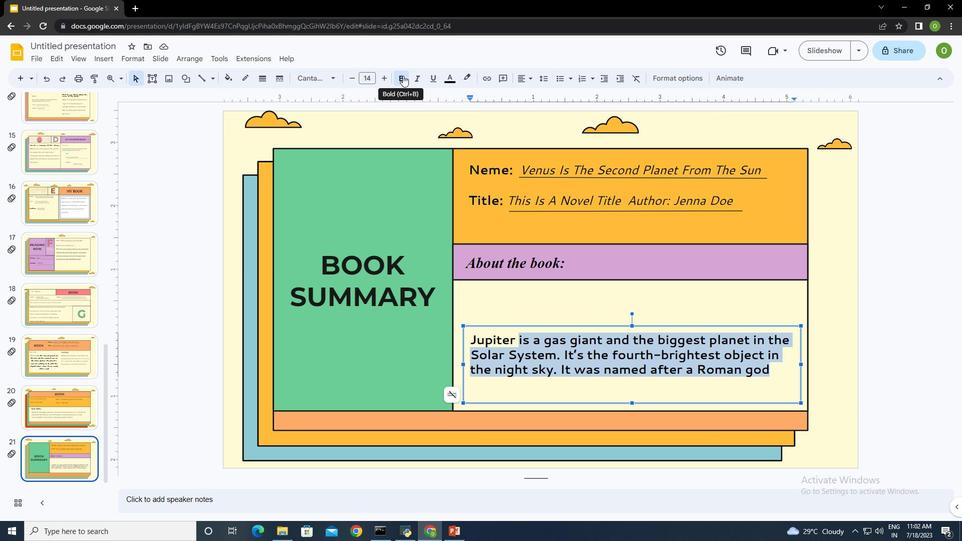 
Action: Mouse moved to (415, 80)
Screenshot: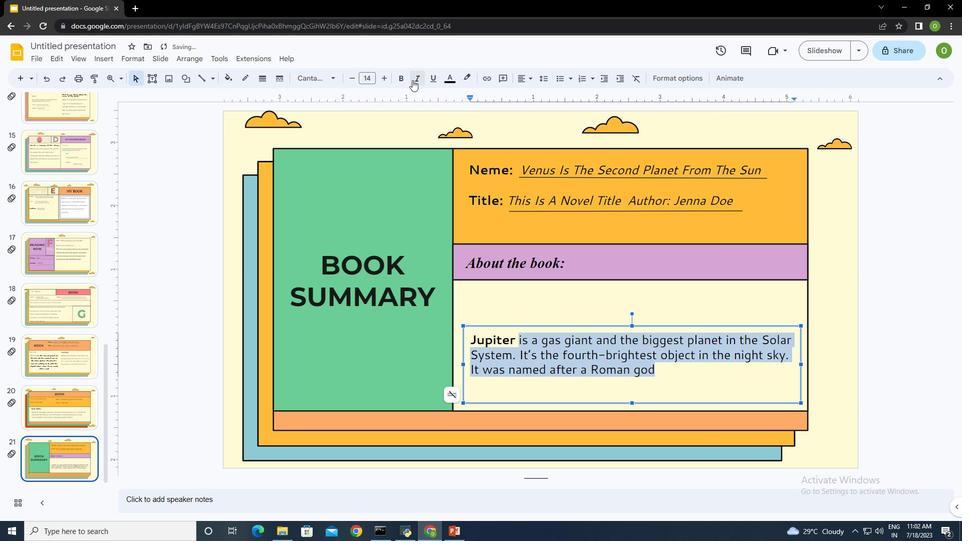 
Action: Mouse pressed left at (415, 80)
Screenshot: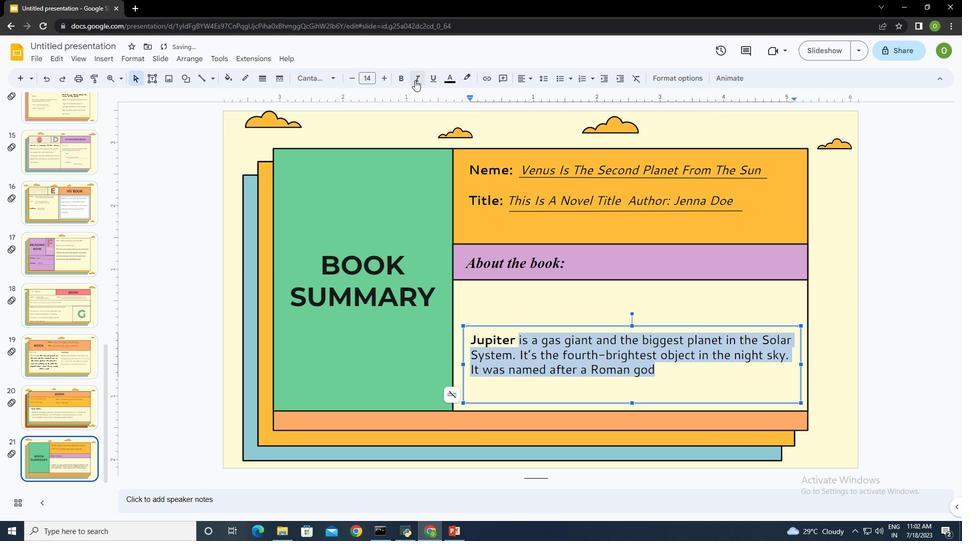 
Action: Mouse moved to (547, 77)
Screenshot: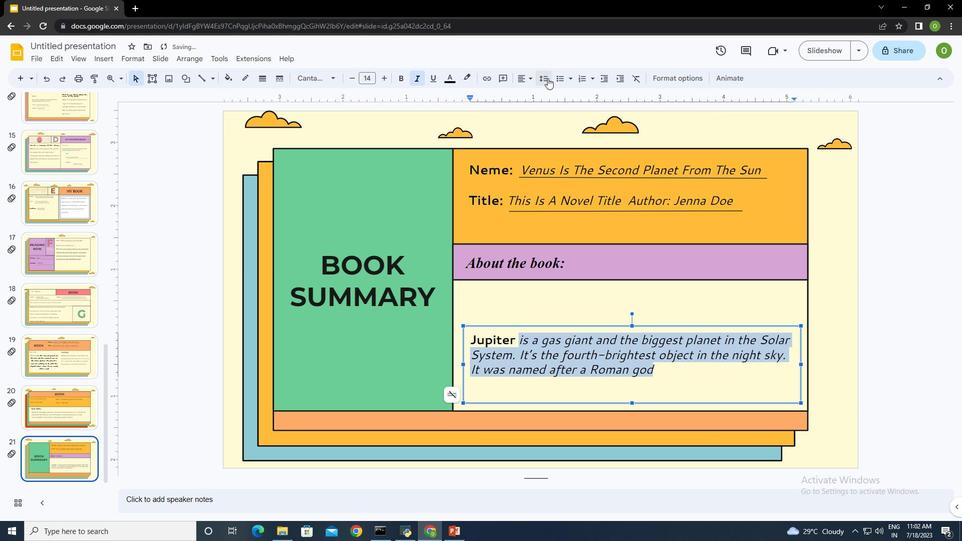 
Action: Mouse pressed left at (547, 77)
Screenshot: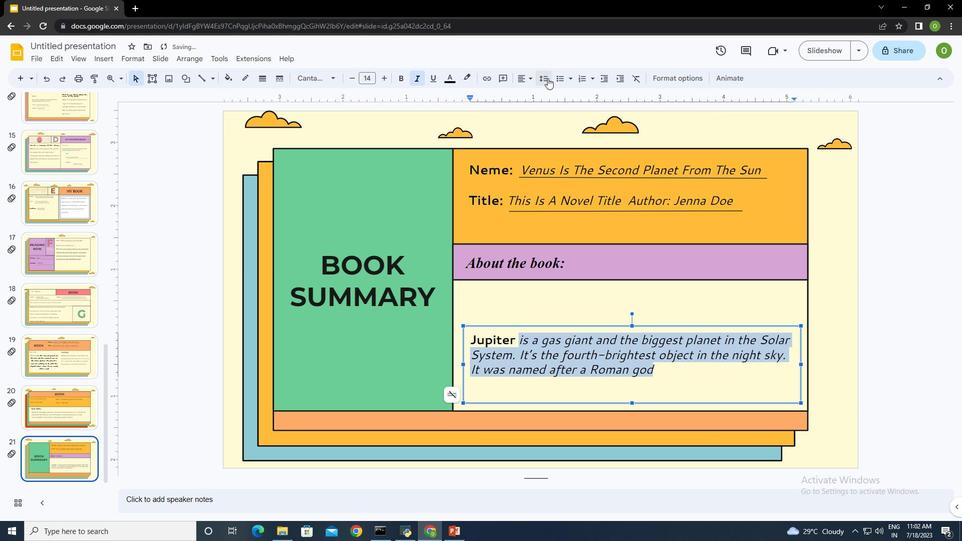 
Action: Mouse moved to (567, 126)
Screenshot: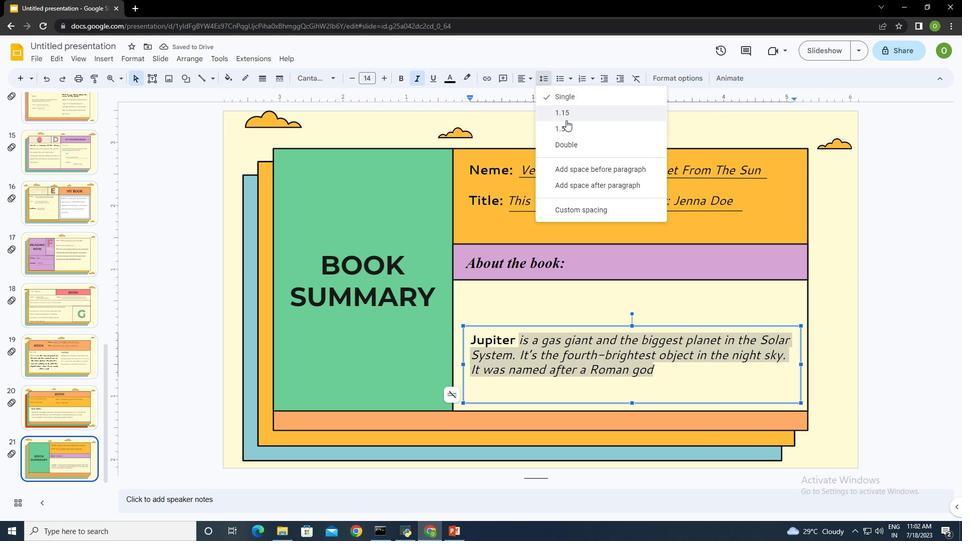 
Action: Mouse pressed left at (567, 126)
Screenshot: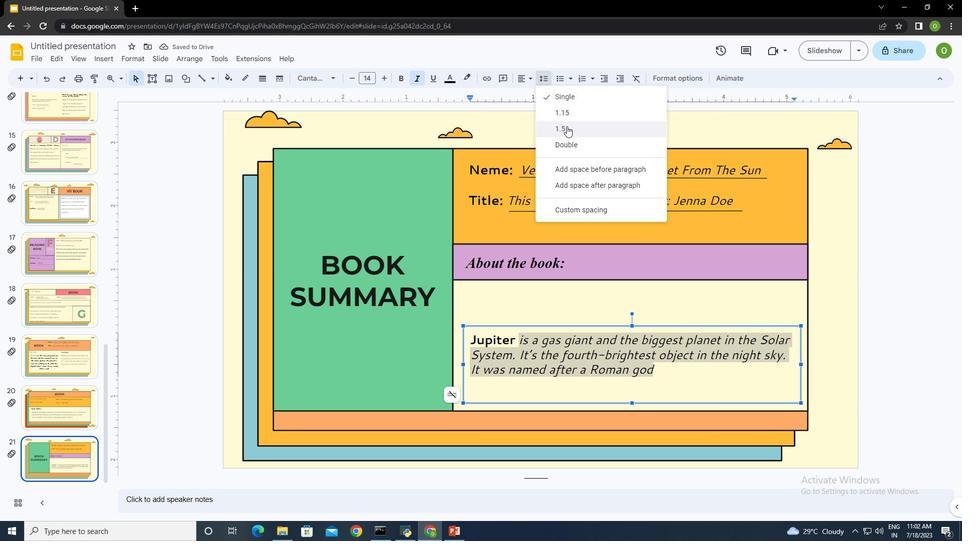
Action: Mouse moved to (672, 386)
Screenshot: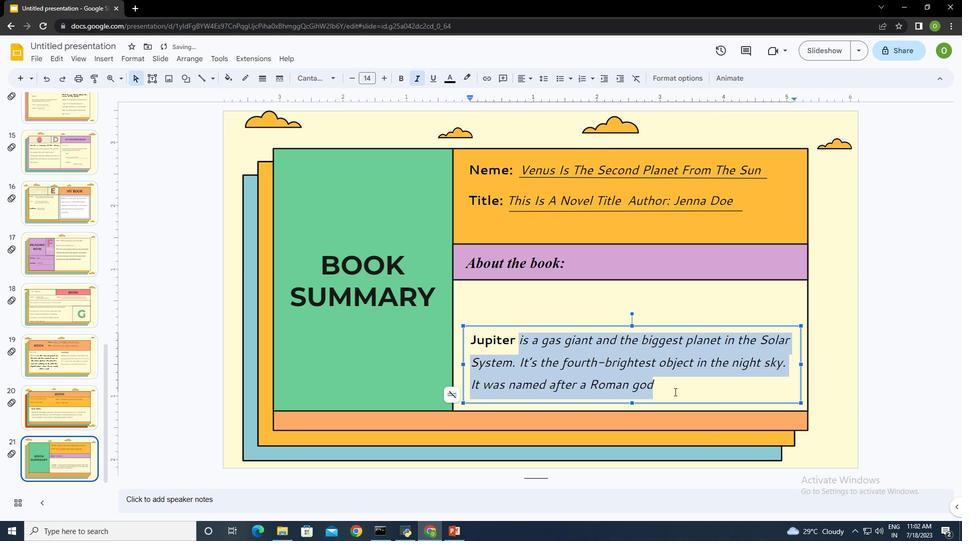 
Action: Mouse pressed left at (672, 386)
Screenshot: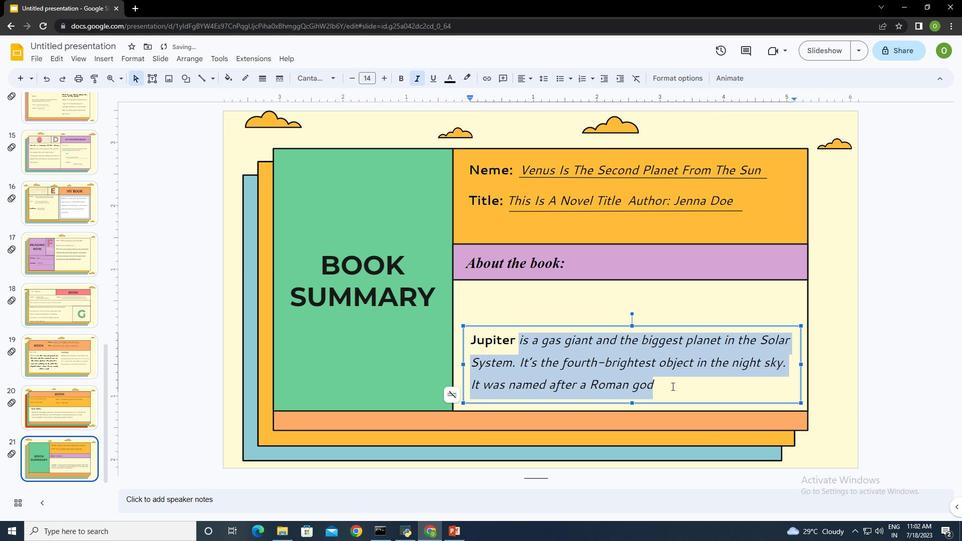 
Action: Mouse moved to (544, 317)
Screenshot: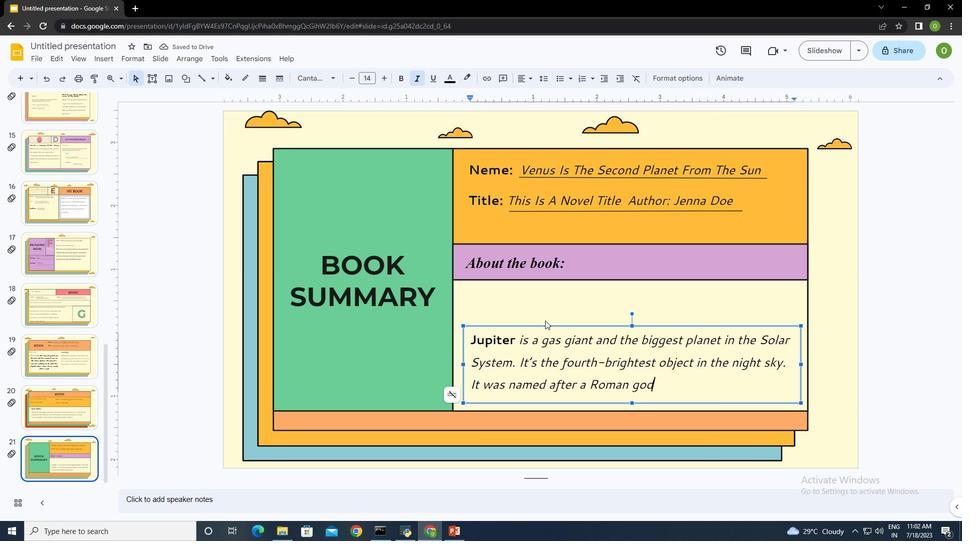 
Action: Mouse pressed left at (544, 317)
Screenshot: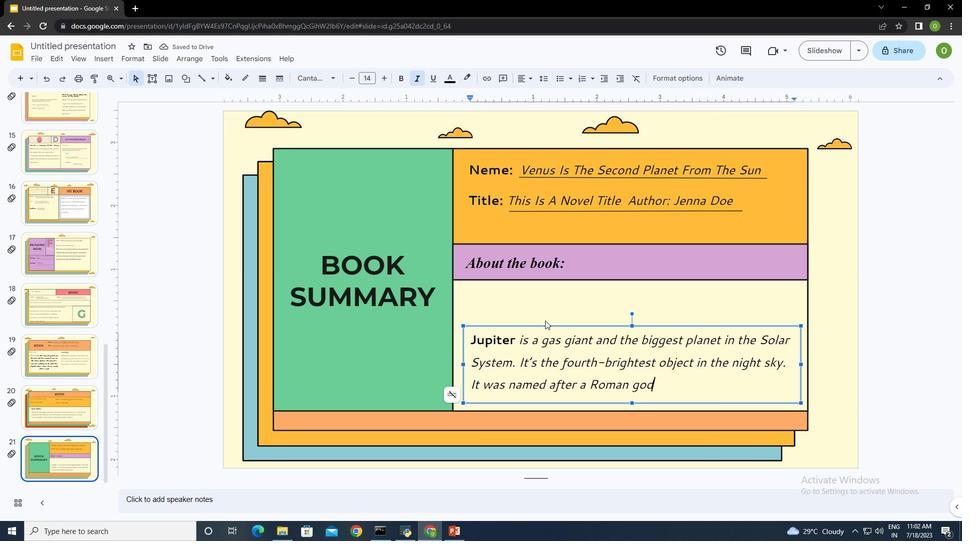 
Action: Mouse moved to (528, 342)
Screenshot: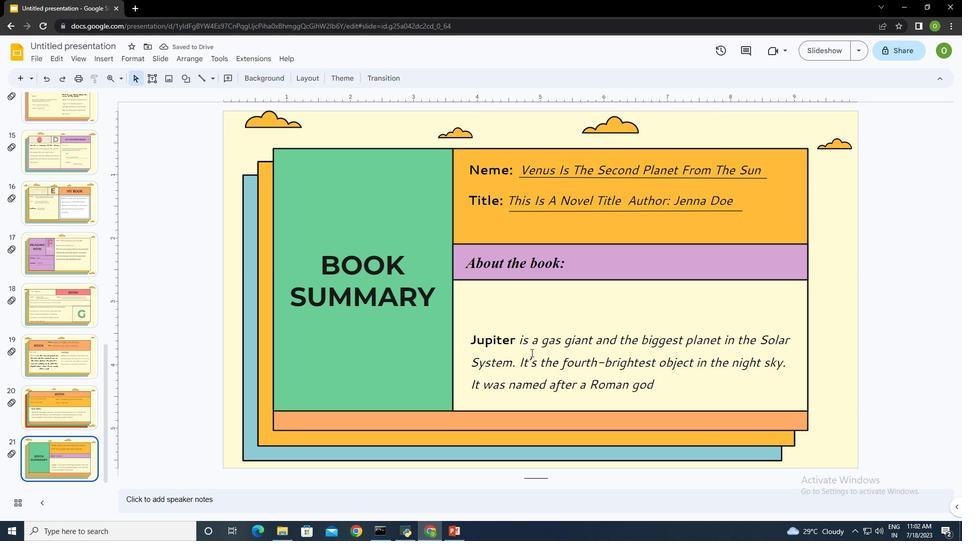 
Action: Mouse pressed left at (528, 342)
Screenshot: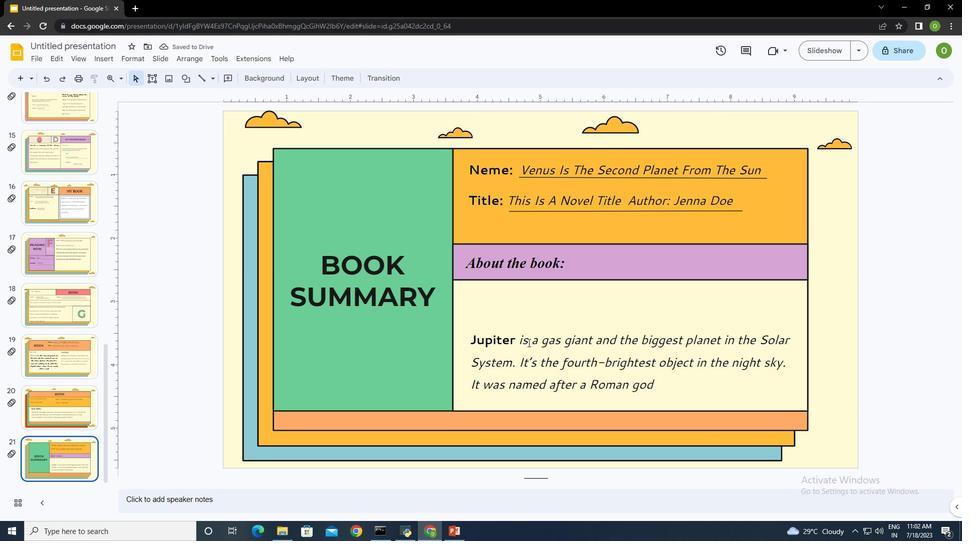
Action: Mouse moved to (633, 326)
Screenshot: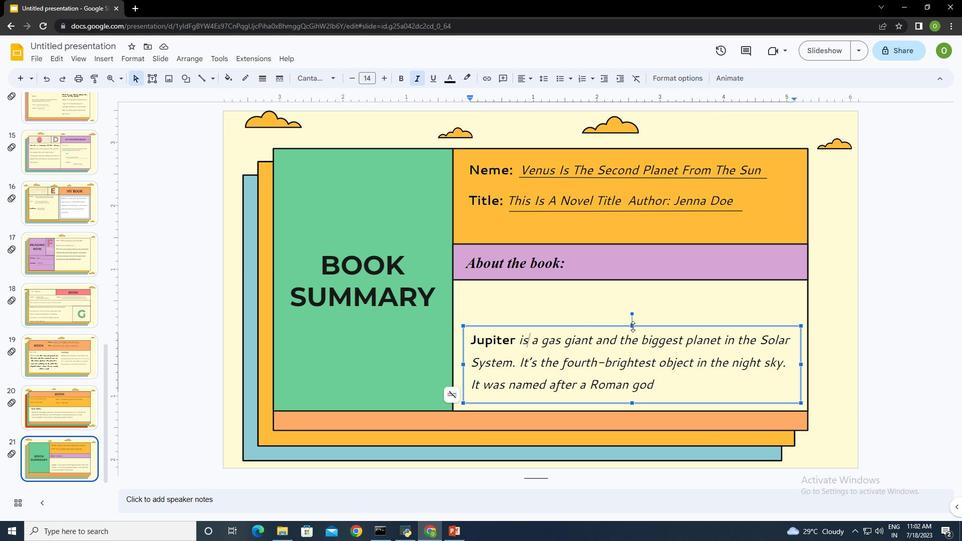 
Action: Mouse pressed left at (633, 326)
Screenshot: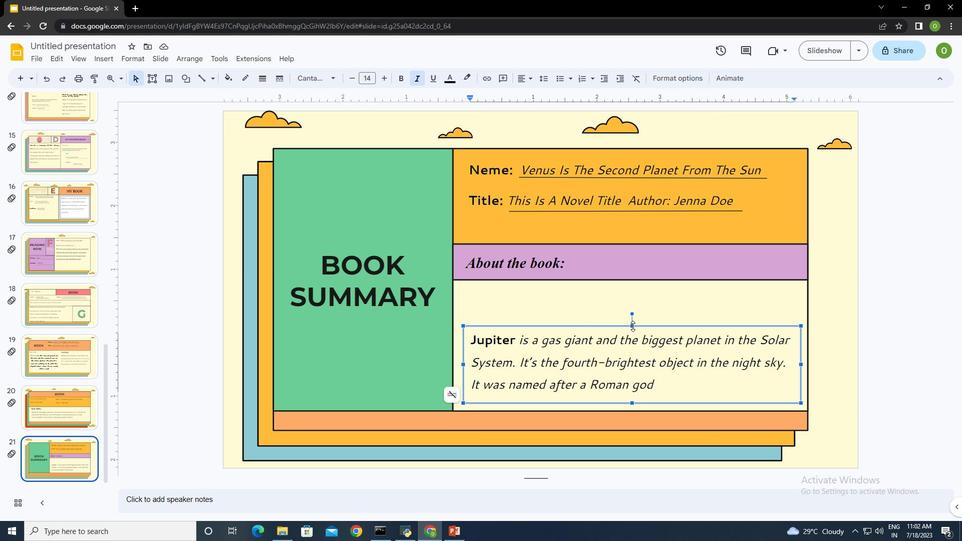 
Action: Mouse moved to (632, 374)
Screenshot: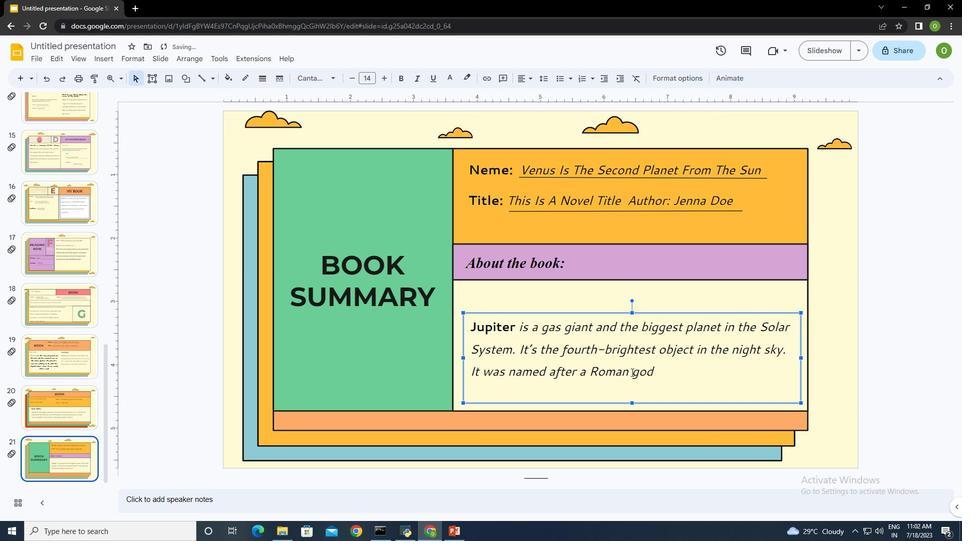 
Action: Mouse pressed left at (632, 374)
Screenshot: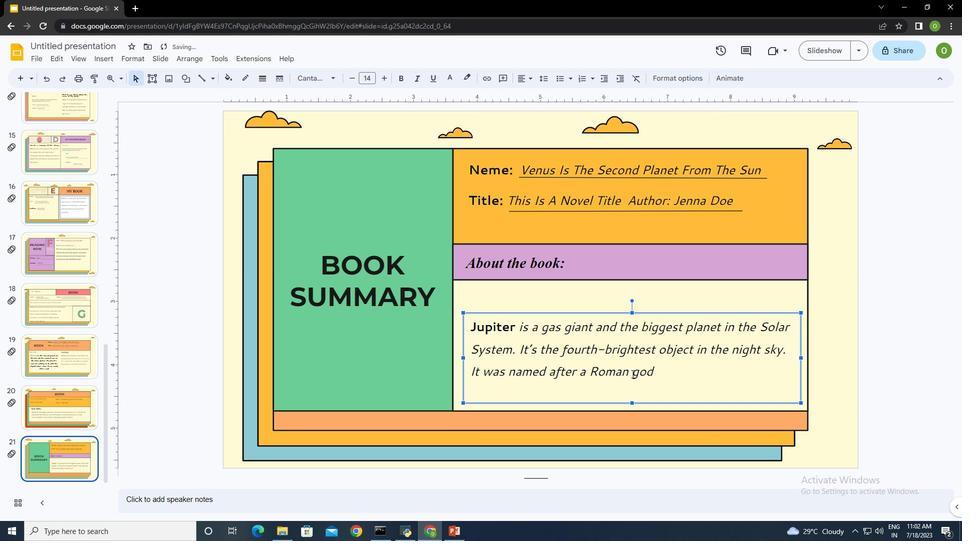 
Action: Mouse moved to (662, 371)
Screenshot: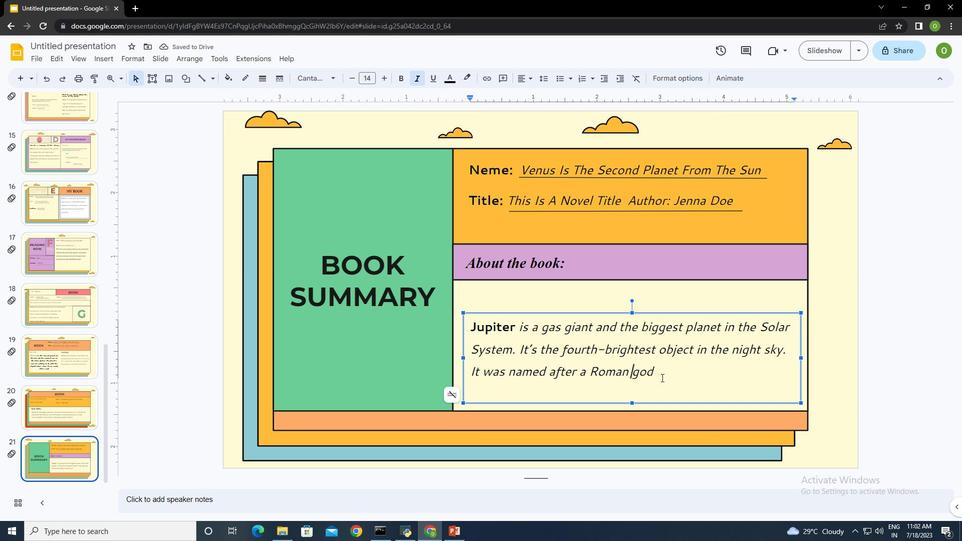 
Action: Mouse pressed left at (662, 371)
Screenshot: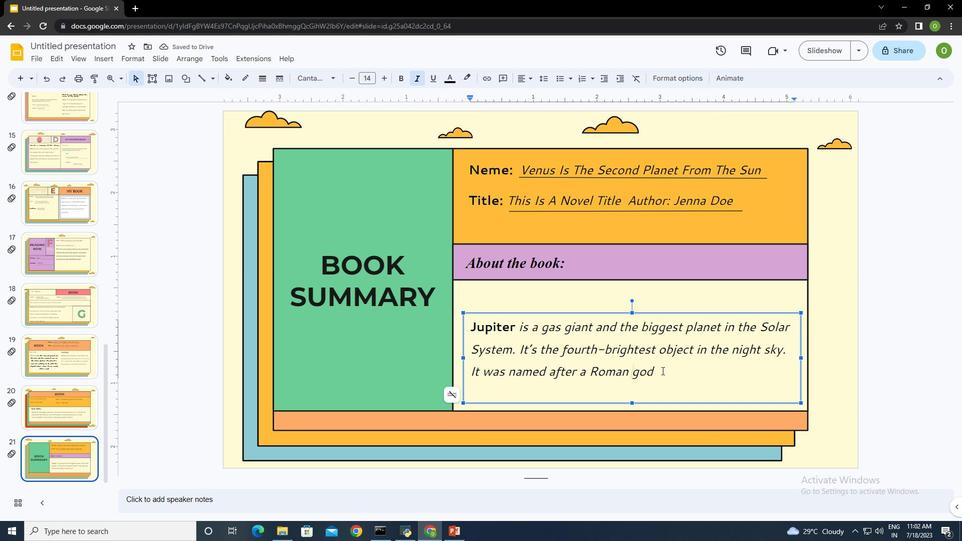 
Action: Key pressed .
Screenshot: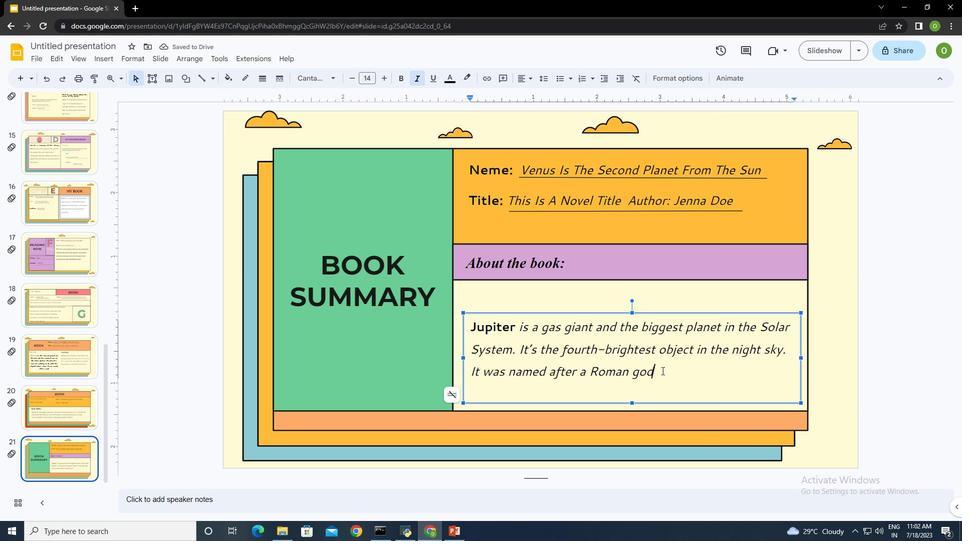 
Action: Mouse moved to (535, 339)
Screenshot: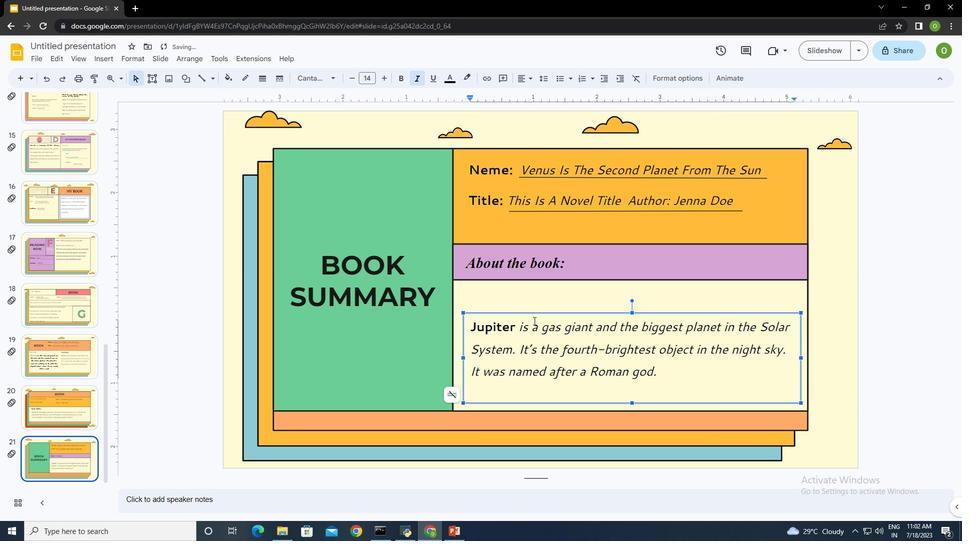 
Action: Mouse pressed left at (535, 339)
Screenshot: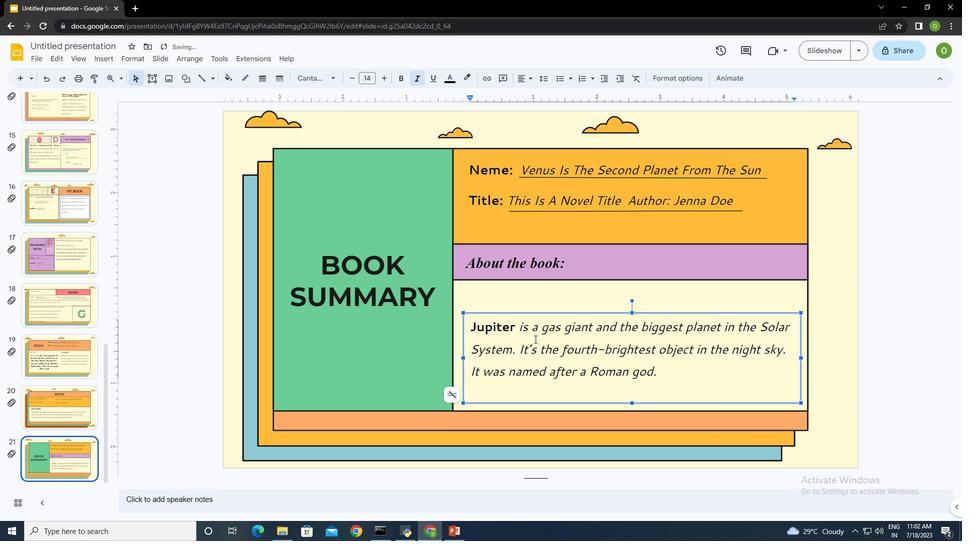 
Action: Mouse moved to (720, 78)
Screenshot: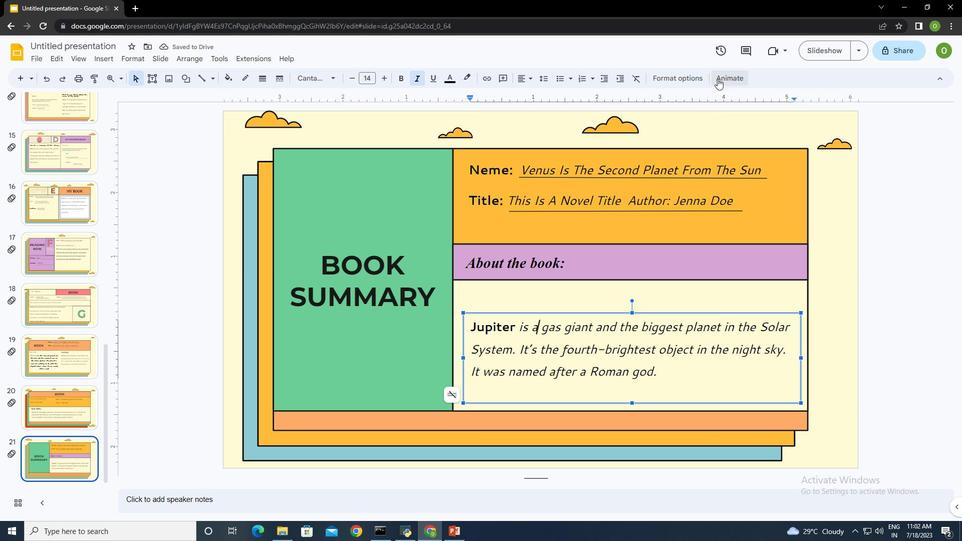 
Action: Mouse pressed left at (720, 78)
Screenshot: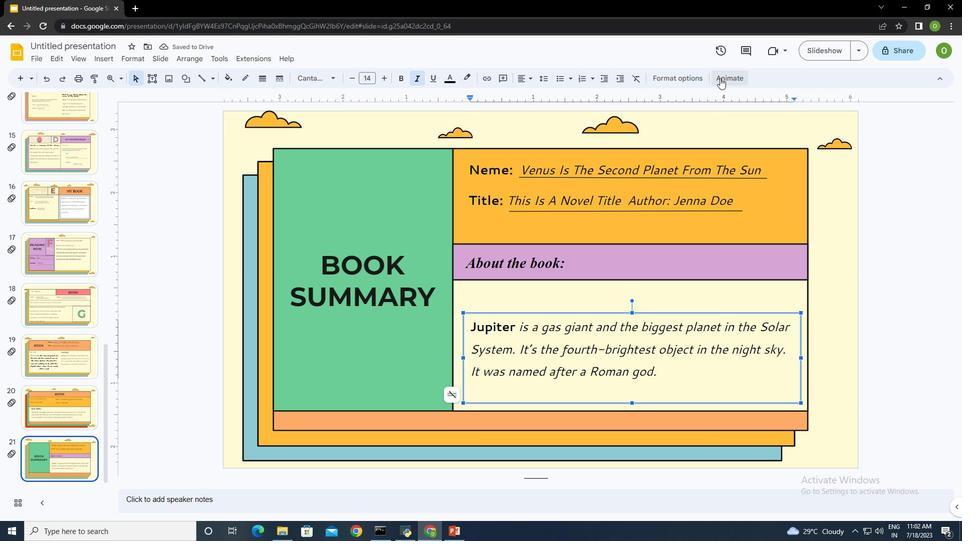 
Action: Mouse moved to (841, 235)
Screenshot: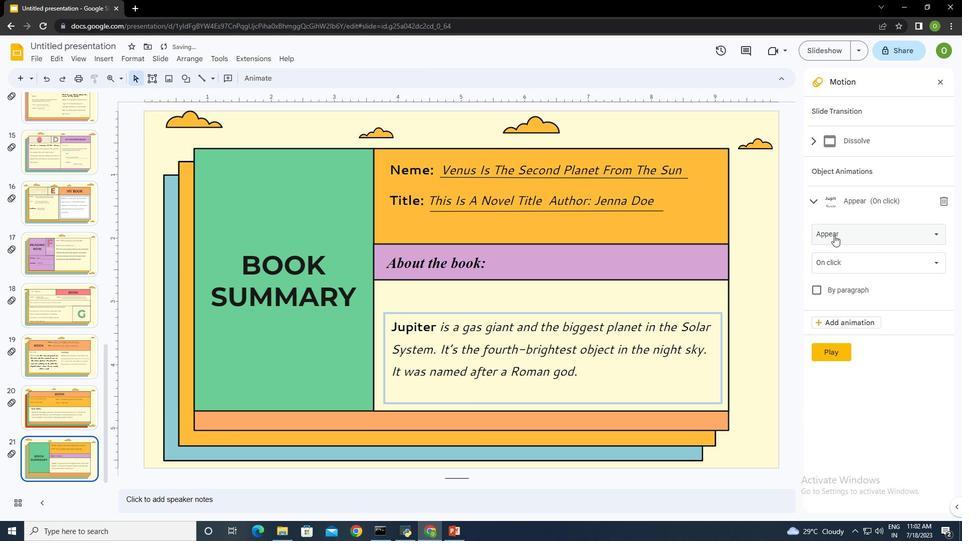 
Action: Mouse pressed left at (841, 235)
Screenshot: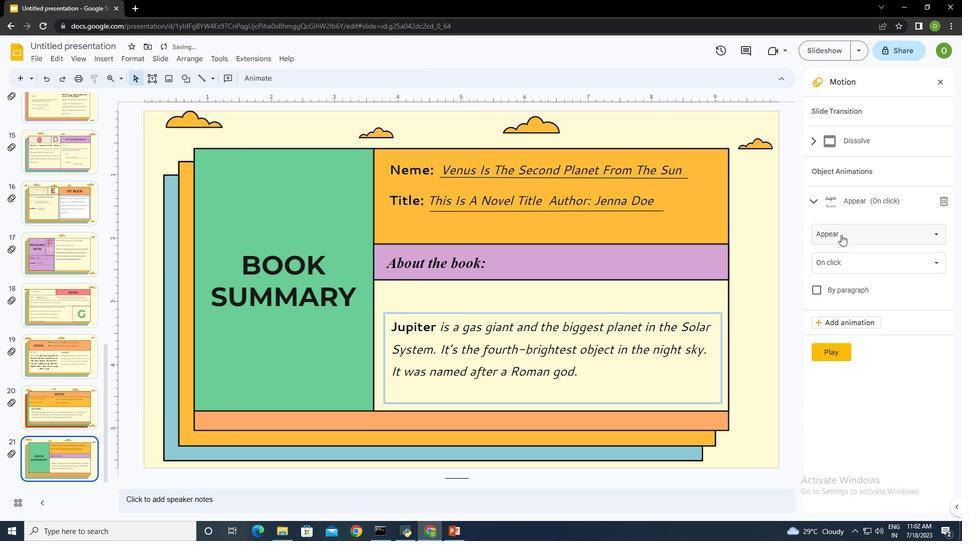 
Action: Mouse moved to (869, 350)
Screenshot: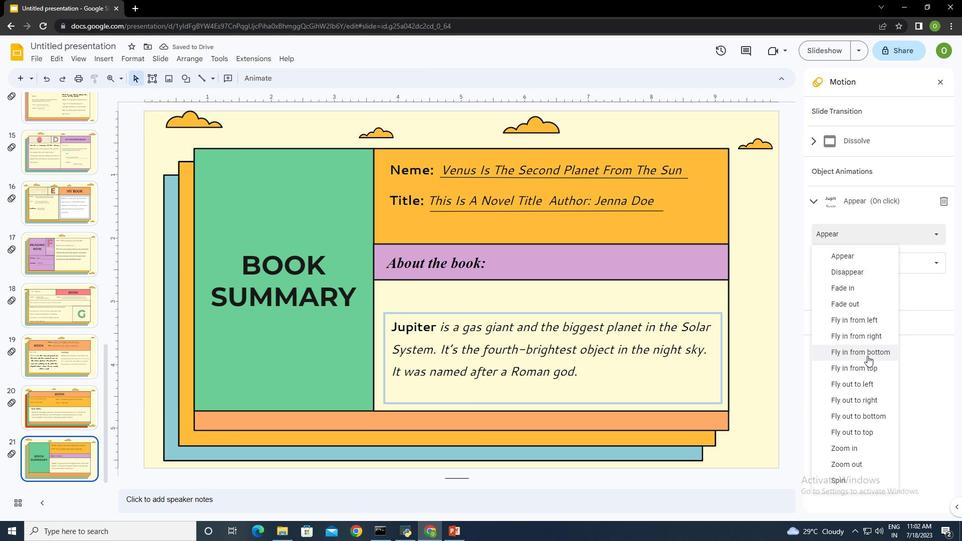 
Action: Mouse pressed left at (869, 350)
Screenshot: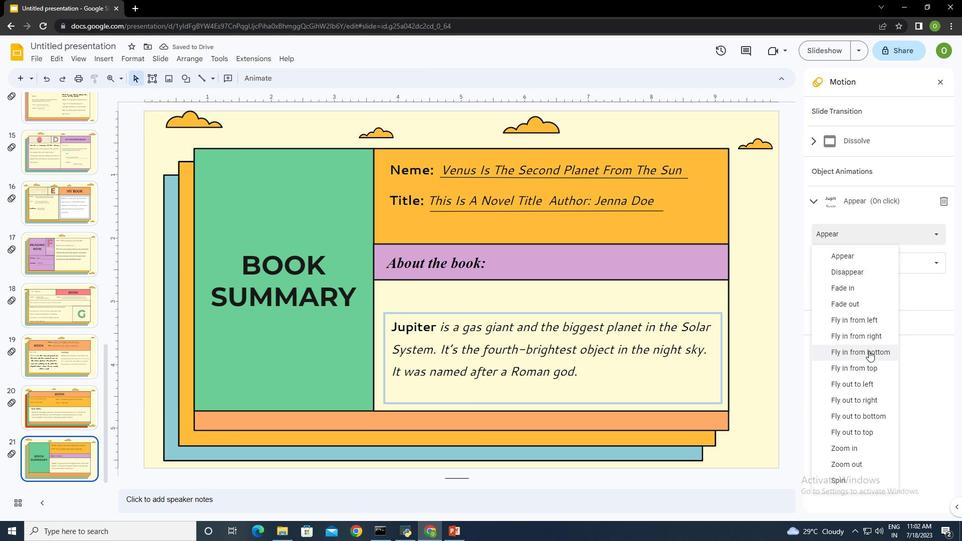 
Action: Mouse moved to (853, 262)
Screenshot: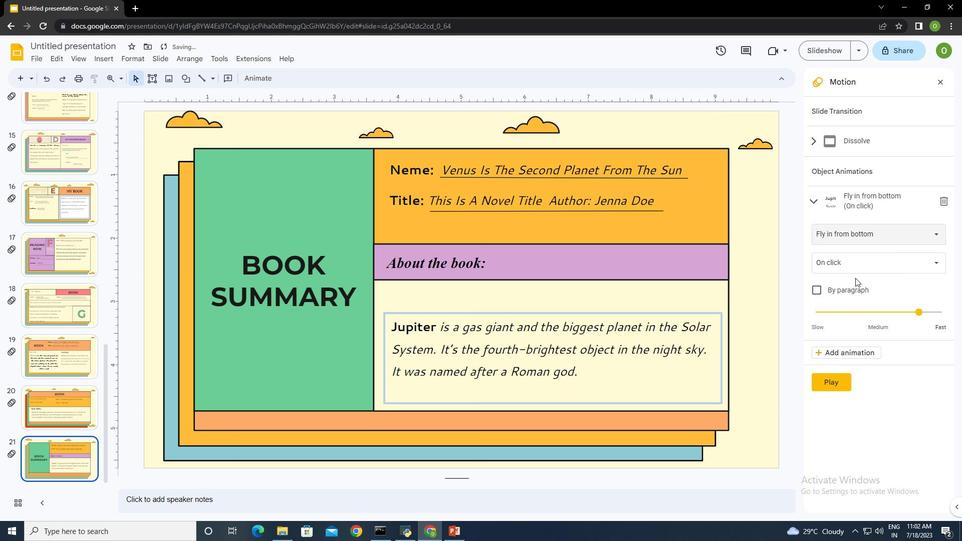 
Action: Mouse pressed left at (853, 262)
Screenshot: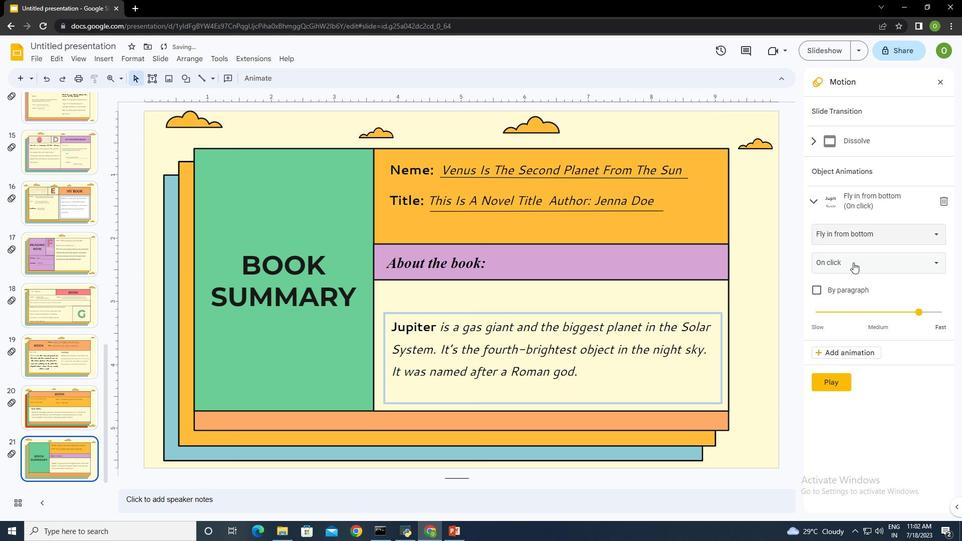 
Action: Mouse moved to (854, 300)
Screenshot: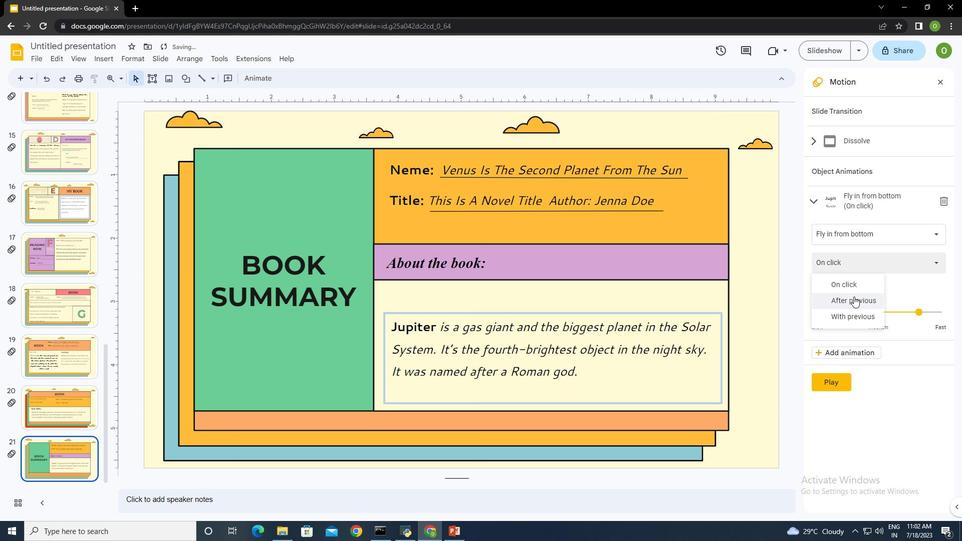 
Action: Mouse pressed left at (854, 300)
Screenshot: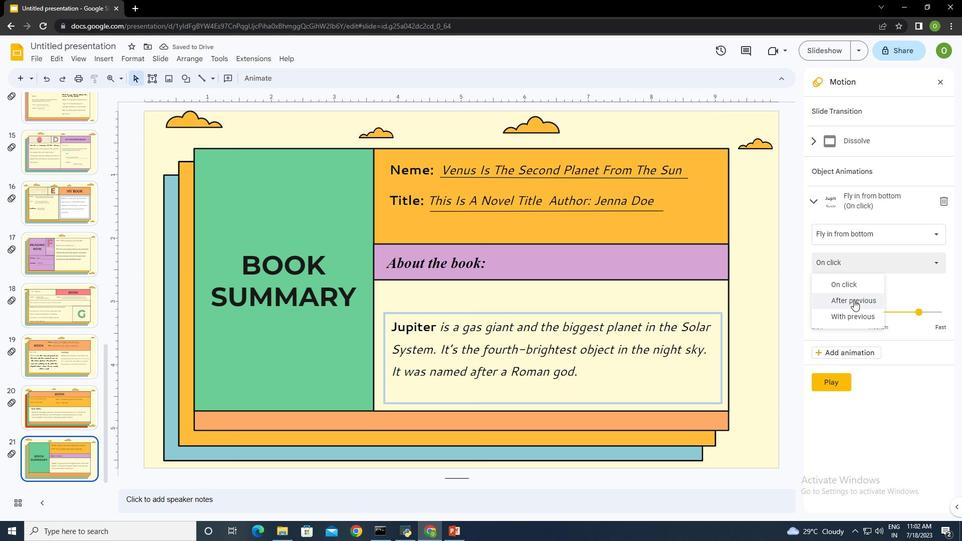 
Action: Mouse moved to (833, 377)
Screenshot: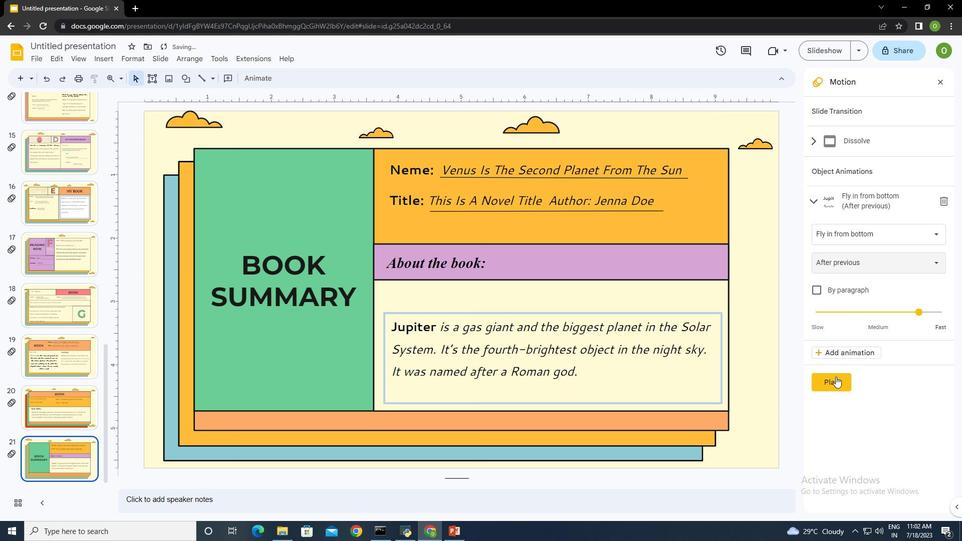 
Action: Mouse pressed left at (833, 377)
Screenshot: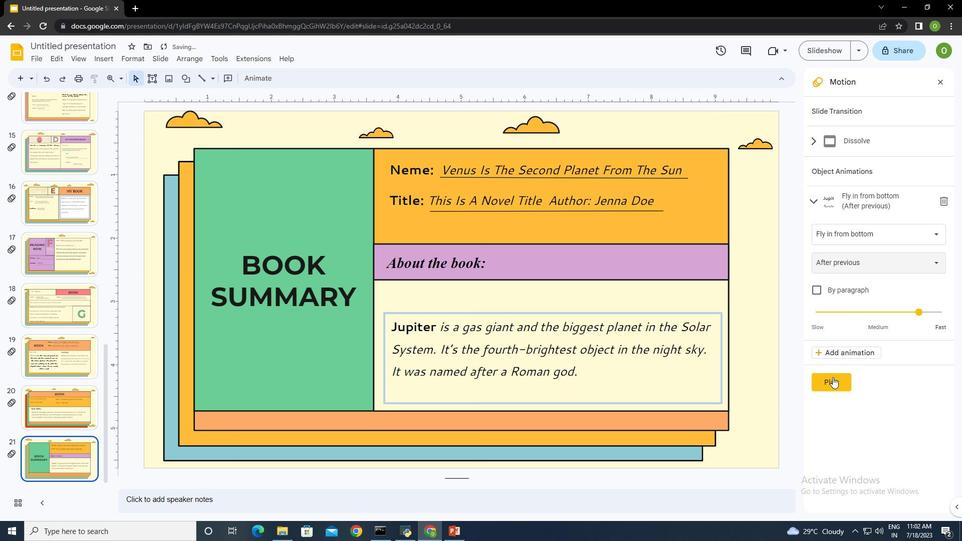 
